 Task: Find connections with filter location Campo Maior with filter topic #lifecoach with filter profile language French with filter current company Allstate India with filter school Vel Tech HighTech Dr.Rangarajan Dr.Sakunthala Engineering College with filter industry Building Equipment Contractors with filter service category Wedding Photography with filter keywords title Archivist
Action: Mouse moved to (626, 121)
Screenshot: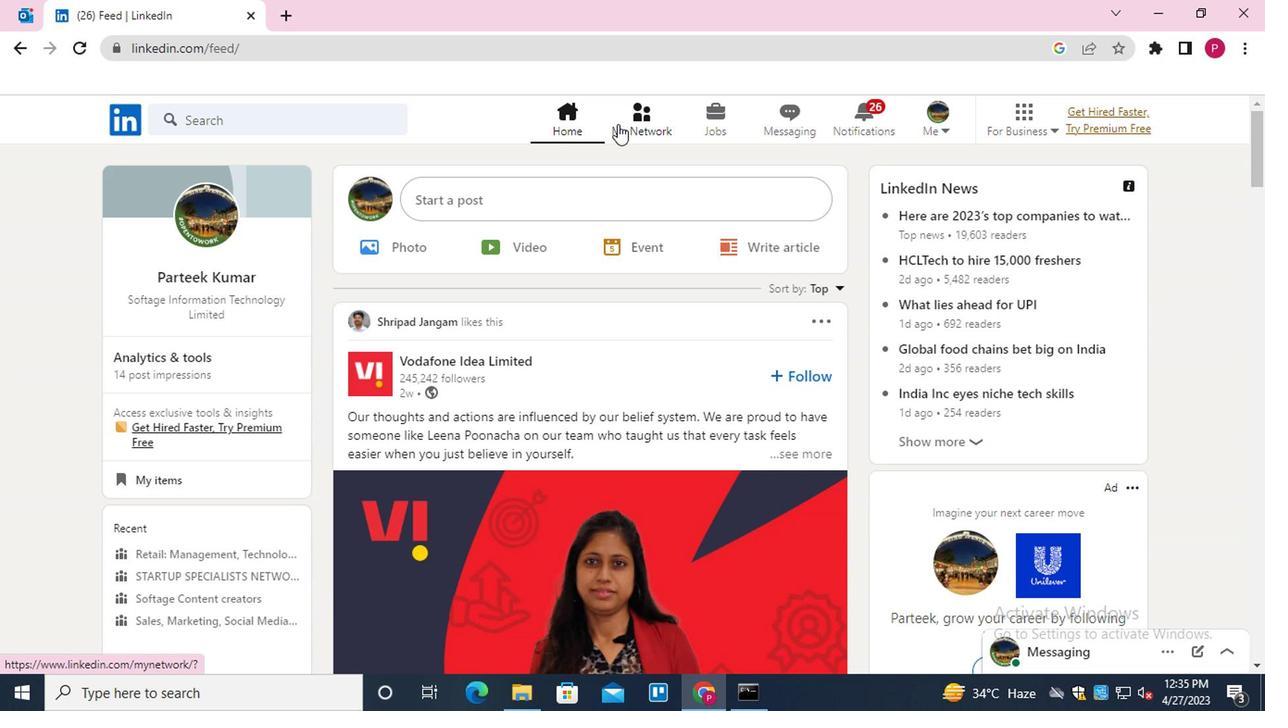 
Action: Mouse pressed left at (626, 121)
Screenshot: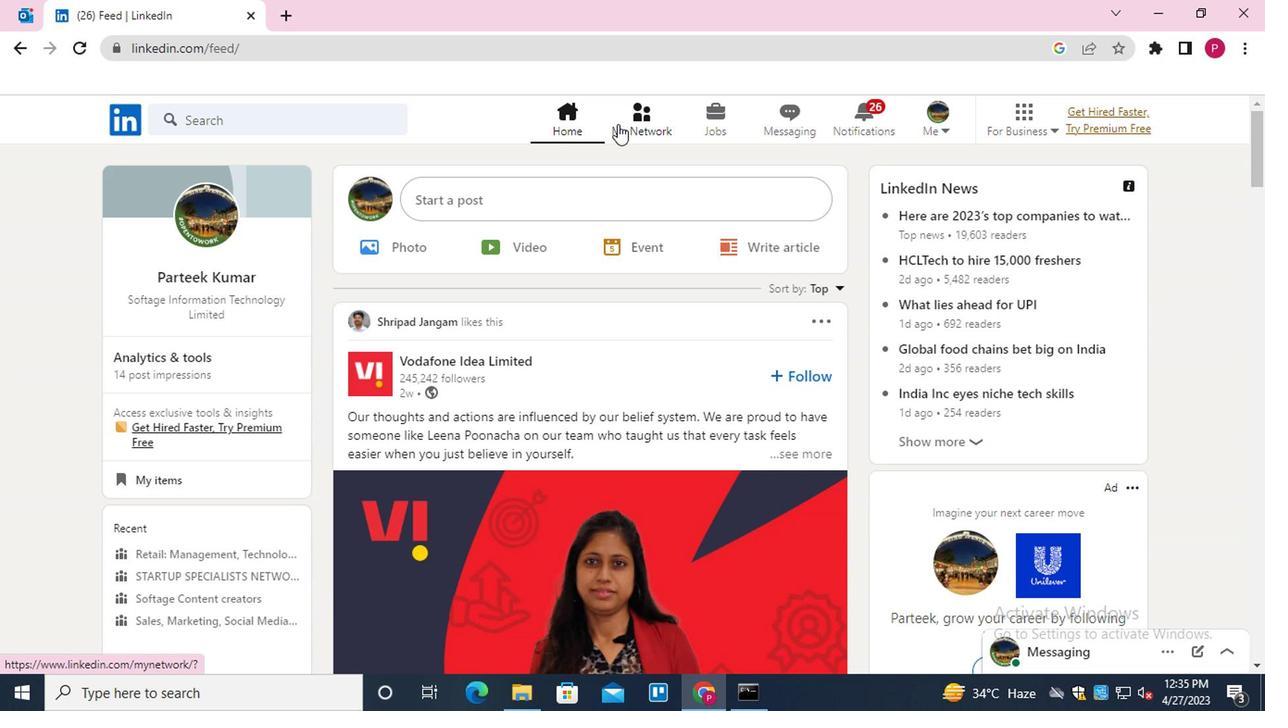 
Action: Mouse moved to (313, 224)
Screenshot: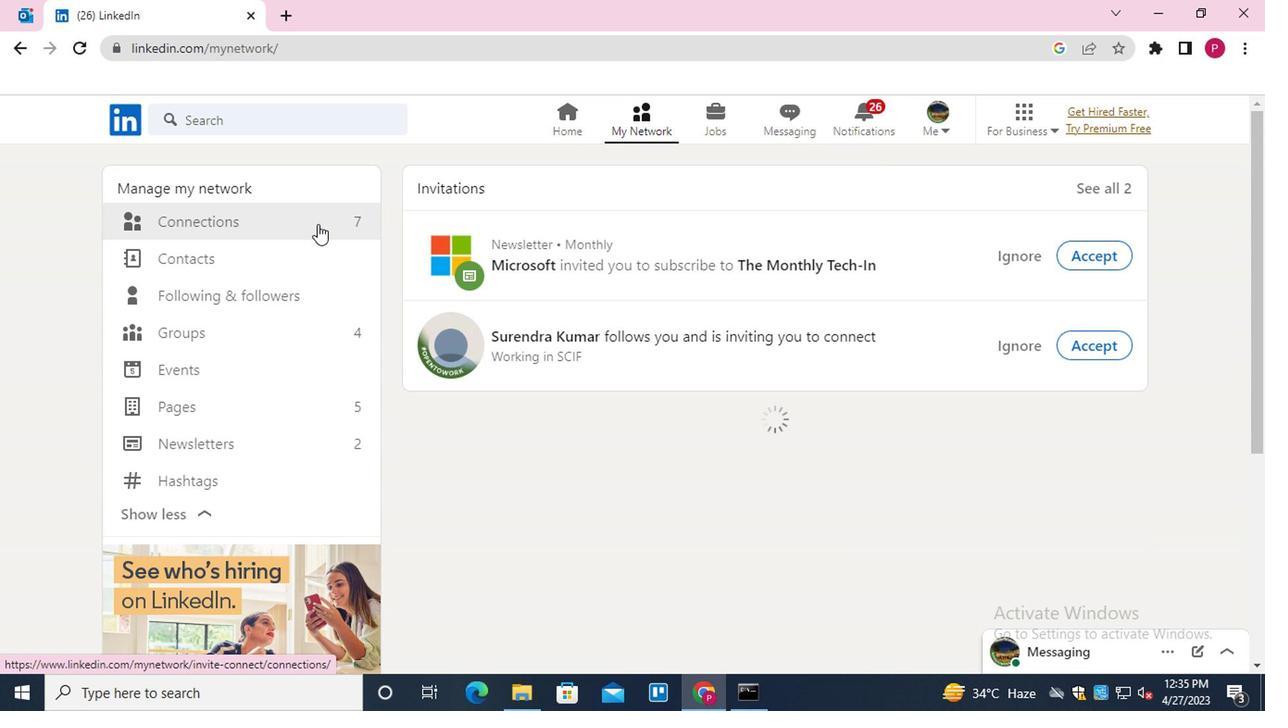 
Action: Mouse pressed left at (313, 224)
Screenshot: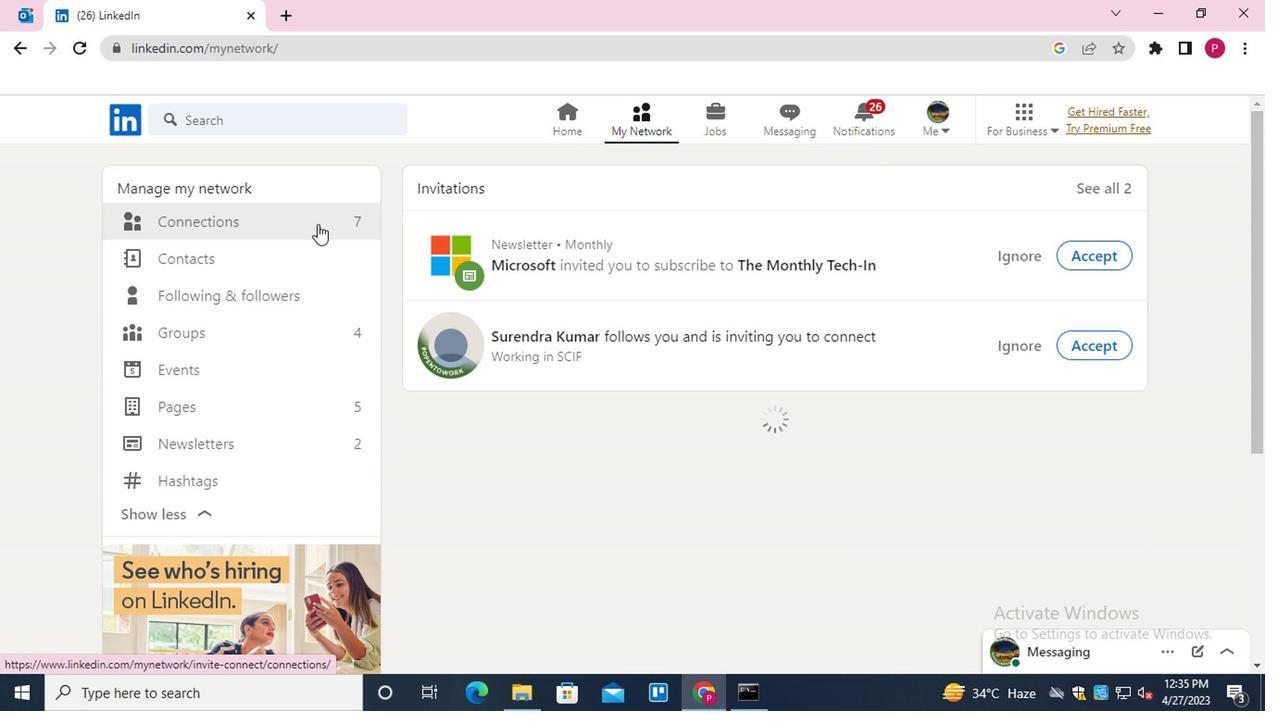 
Action: Mouse moved to (768, 225)
Screenshot: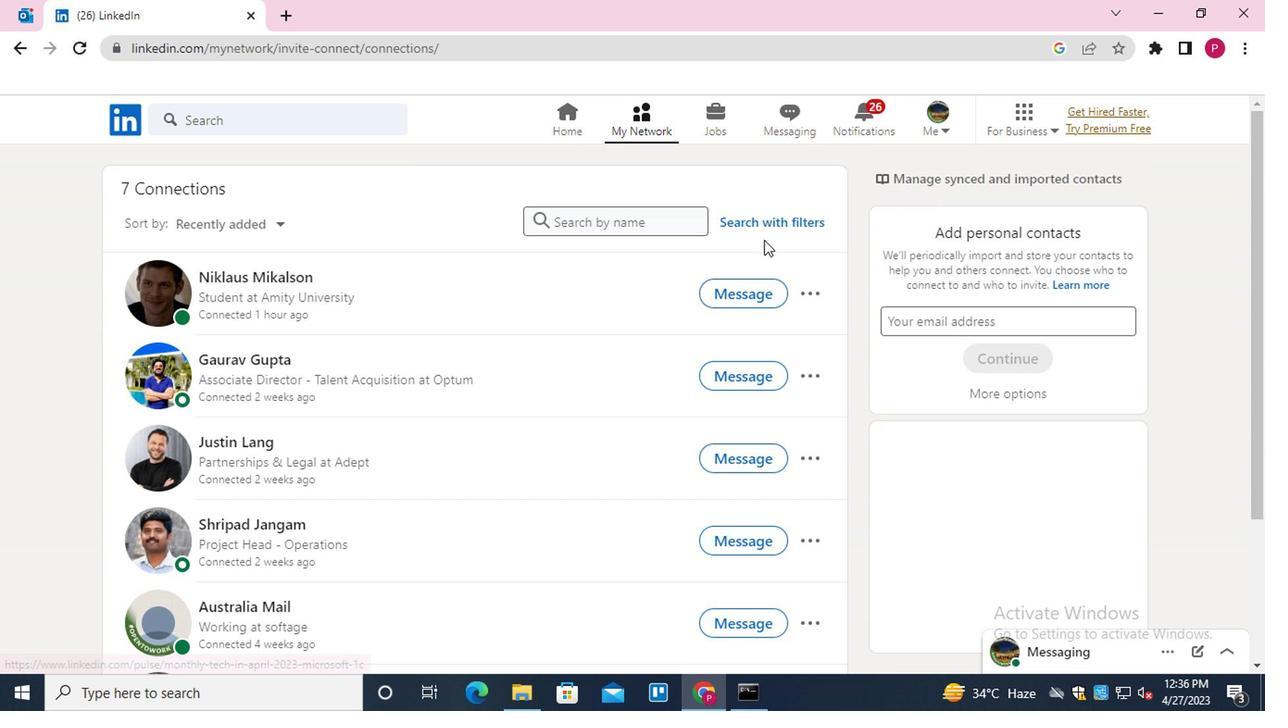 
Action: Mouse pressed left at (768, 225)
Screenshot: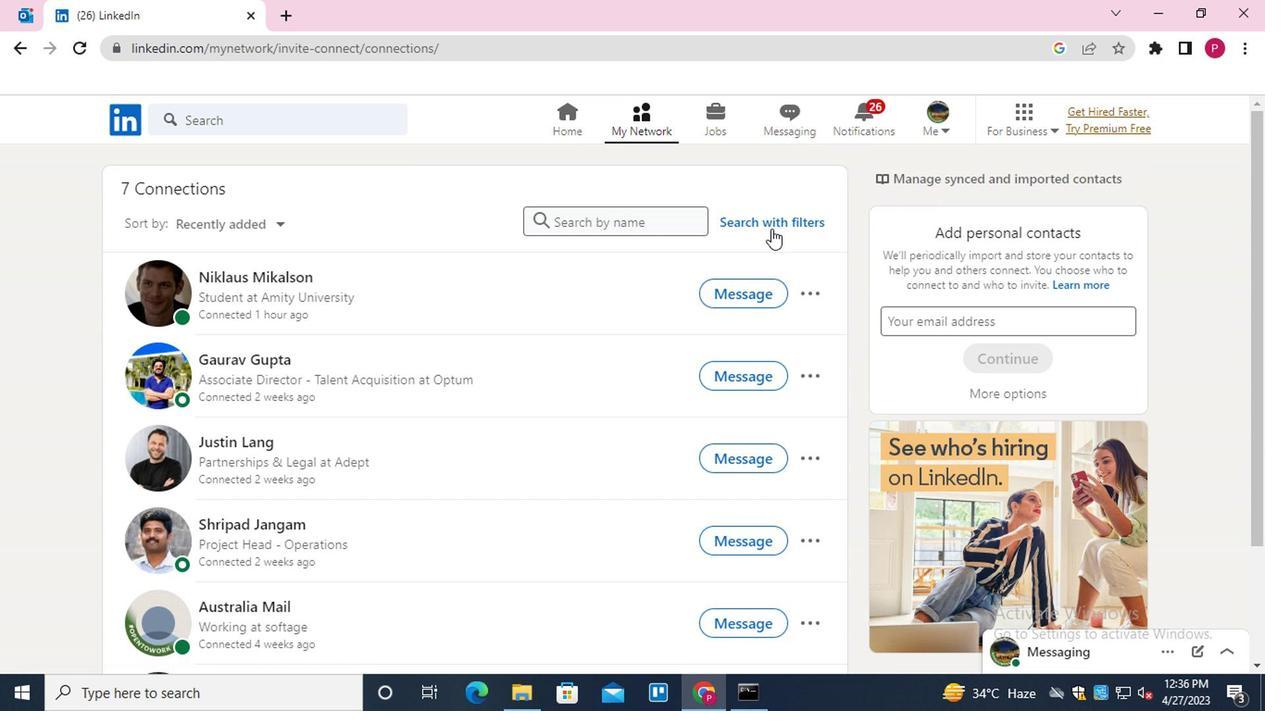 
Action: Mouse moved to (685, 171)
Screenshot: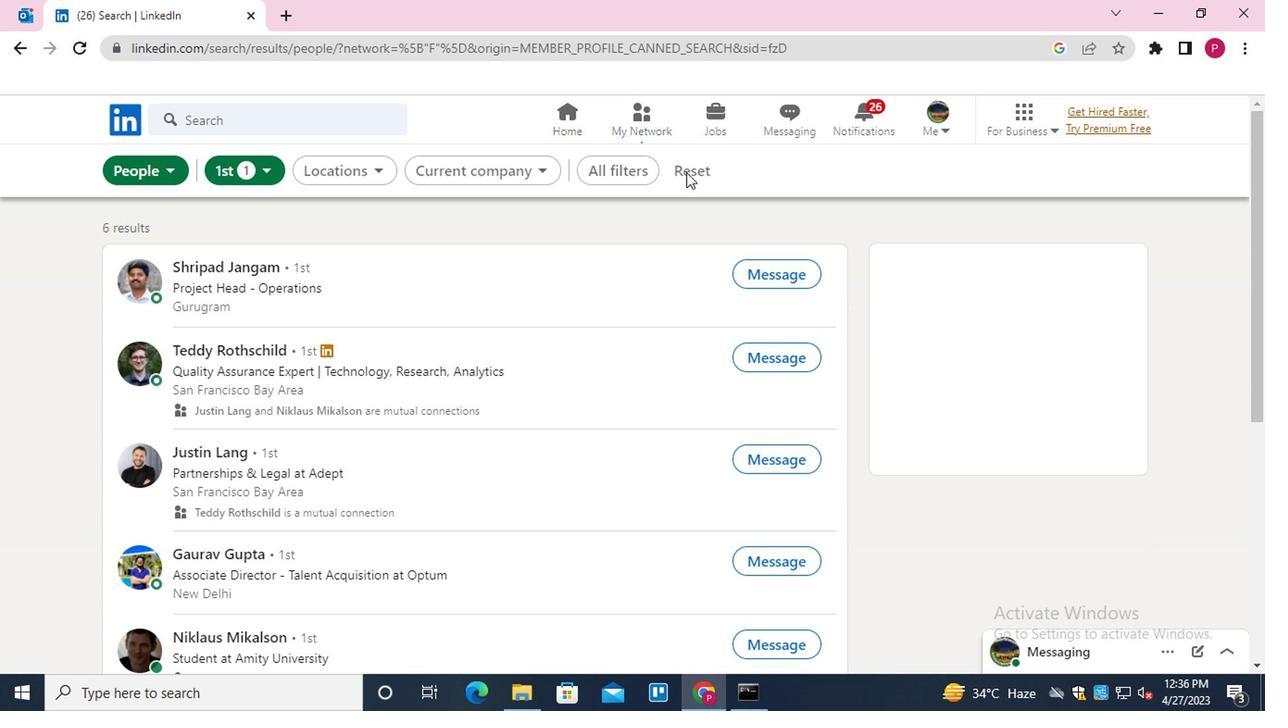 
Action: Mouse pressed left at (685, 171)
Screenshot: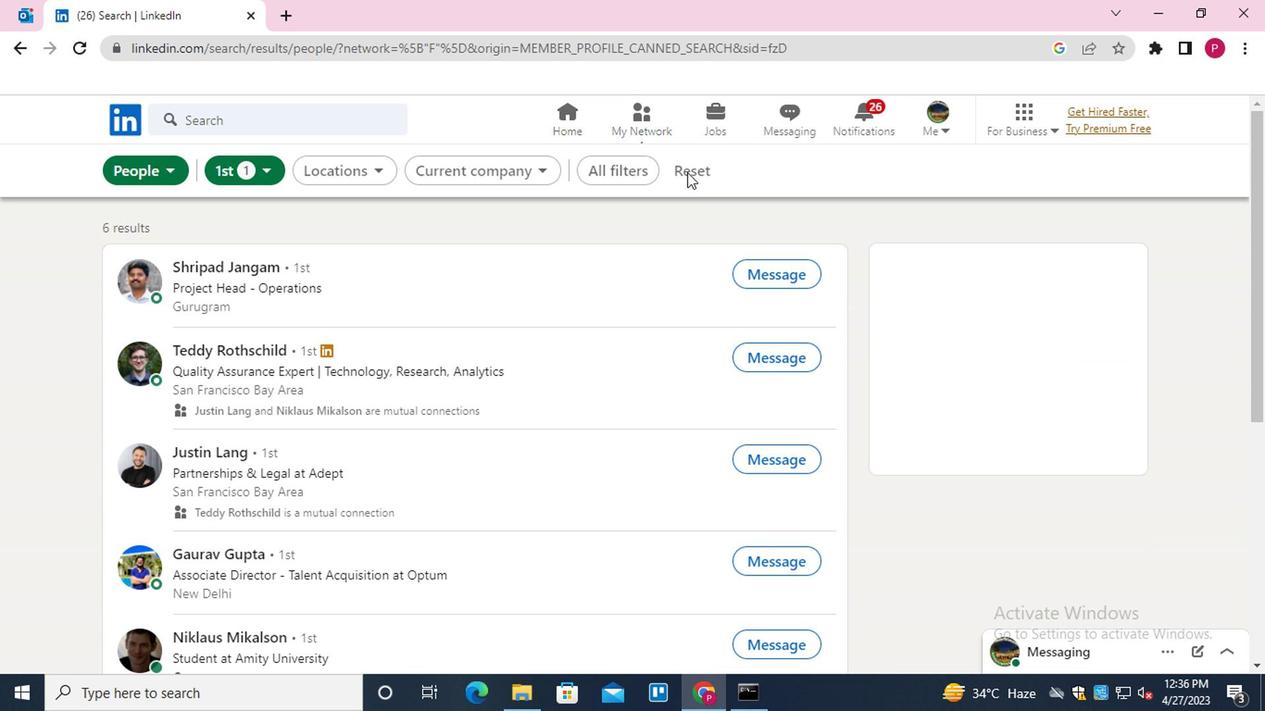 
Action: Mouse moved to (632, 169)
Screenshot: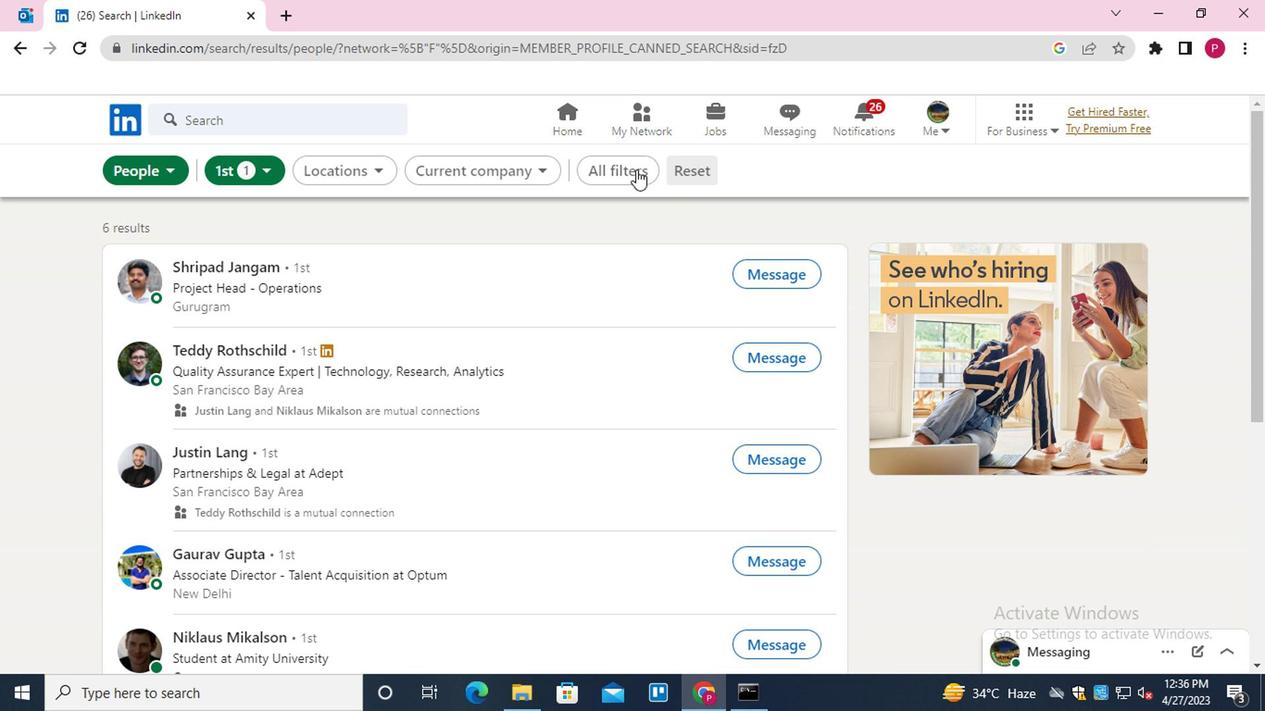 
Action: Mouse pressed left at (632, 169)
Screenshot: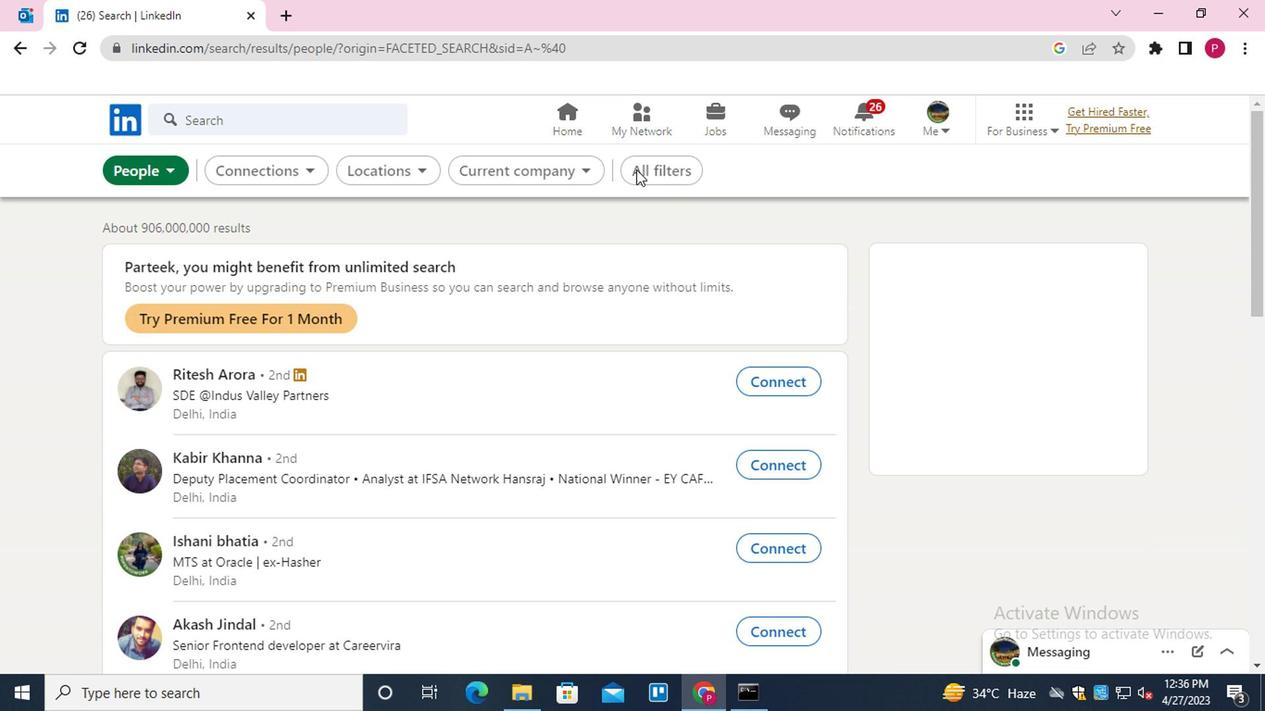 
Action: Mouse moved to (946, 379)
Screenshot: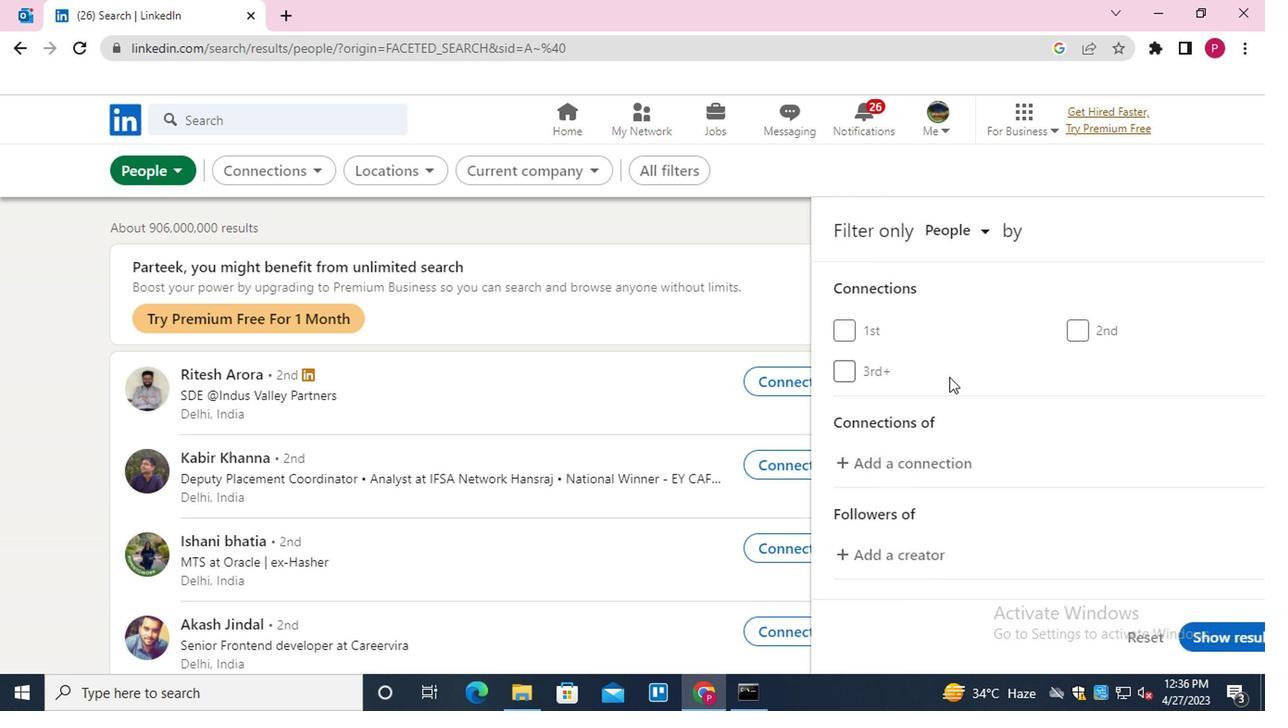 
Action: Mouse scrolled (946, 378) with delta (0, -1)
Screenshot: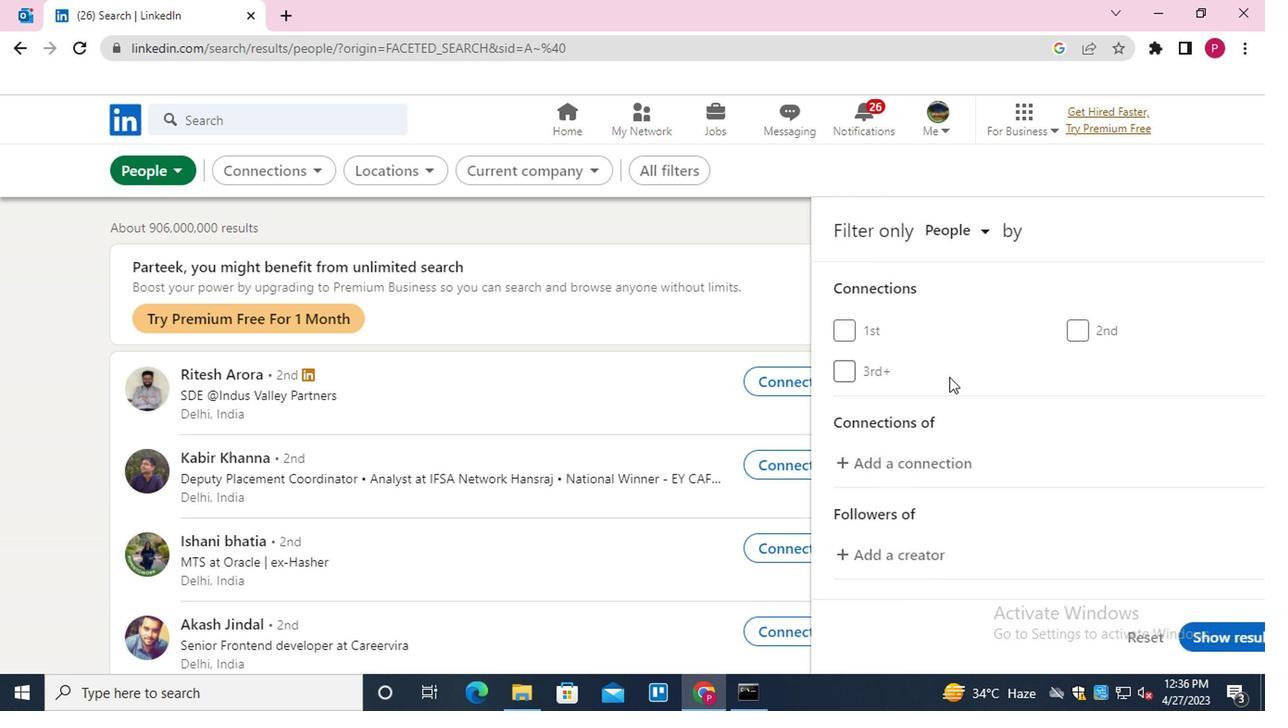 
Action: Mouse moved to (948, 384)
Screenshot: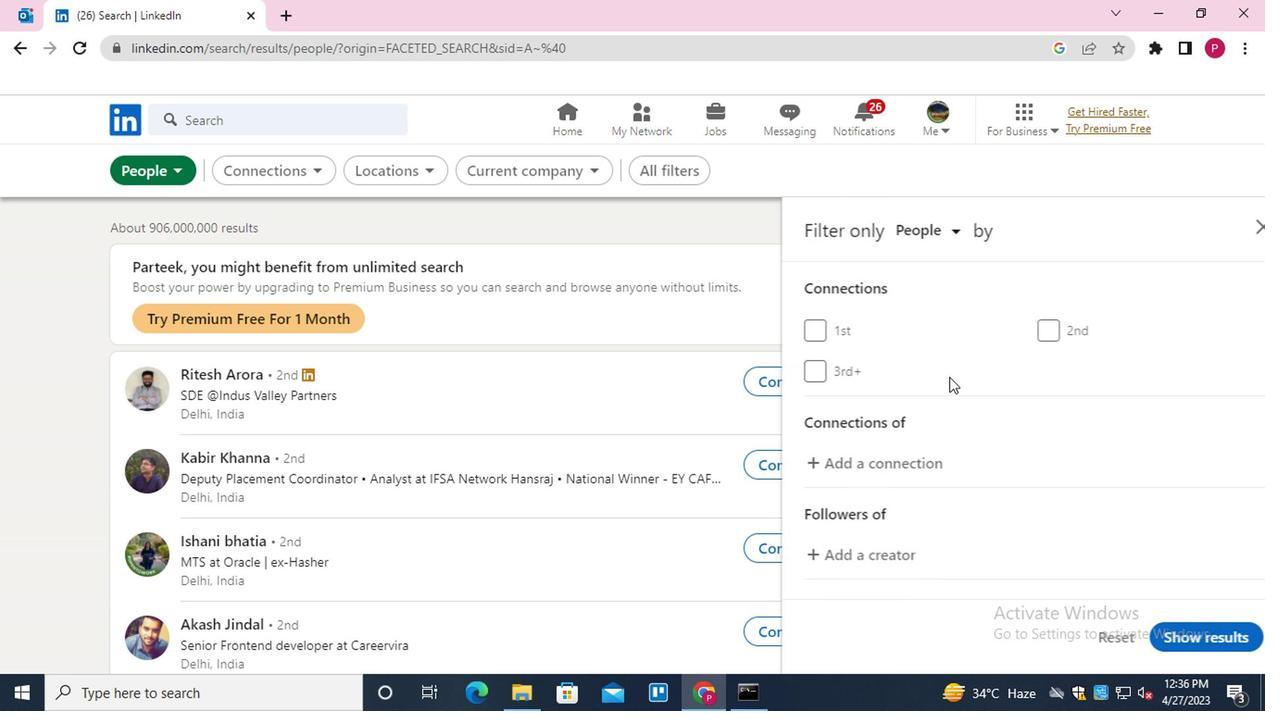 
Action: Mouse scrolled (948, 382) with delta (0, -1)
Screenshot: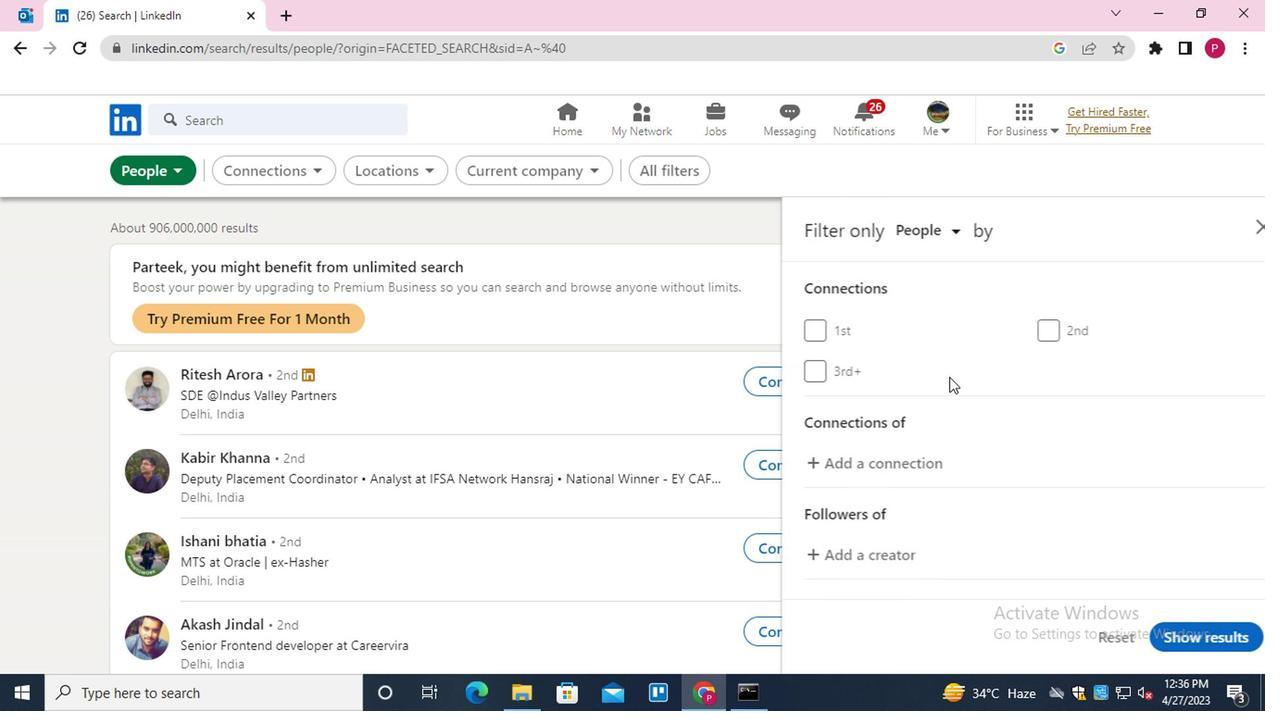 
Action: Mouse moved to (955, 391)
Screenshot: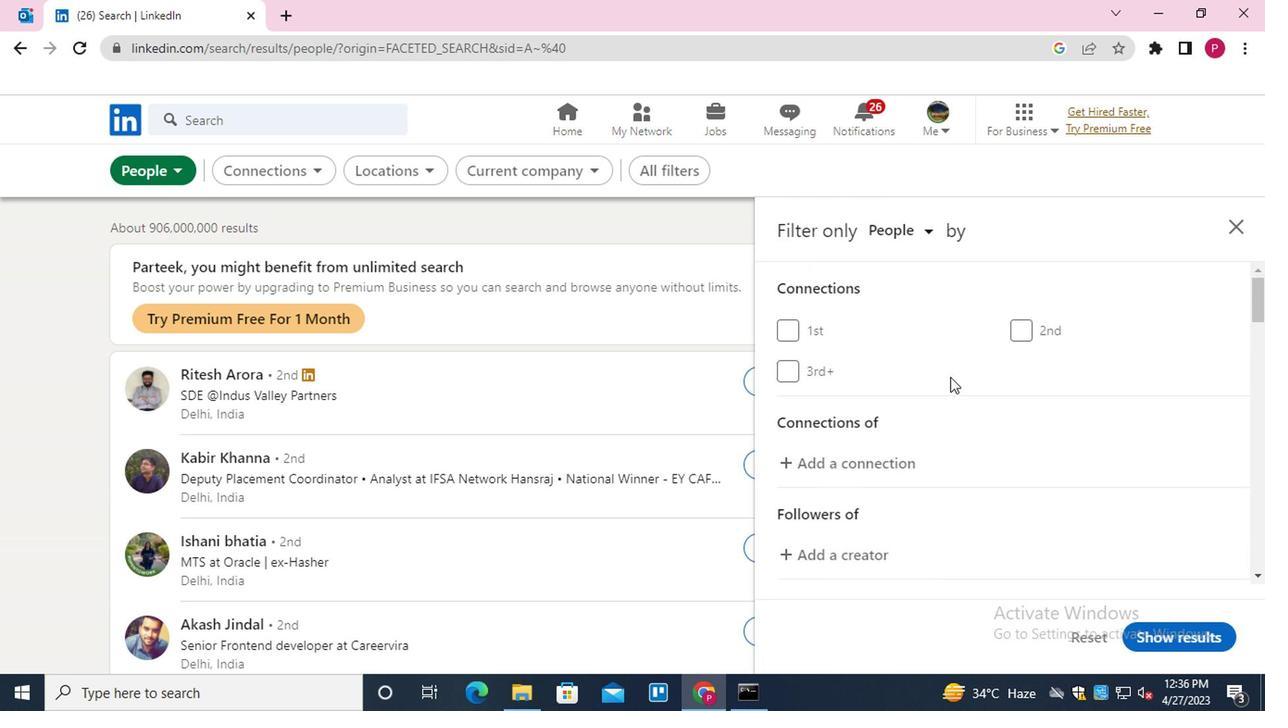 
Action: Mouse scrolled (955, 390) with delta (0, -1)
Screenshot: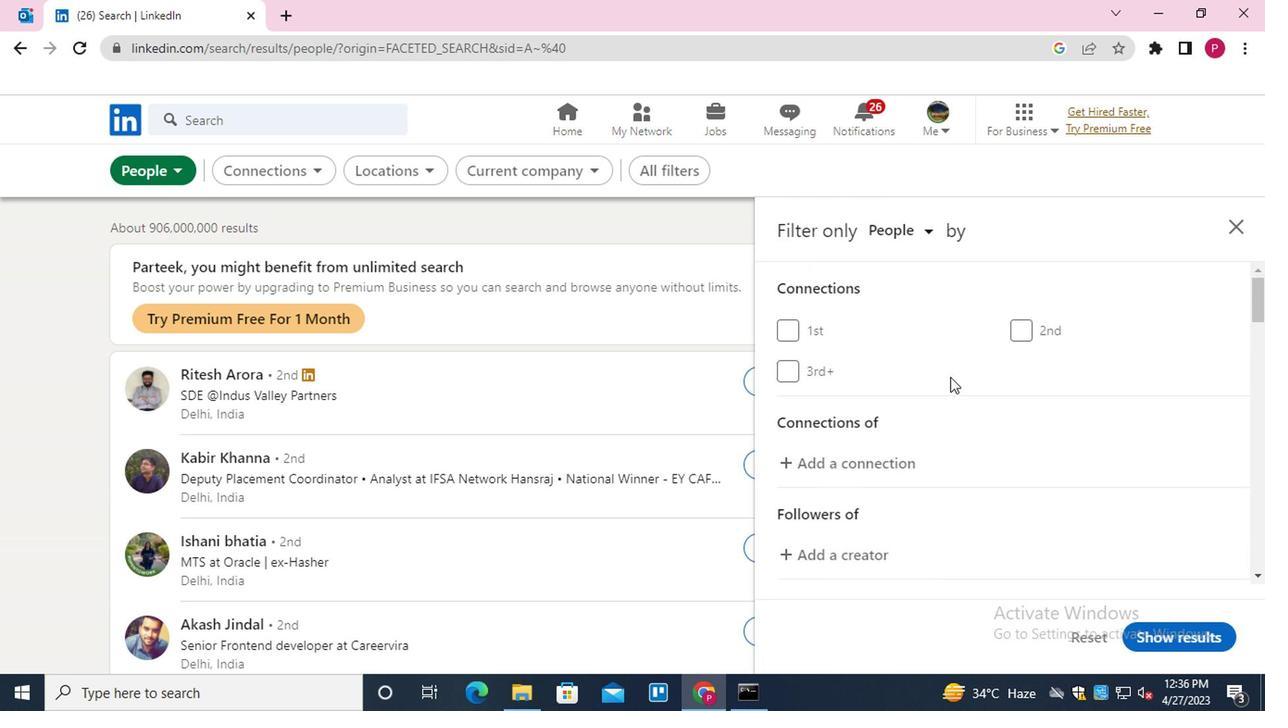 
Action: Mouse moved to (1072, 451)
Screenshot: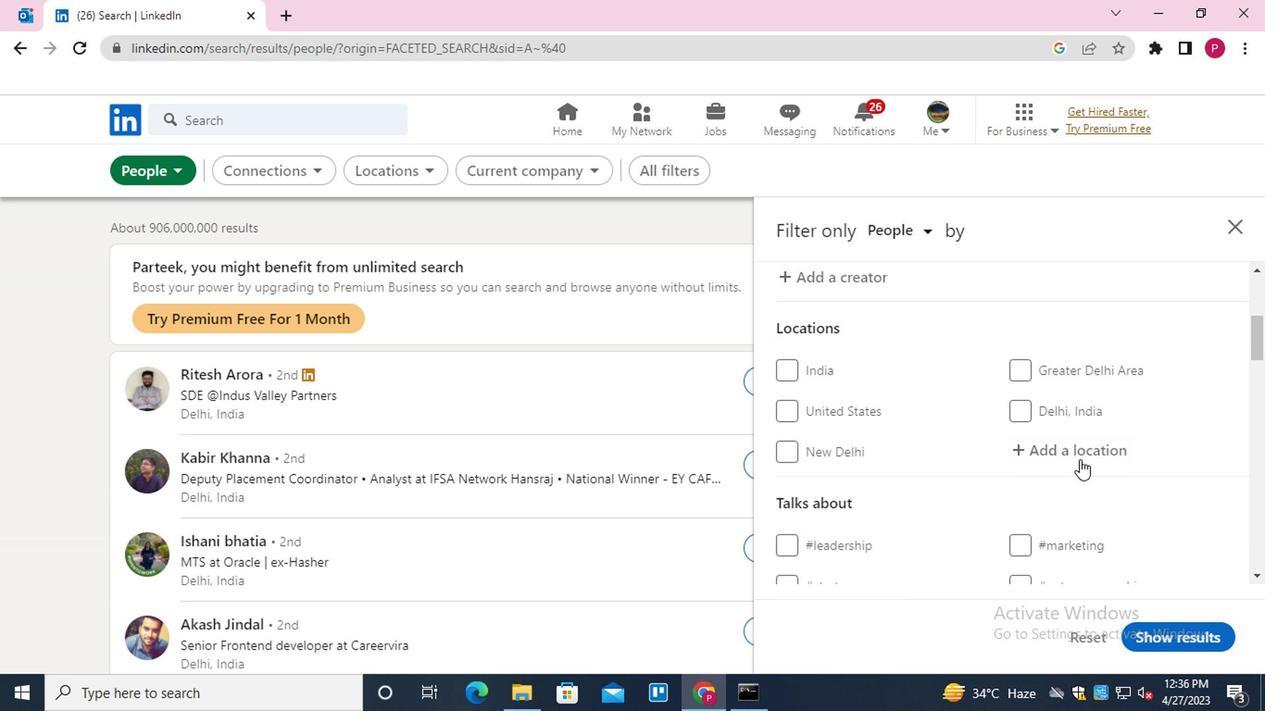 
Action: Mouse pressed left at (1072, 451)
Screenshot: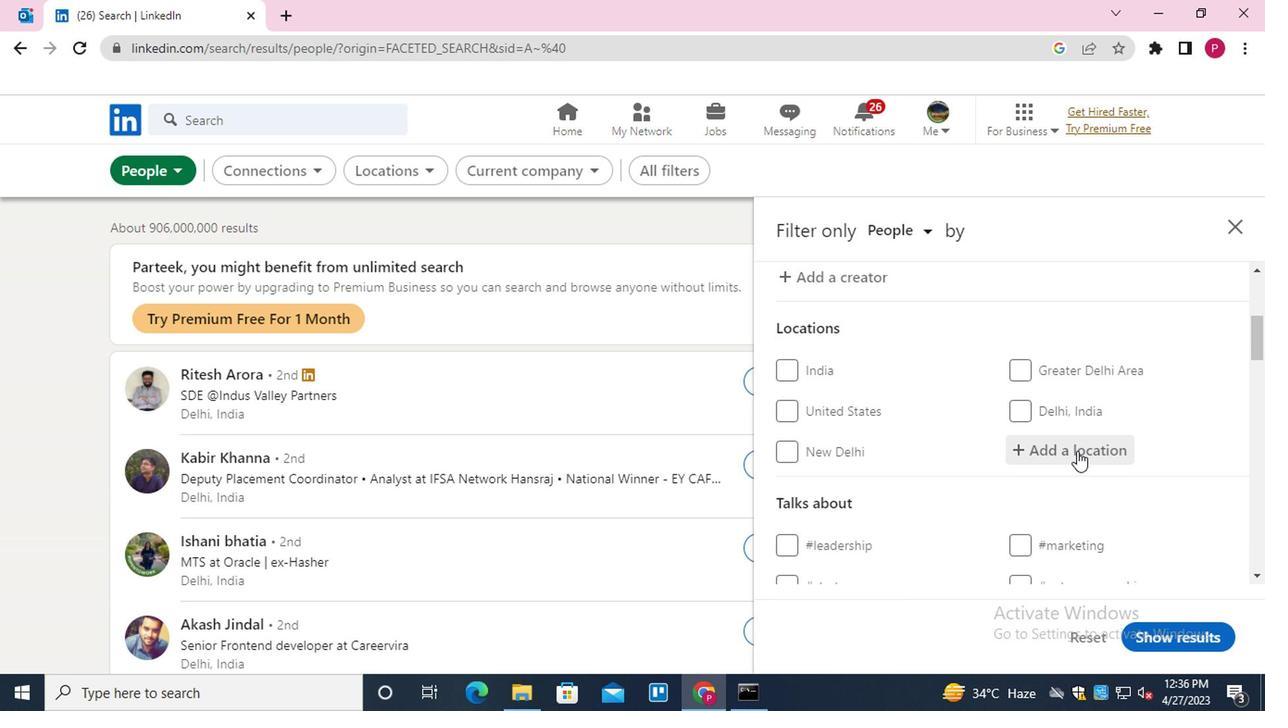 
Action: Key pressed <Key.shift><Key.shift><Key.shift>CAMO<Key.backspace>PO<Key.space><Key.shift>MIOR<Key.backspace><Key.backspace><Key.backspace>AIOR<Key.down><Key.enter>
Screenshot: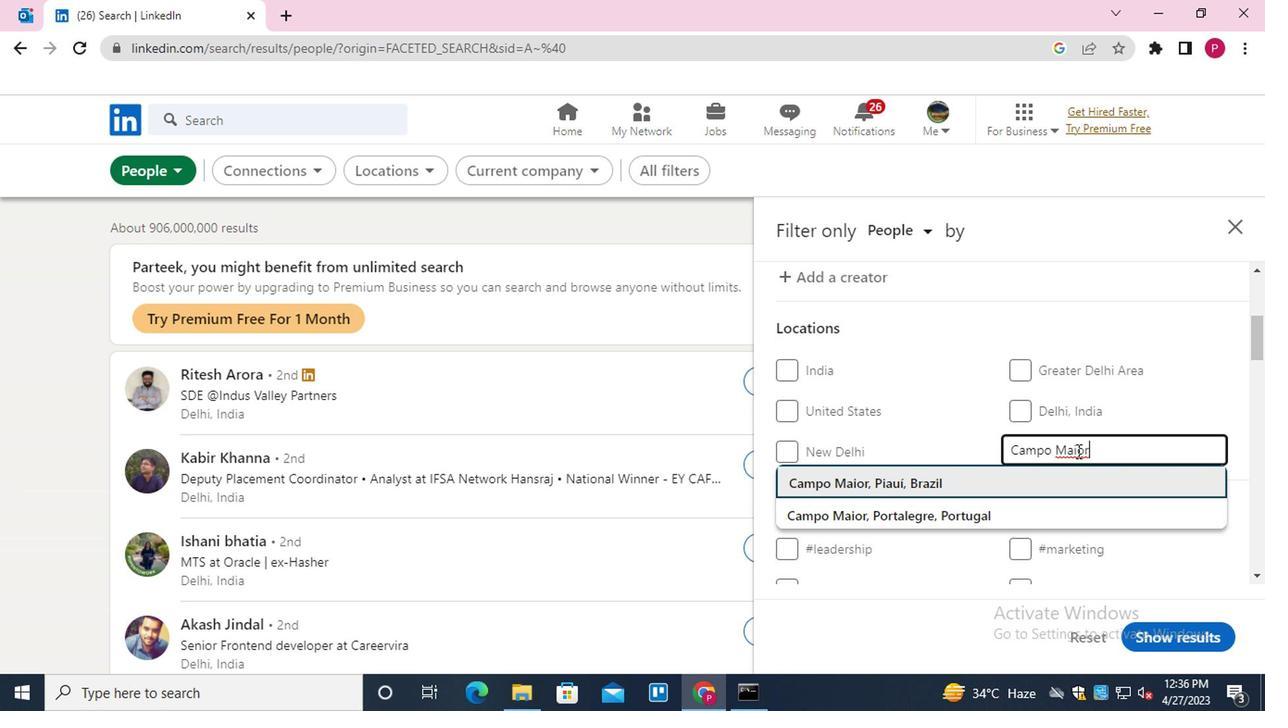 
Action: Mouse moved to (1028, 462)
Screenshot: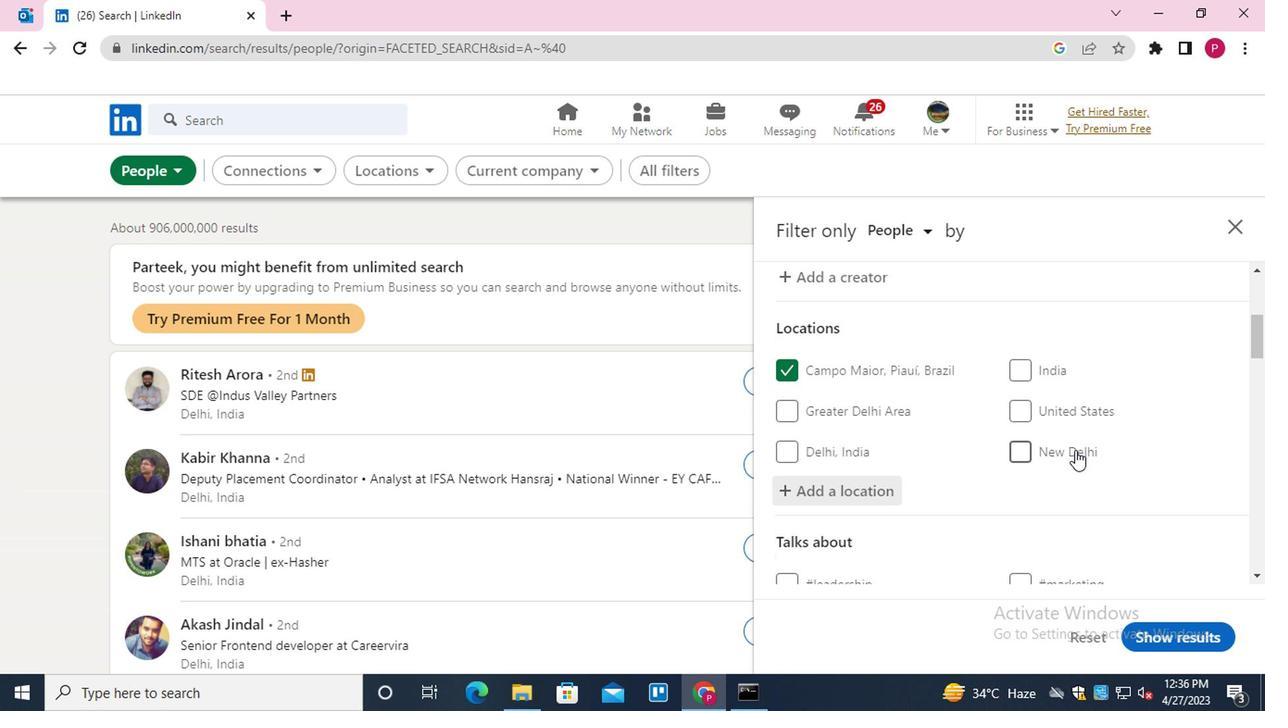 
Action: Mouse scrolled (1028, 461) with delta (0, 0)
Screenshot: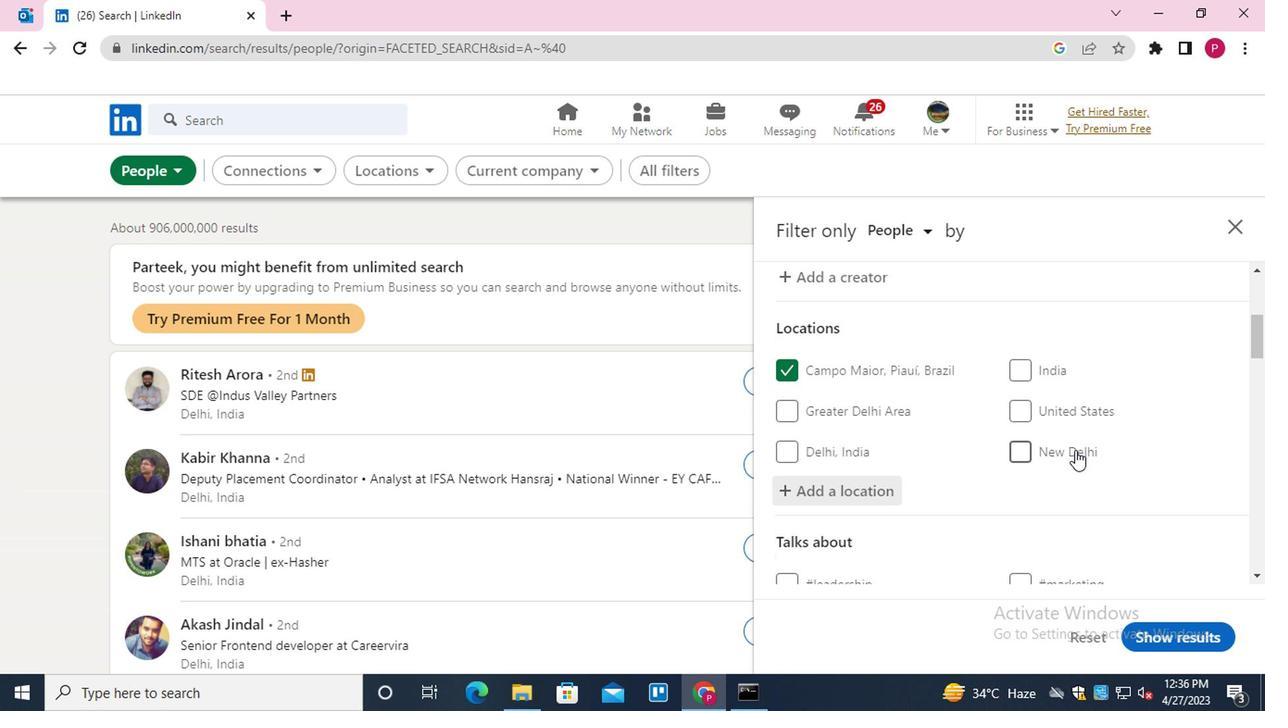 
Action: Mouse moved to (1016, 464)
Screenshot: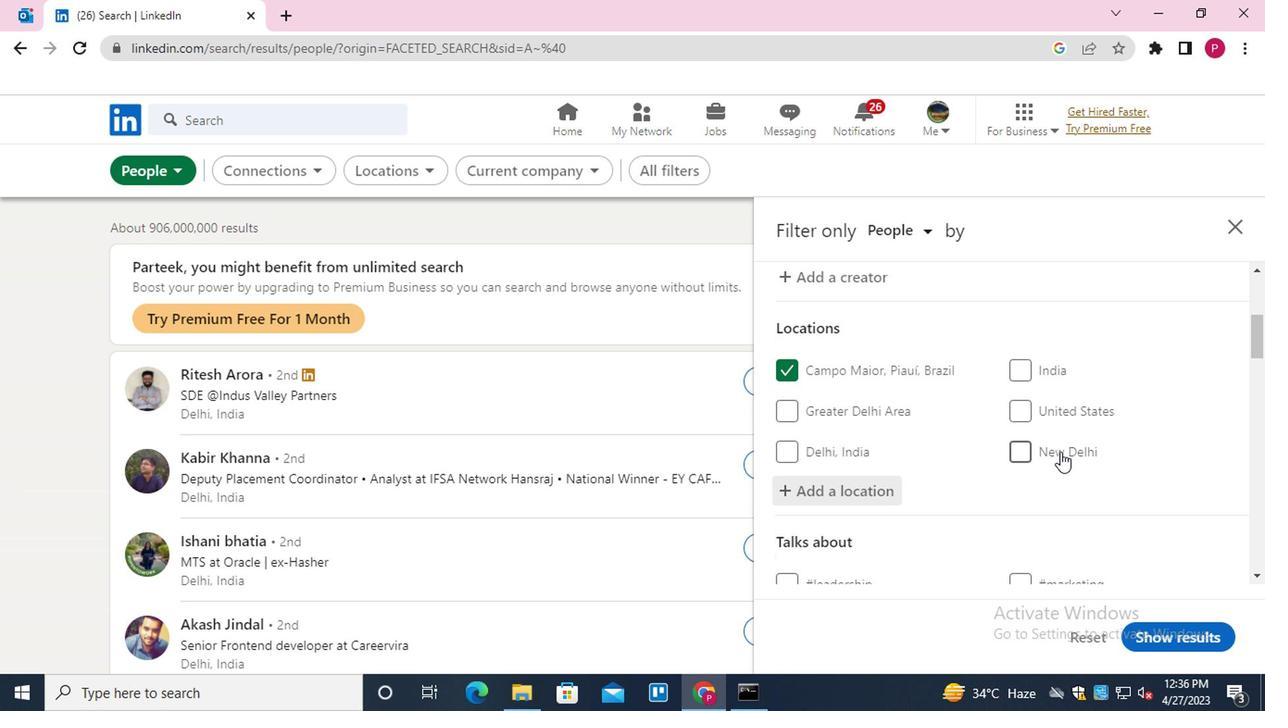 
Action: Mouse scrolled (1016, 463) with delta (0, 0)
Screenshot: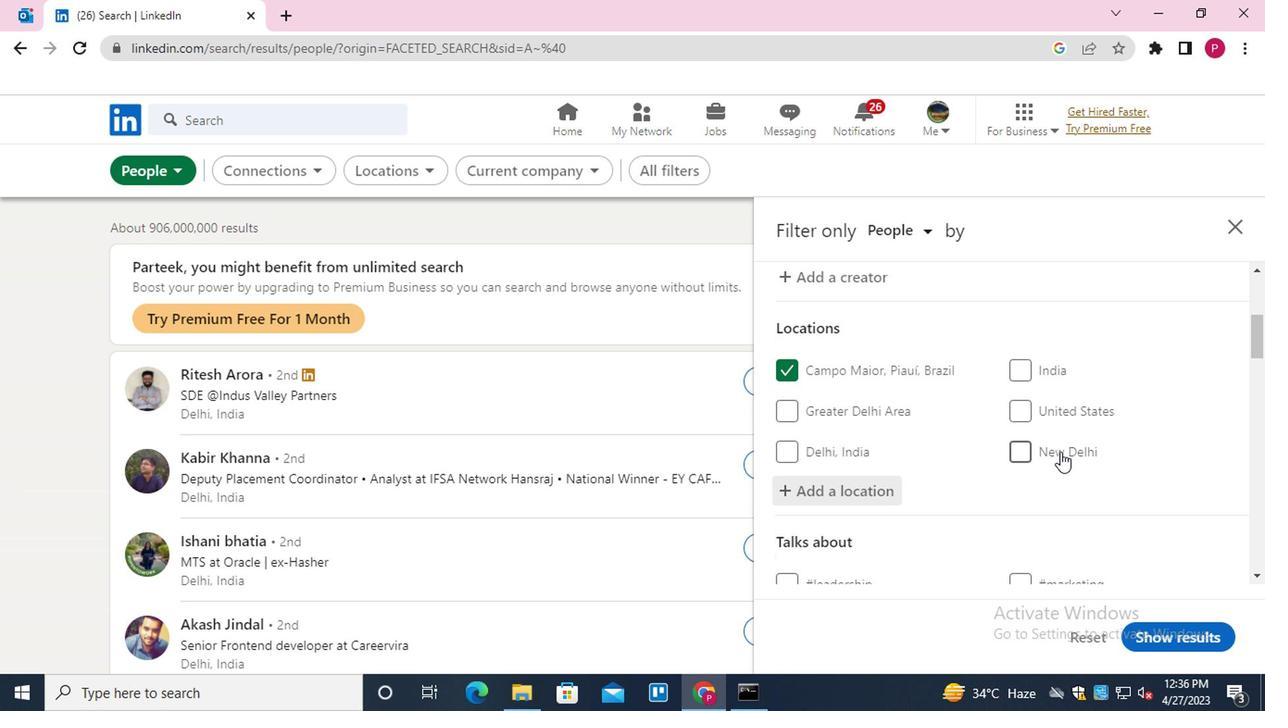 
Action: Mouse moved to (1042, 482)
Screenshot: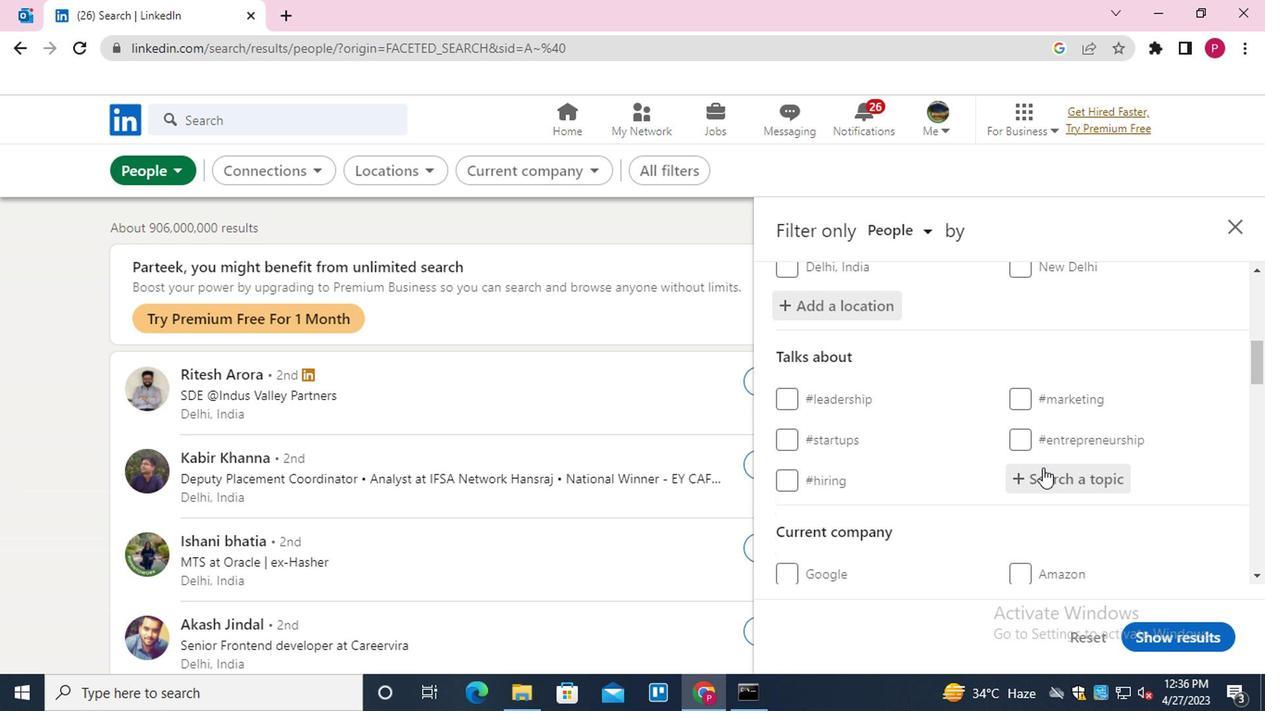 
Action: Mouse pressed left at (1042, 482)
Screenshot: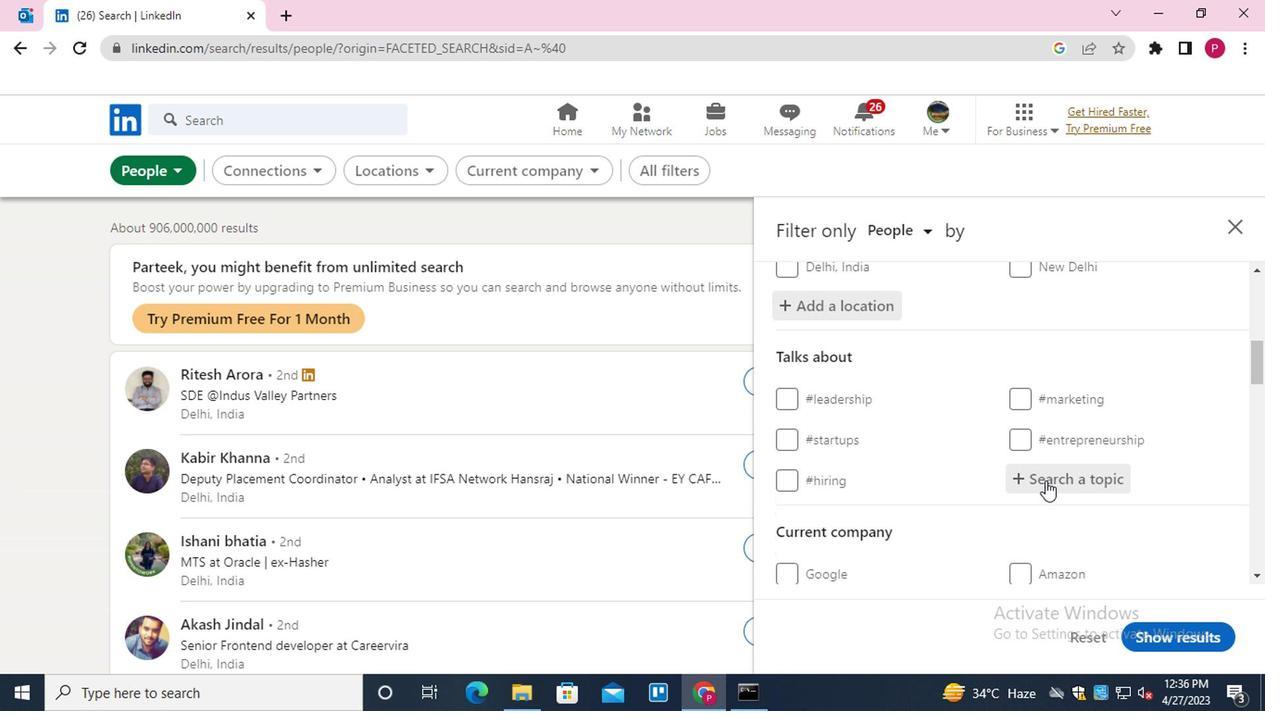 
Action: Key pressed LIFE<Key.down><Key.down><Key.down><Key.down><Key.down><Key.down><Key.down><Key.down><Key.down><Key.down><Key.down><Key.down><Key.down><Key.down><Key.down><Key.down><Key.down><Key.down><Key.down><Key.down><Key.down><Key.down>COACH<Key.down><Key.down><Key.up><Key.enter>
Screenshot: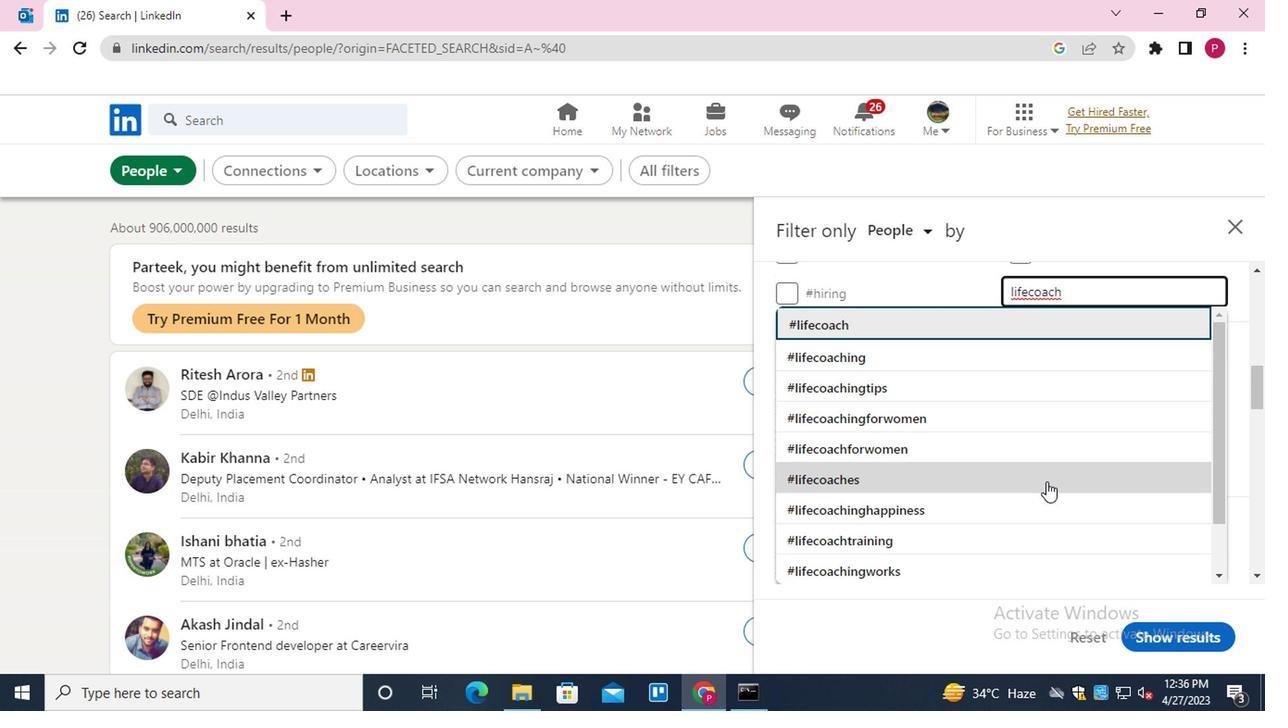 
Action: Mouse moved to (994, 494)
Screenshot: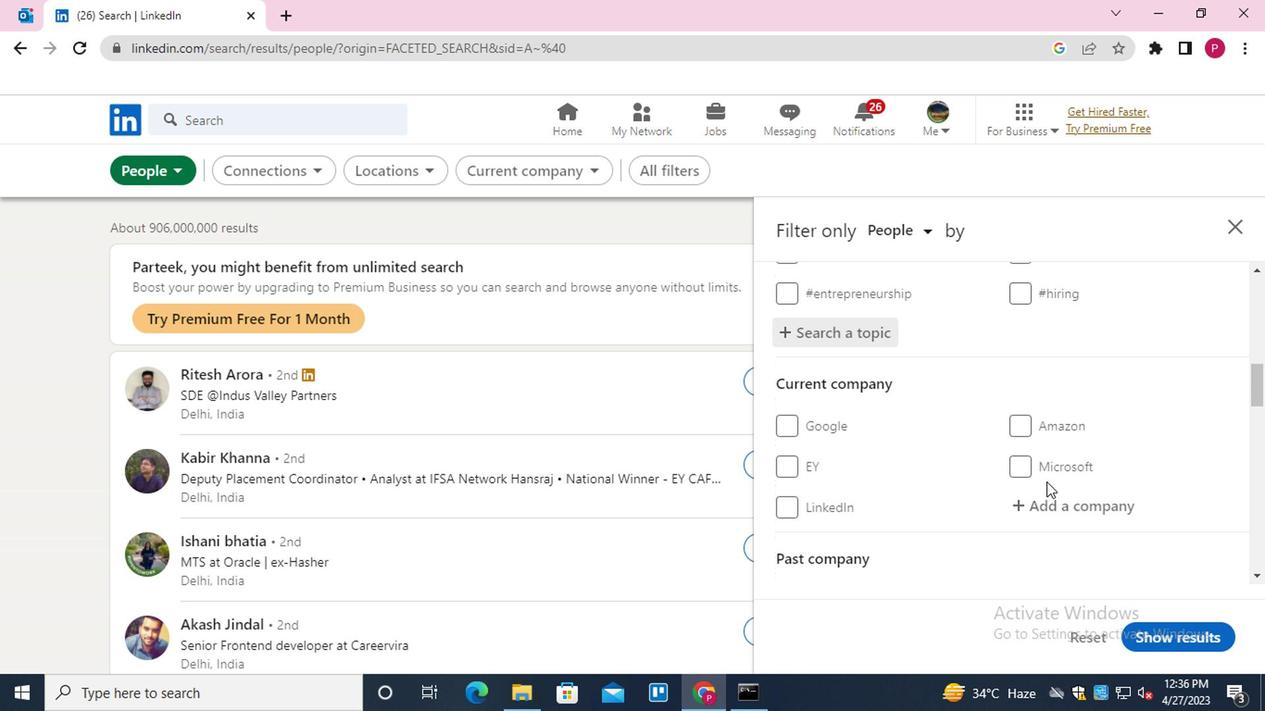 
Action: Mouse scrolled (994, 493) with delta (0, 0)
Screenshot: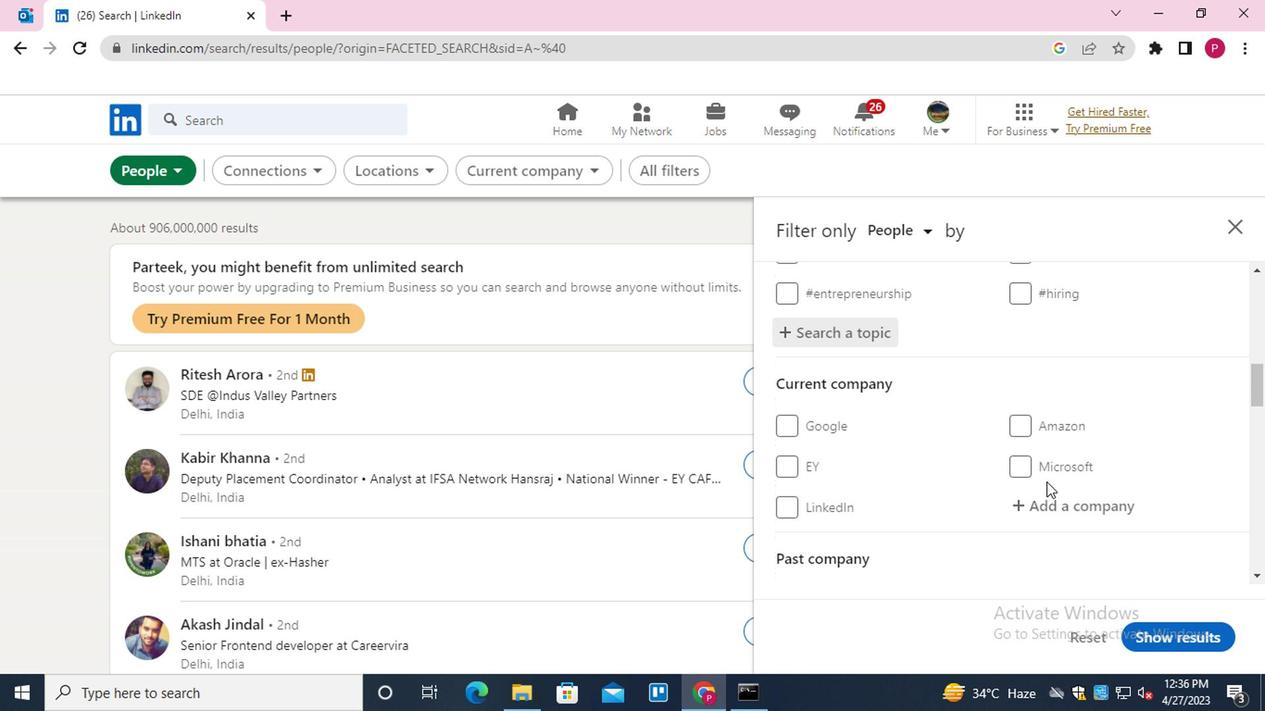 
Action: Mouse scrolled (994, 493) with delta (0, 0)
Screenshot: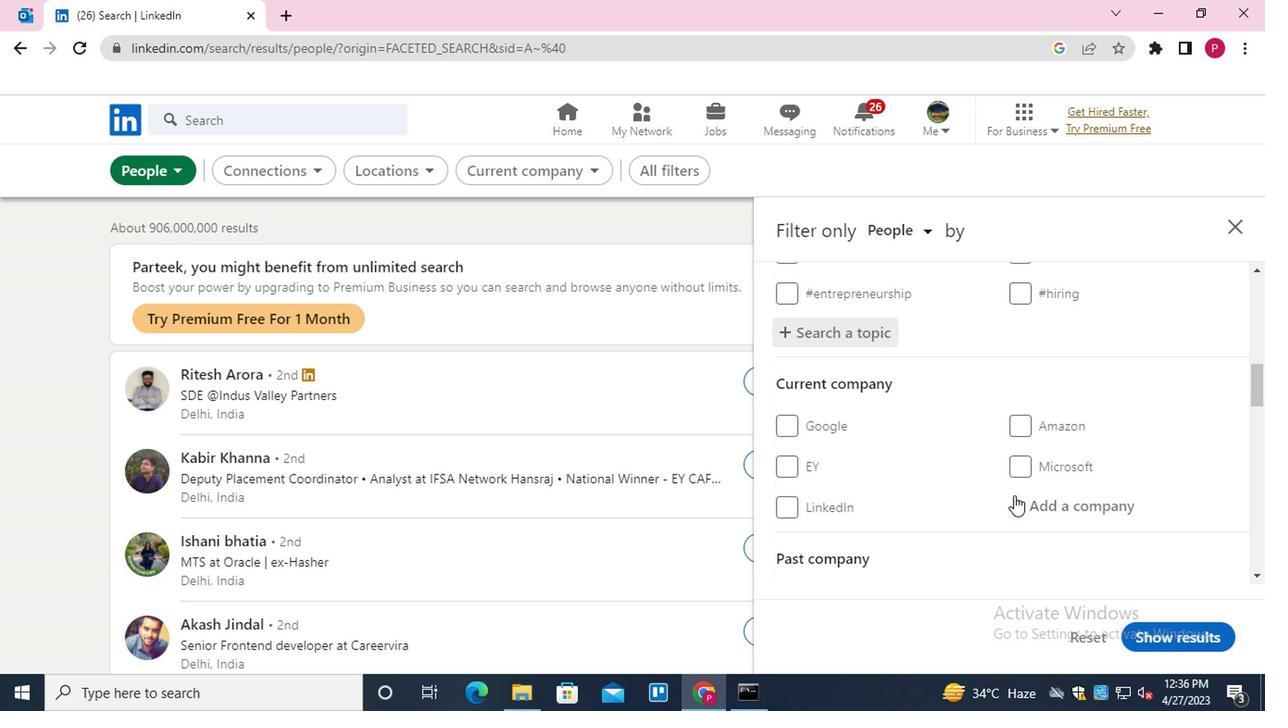 
Action: Mouse moved to (993, 494)
Screenshot: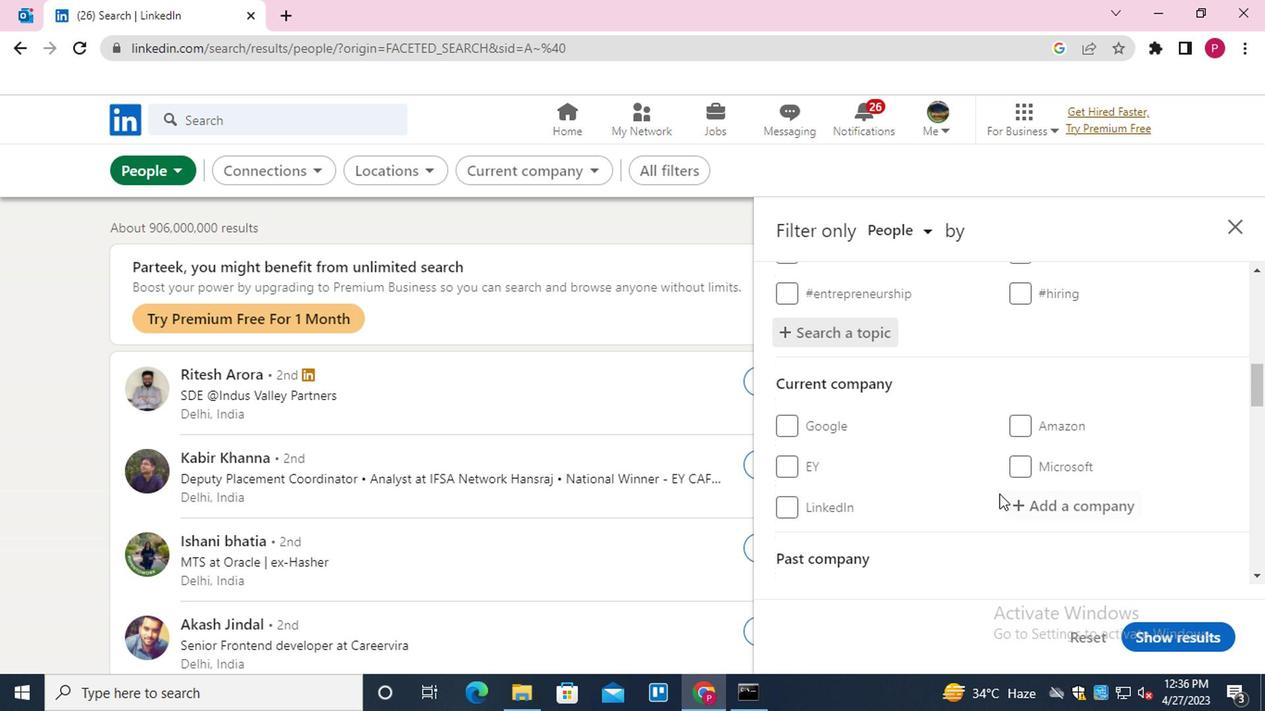 
Action: Mouse scrolled (993, 493) with delta (0, 0)
Screenshot: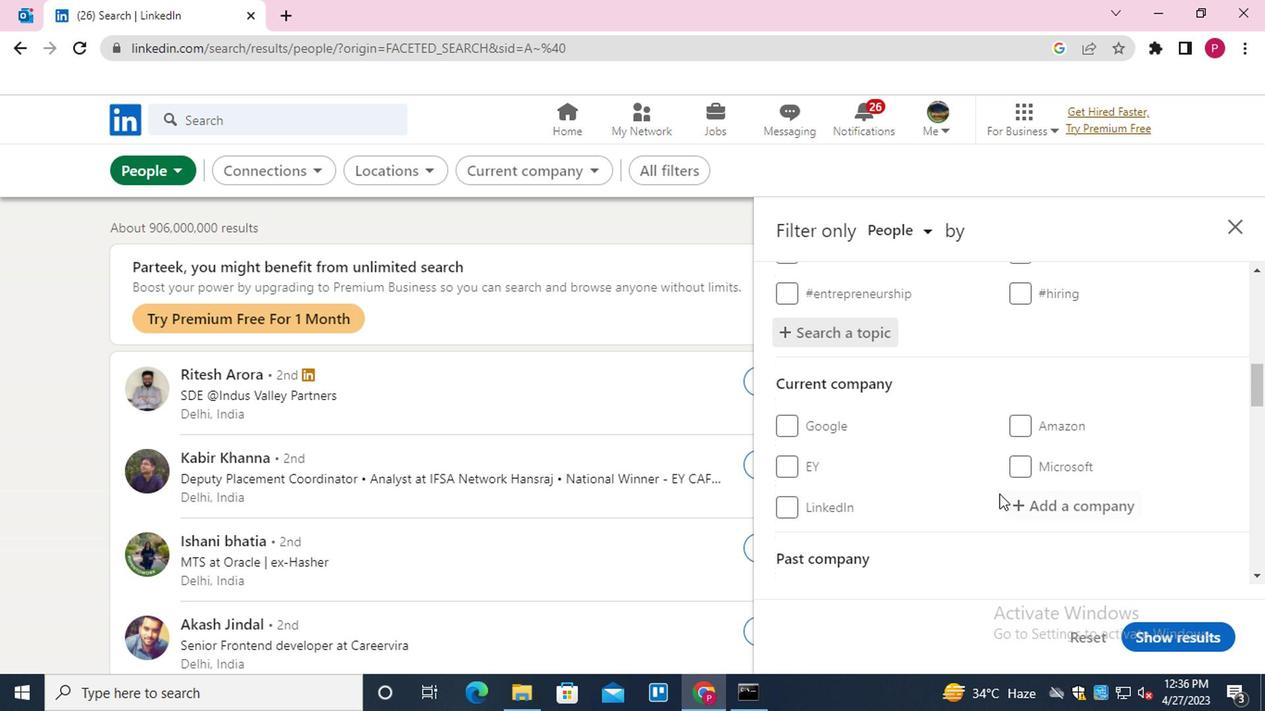 
Action: Mouse moved to (929, 441)
Screenshot: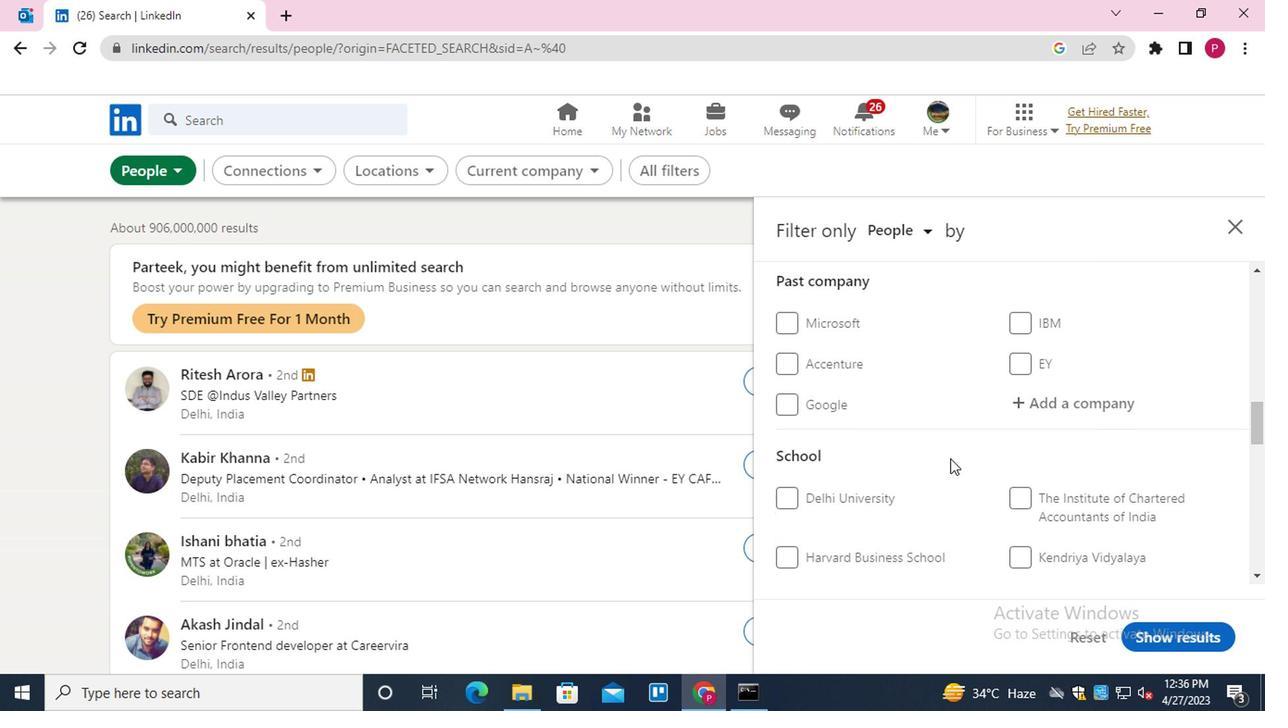 
Action: Mouse scrolled (929, 440) with delta (0, 0)
Screenshot: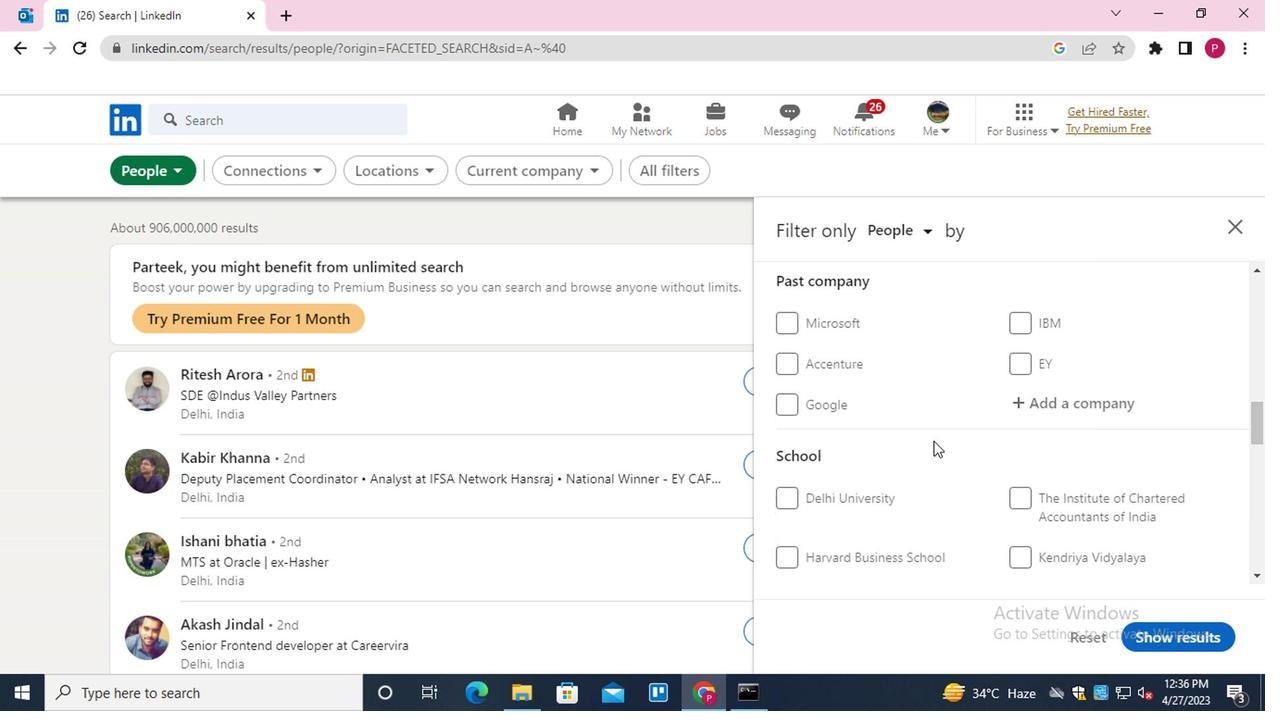 
Action: Mouse scrolled (929, 440) with delta (0, 0)
Screenshot: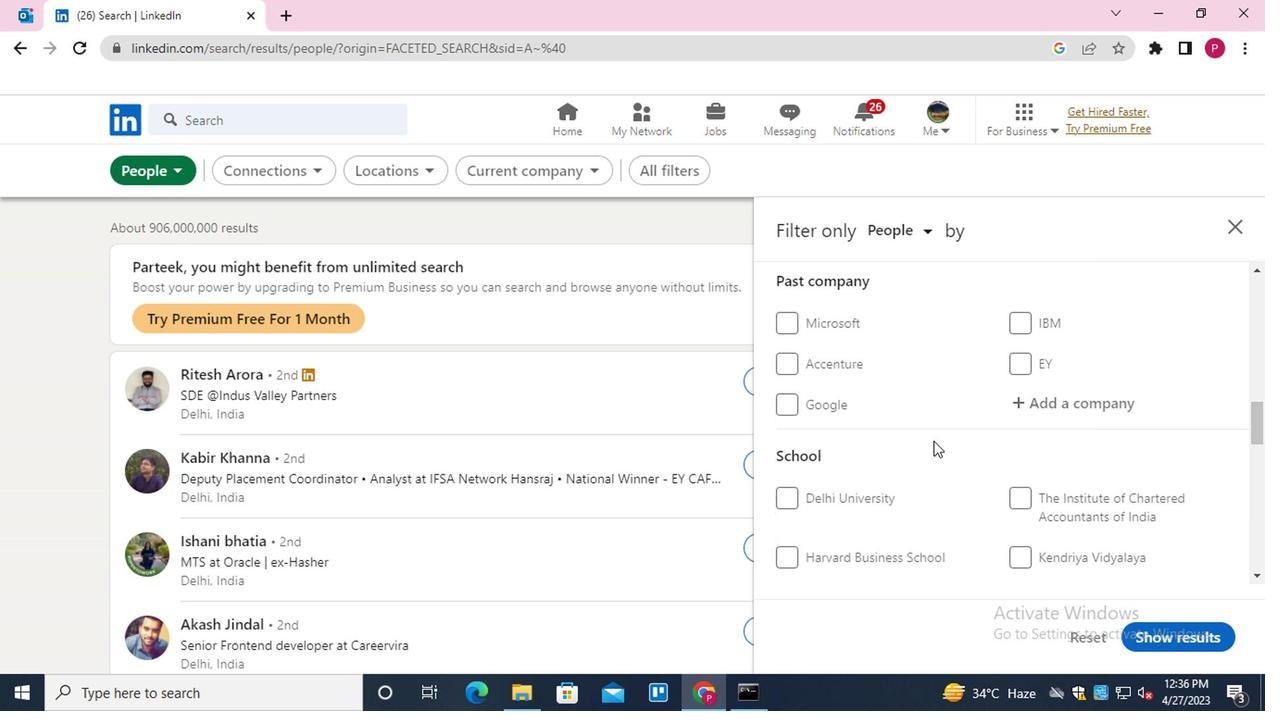 
Action: Mouse scrolled (929, 440) with delta (0, 0)
Screenshot: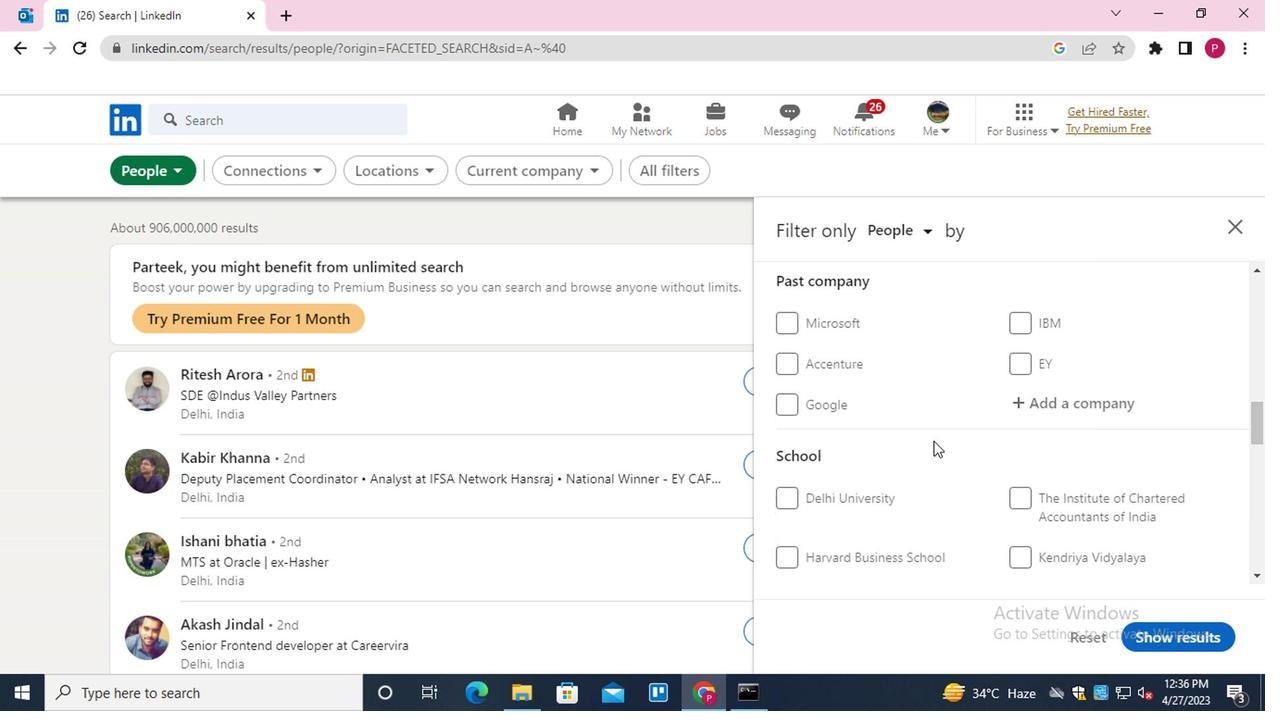 
Action: Mouse scrolled (929, 440) with delta (0, 0)
Screenshot: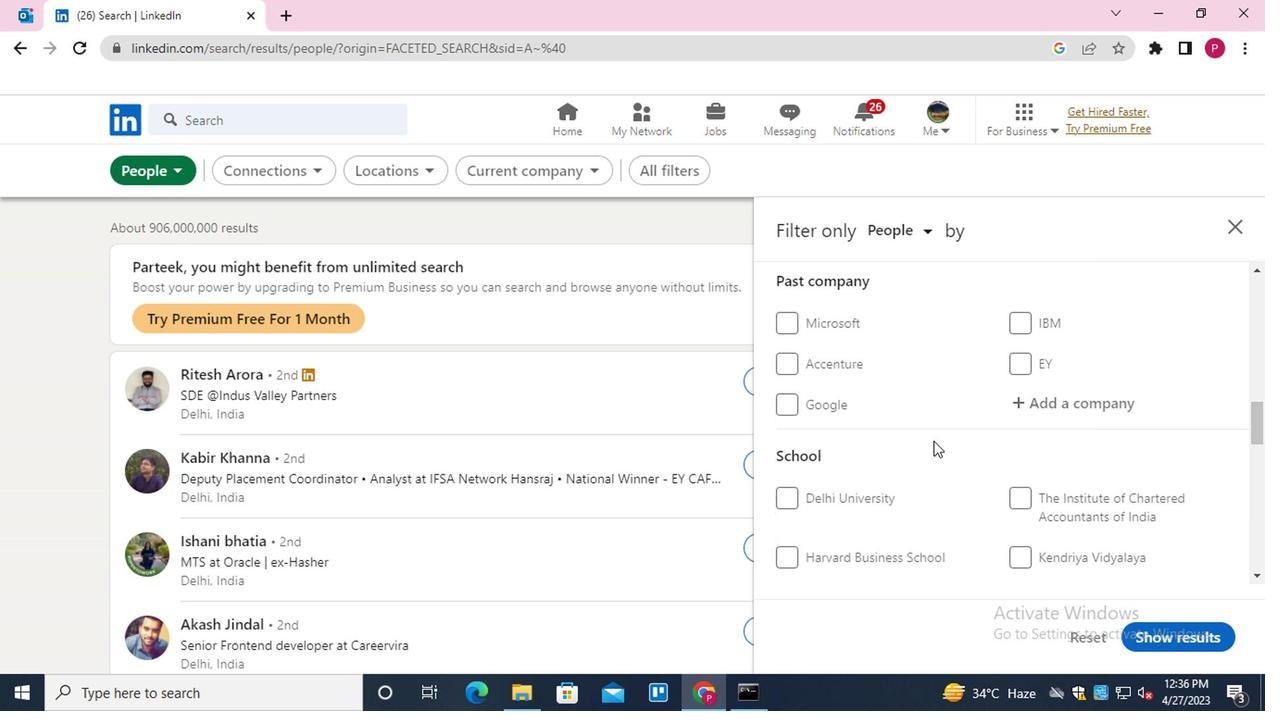 
Action: Mouse moved to (925, 440)
Screenshot: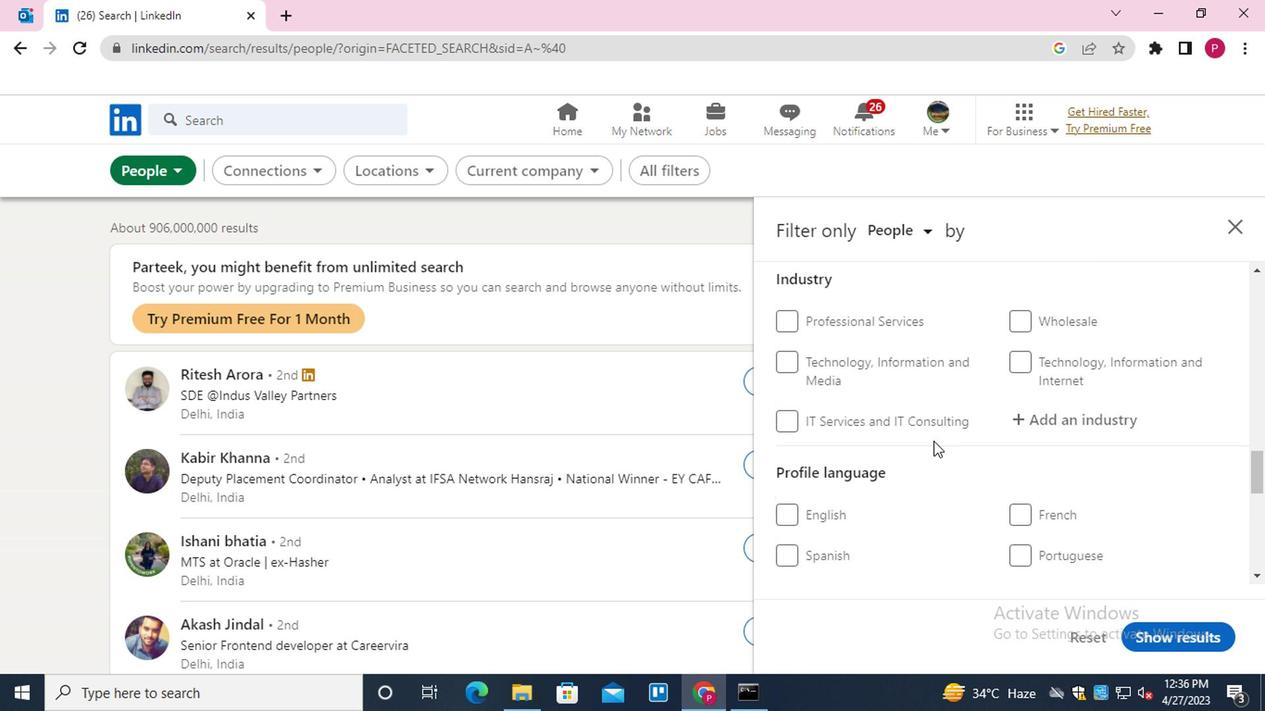 
Action: Mouse scrolled (925, 439) with delta (0, -1)
Screenshot: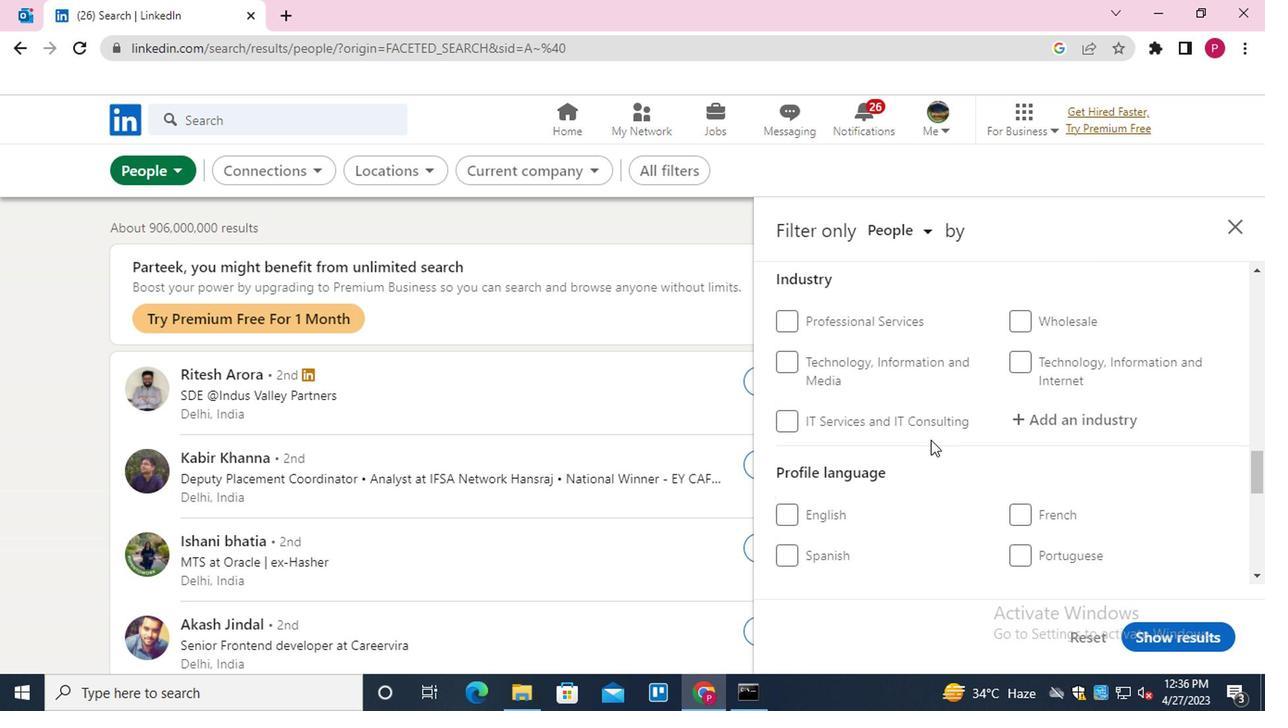
Action: Mouse scrolled (925, 439) with delta (0, -1)
Screenshot: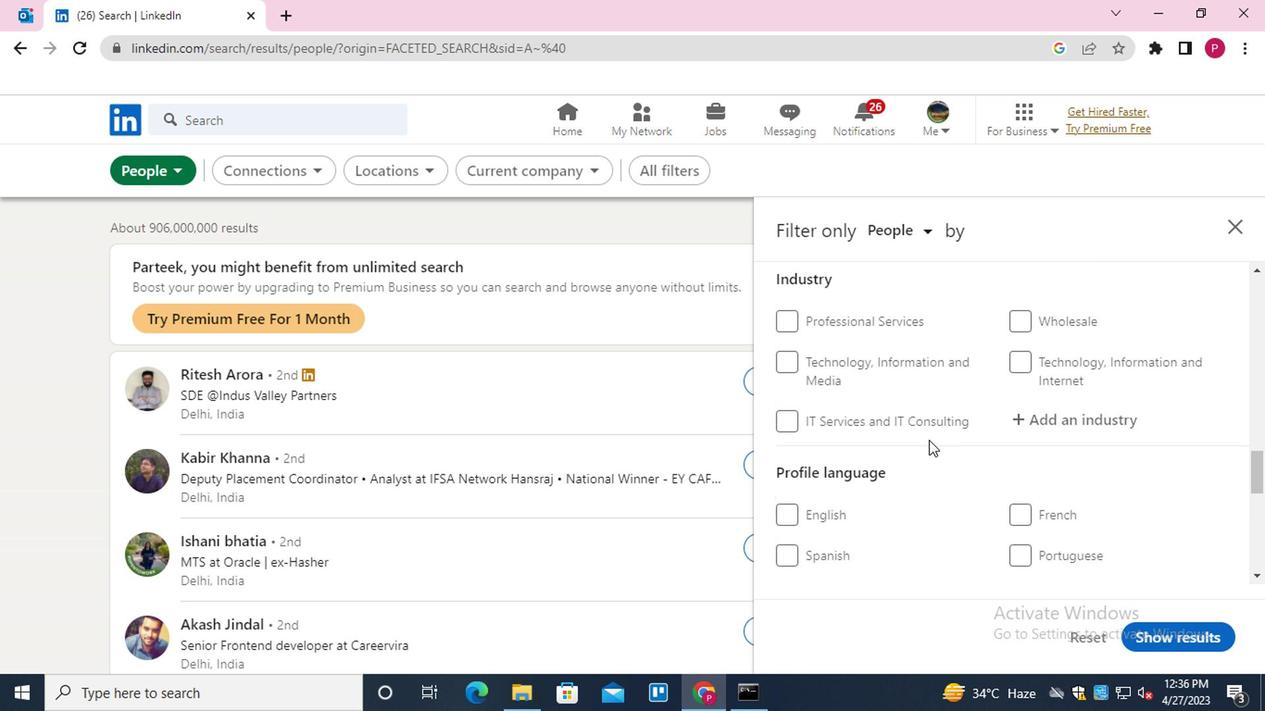 
Action: Mouse scrolled (925, 439) with delta (0, -1)
Screenshot: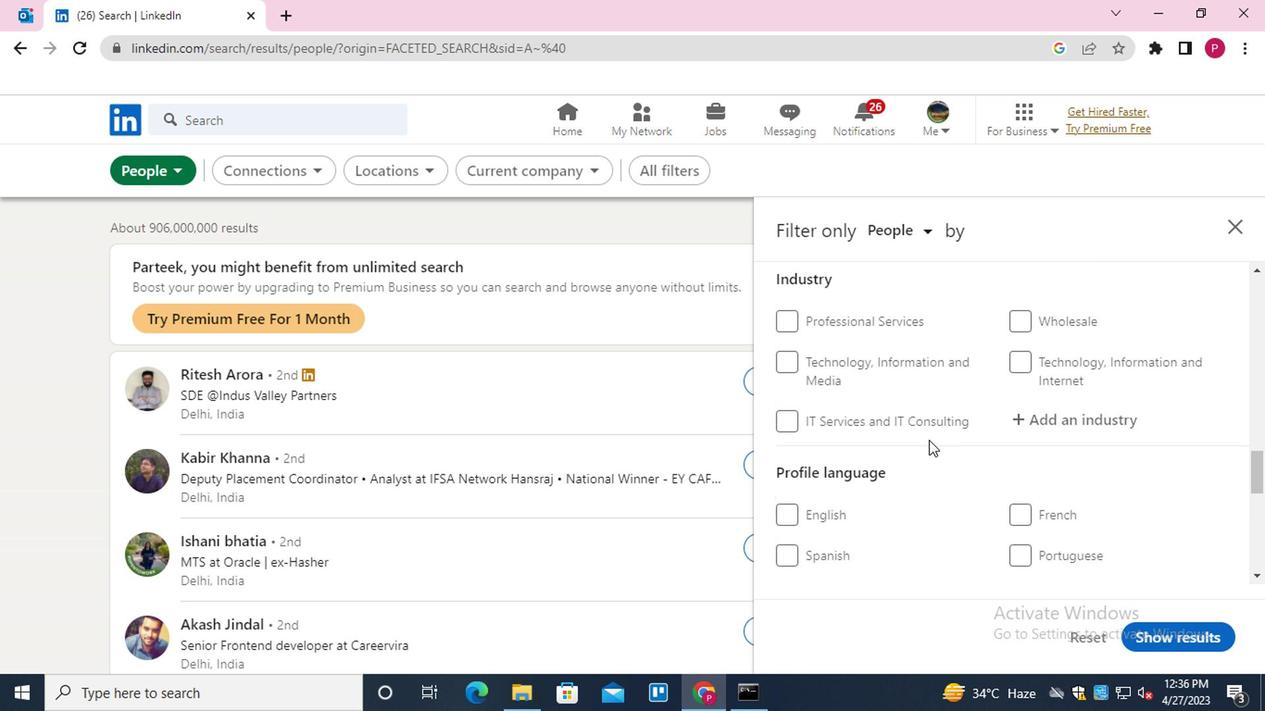 
Action: Mouse moved to (923, 440)
Screenshot: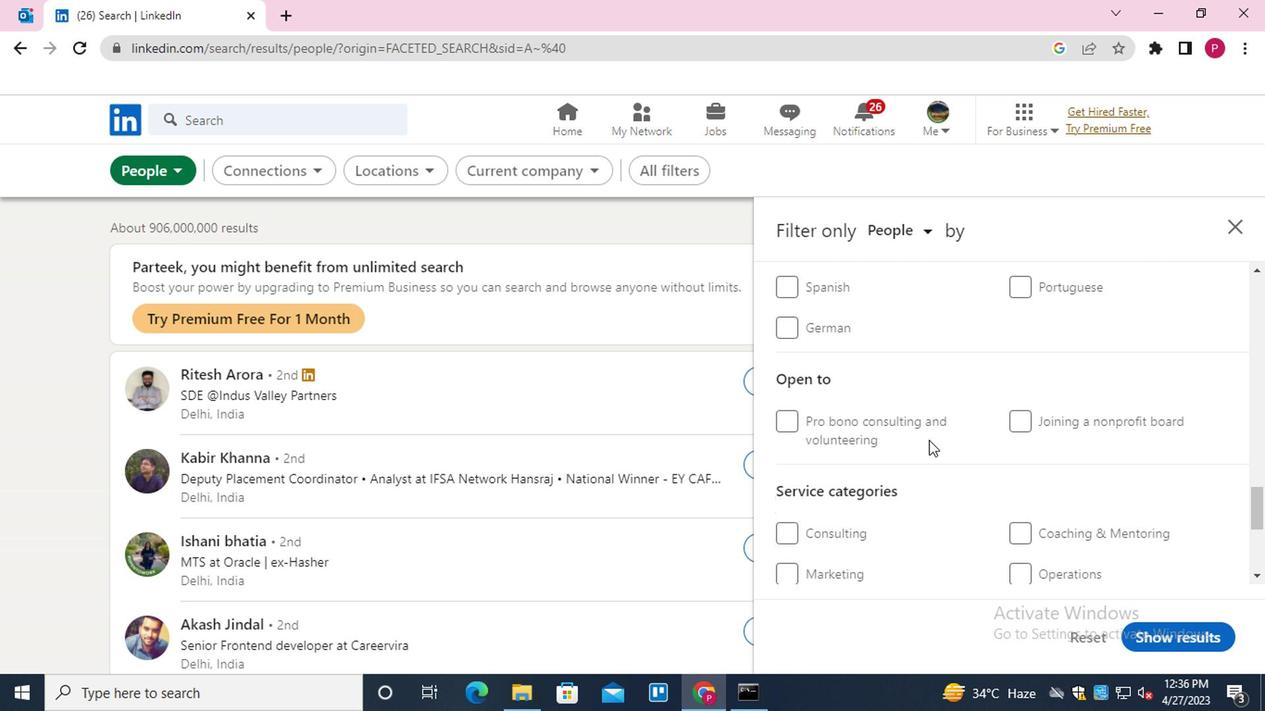 
Action: Mouse scrolled (923, 441) with delta (0, 0)
Screenshot: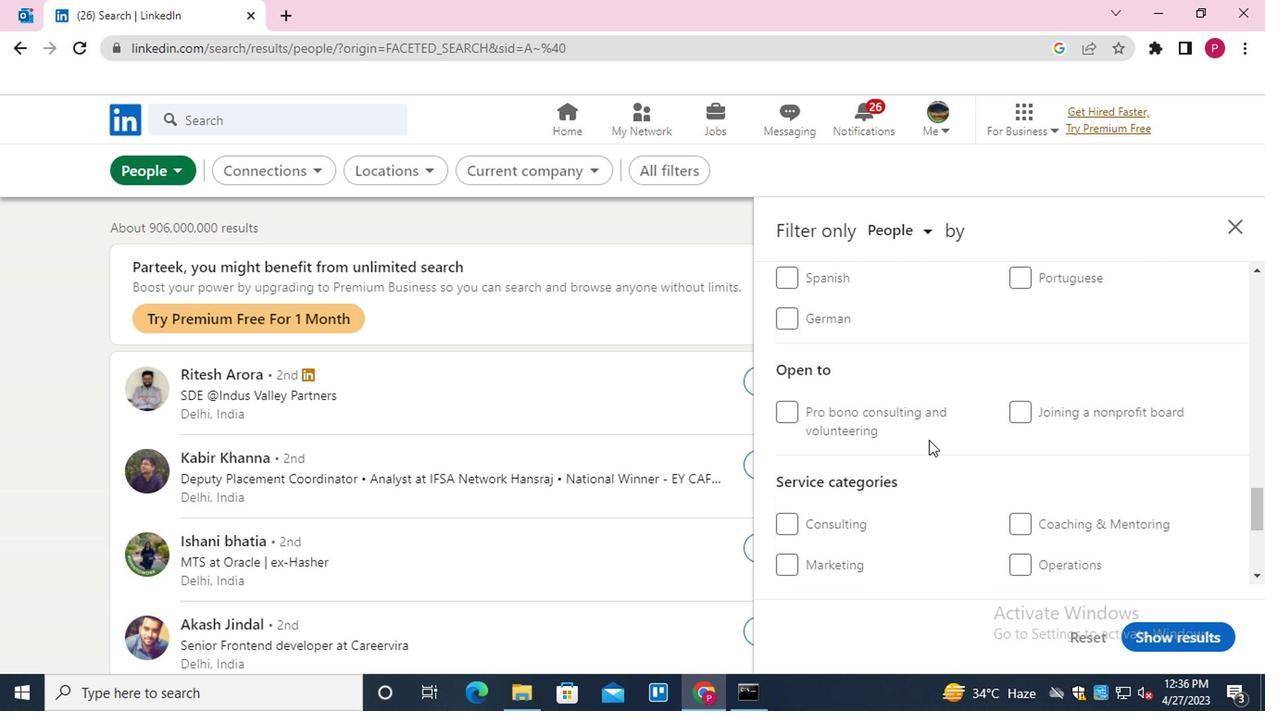 
Action: Mouse moved to (1008, 335)
Screenshot: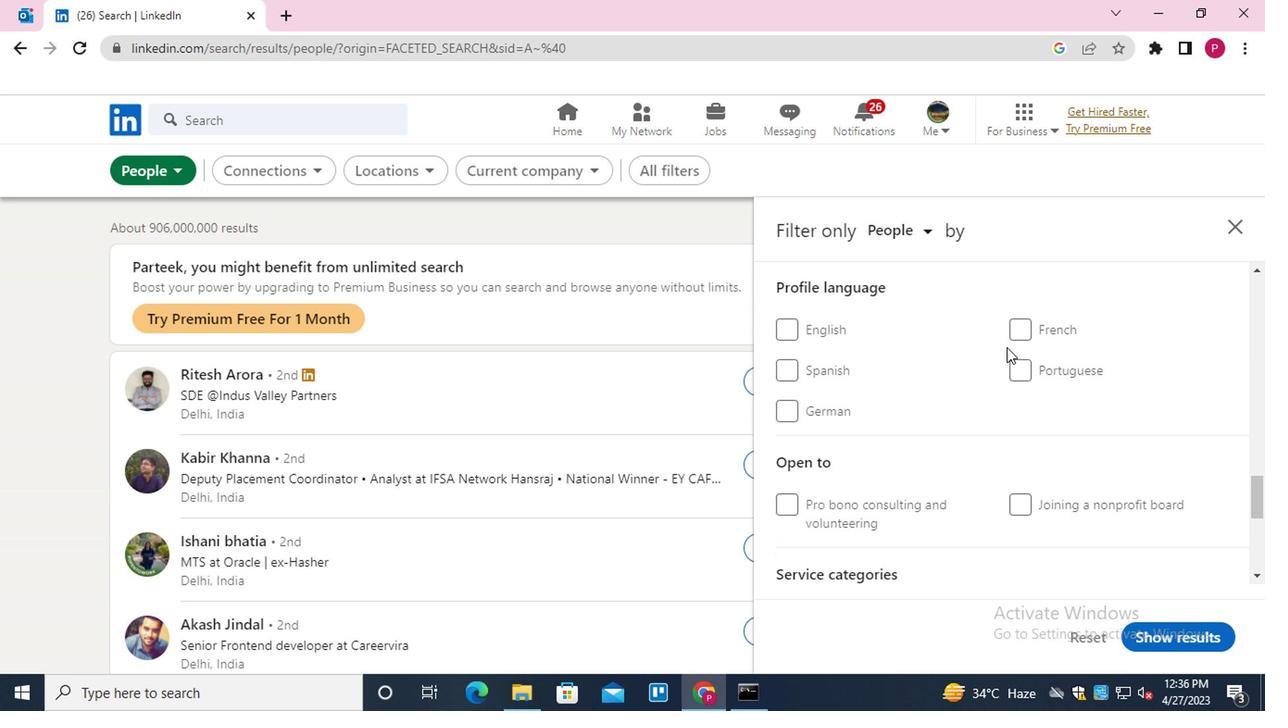 
Action: Mouse pressed left at (1008, 335)
Screenshot: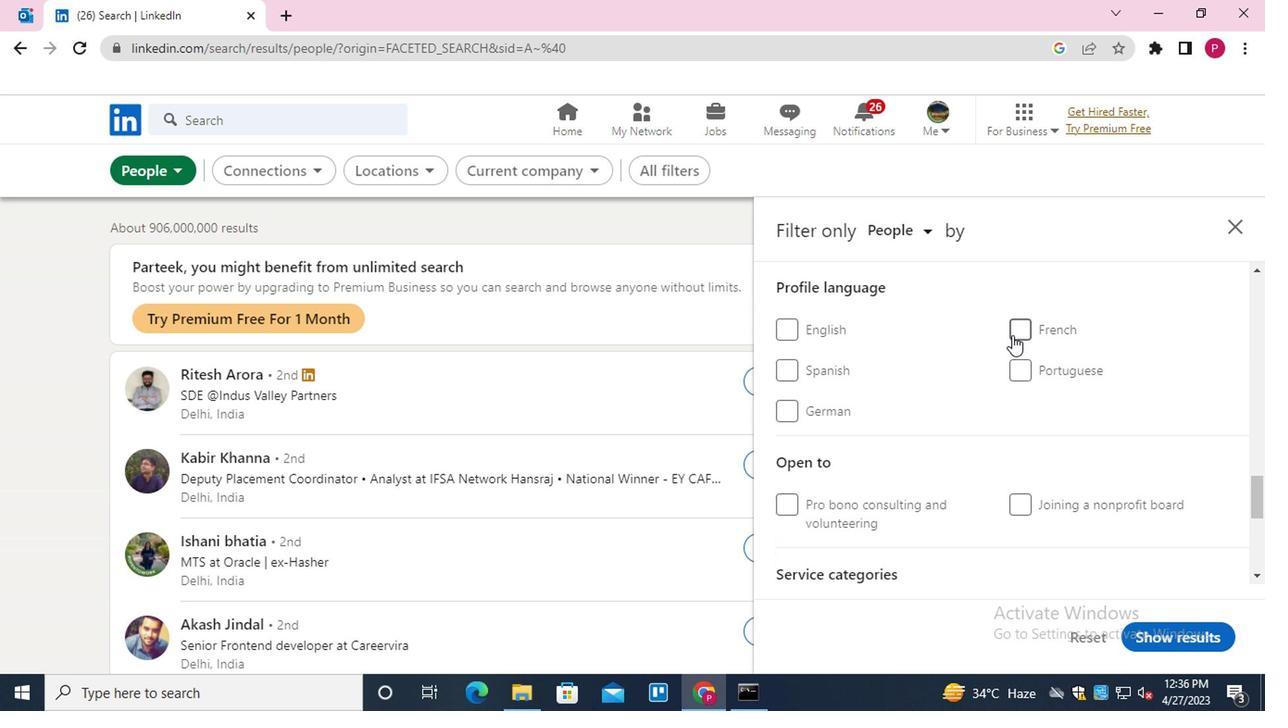 
Action: Mouse moved to (894, 382)
Screenshot: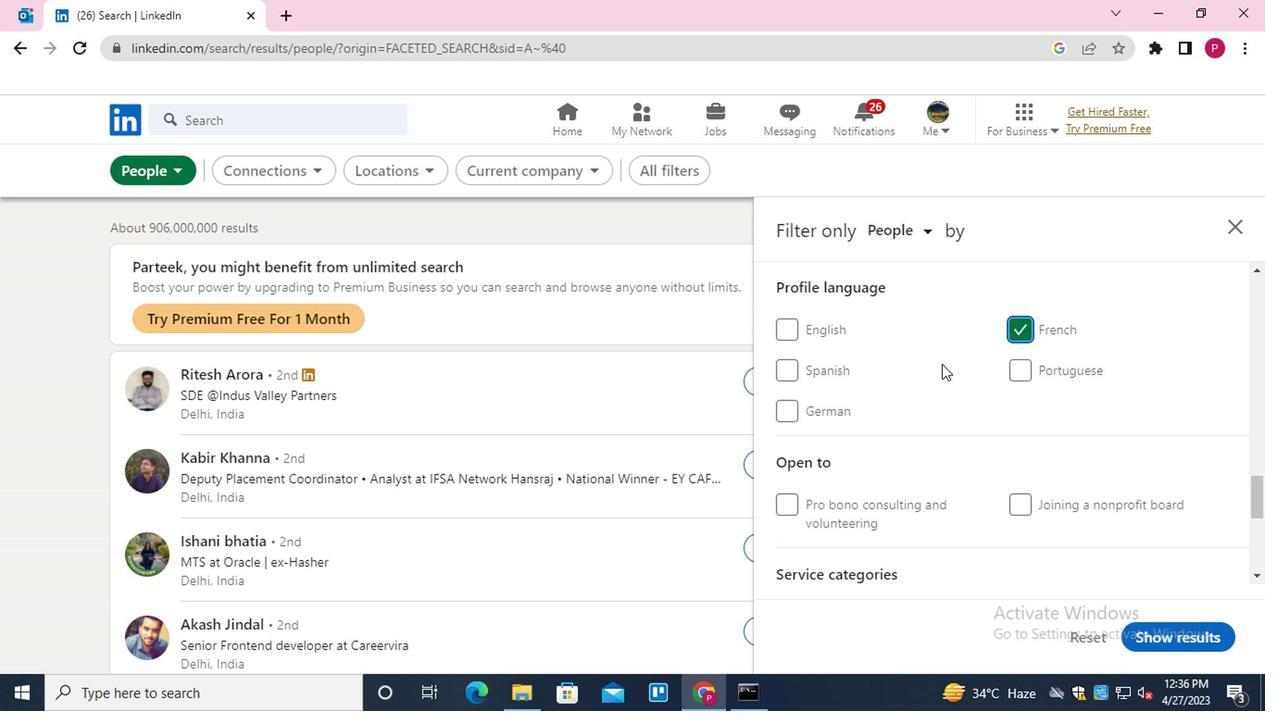 
Action: Mouse scrolled (894, 382) with delta (0, 0)
Screenshot: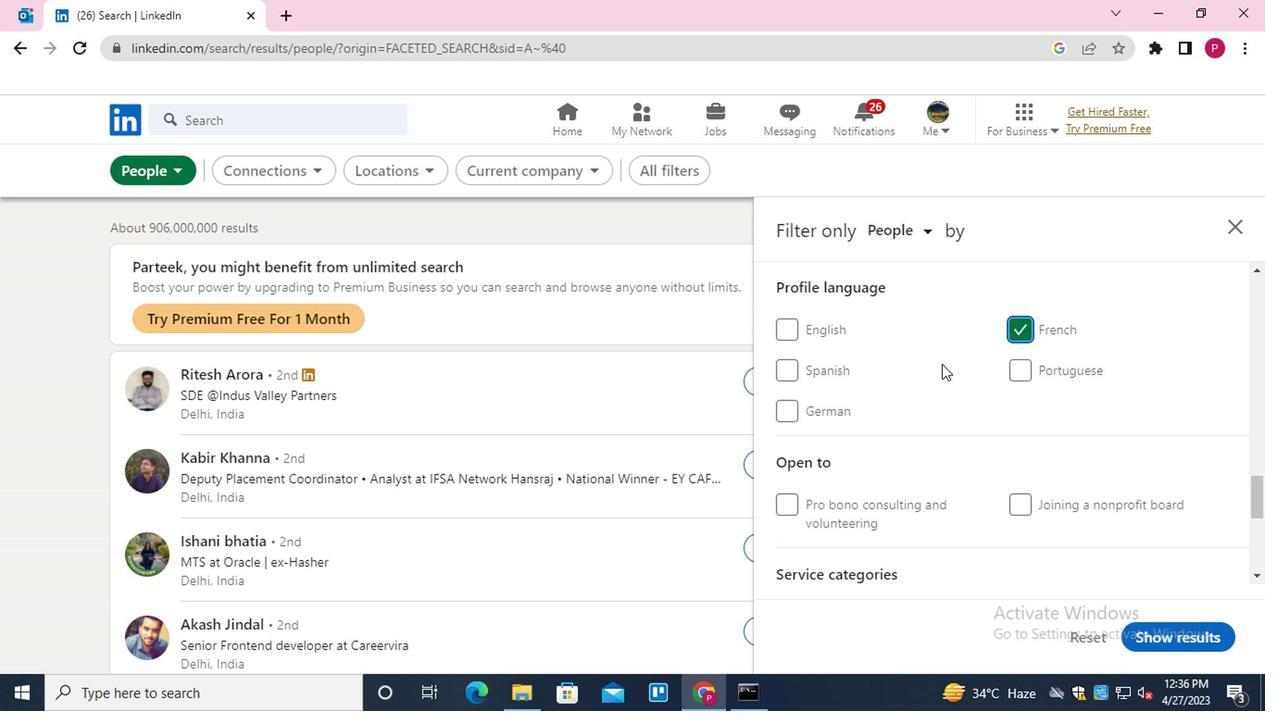 
Action: Mouse scrolled (894, 382) with delta (0, 0)
Screenshot: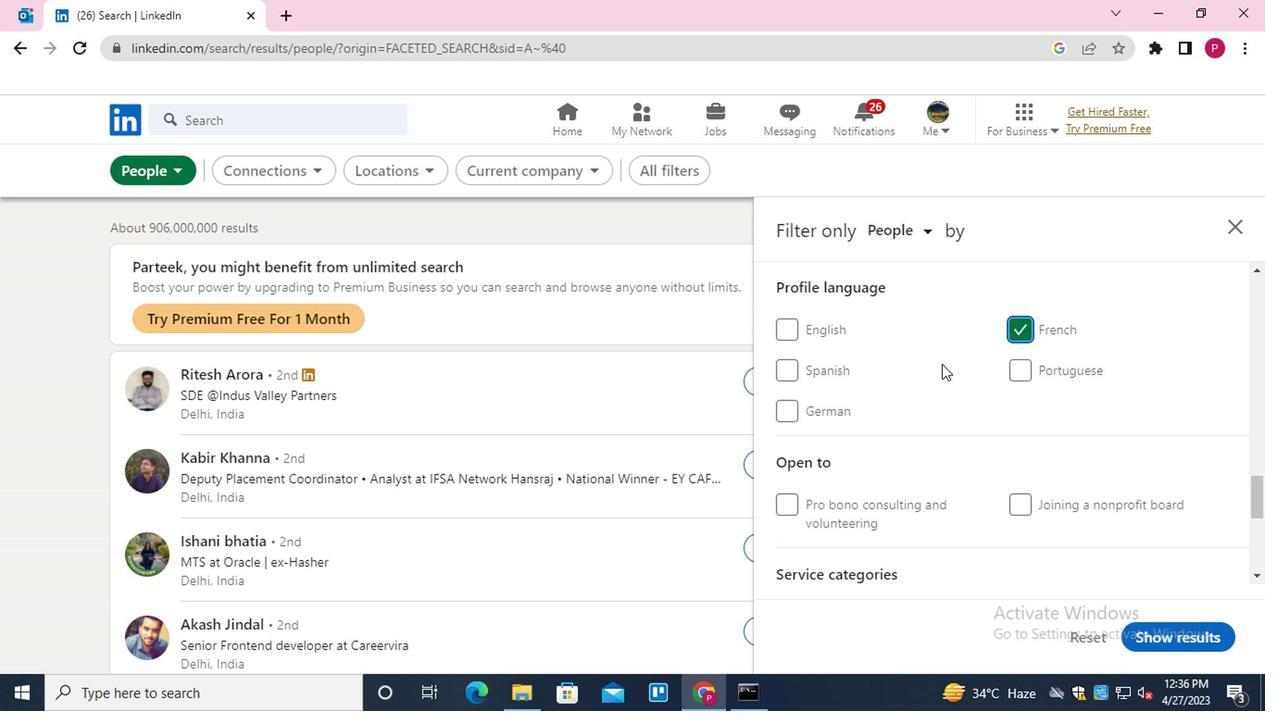
Action: Mouse scrolled (894, 382) with delta (0, 0)
Screenshot: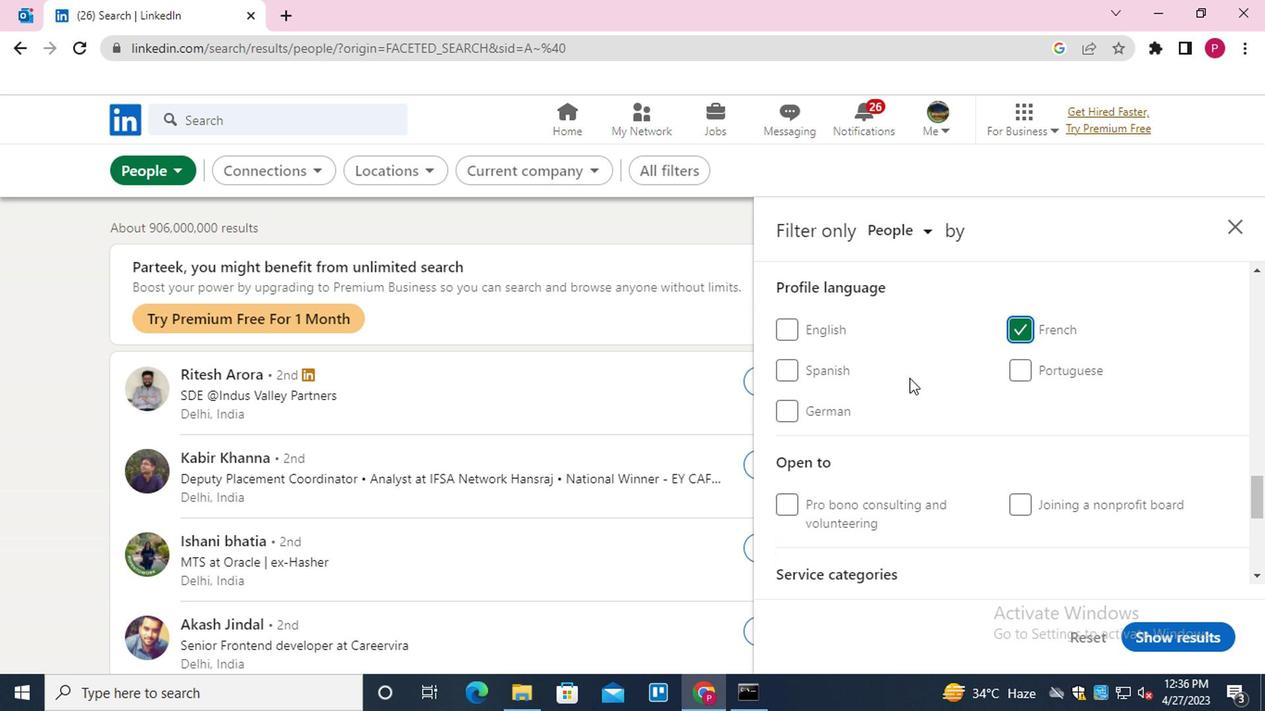 
Action: Mouse scrolled (894, 382) with delta (0, 0)
Screenshot: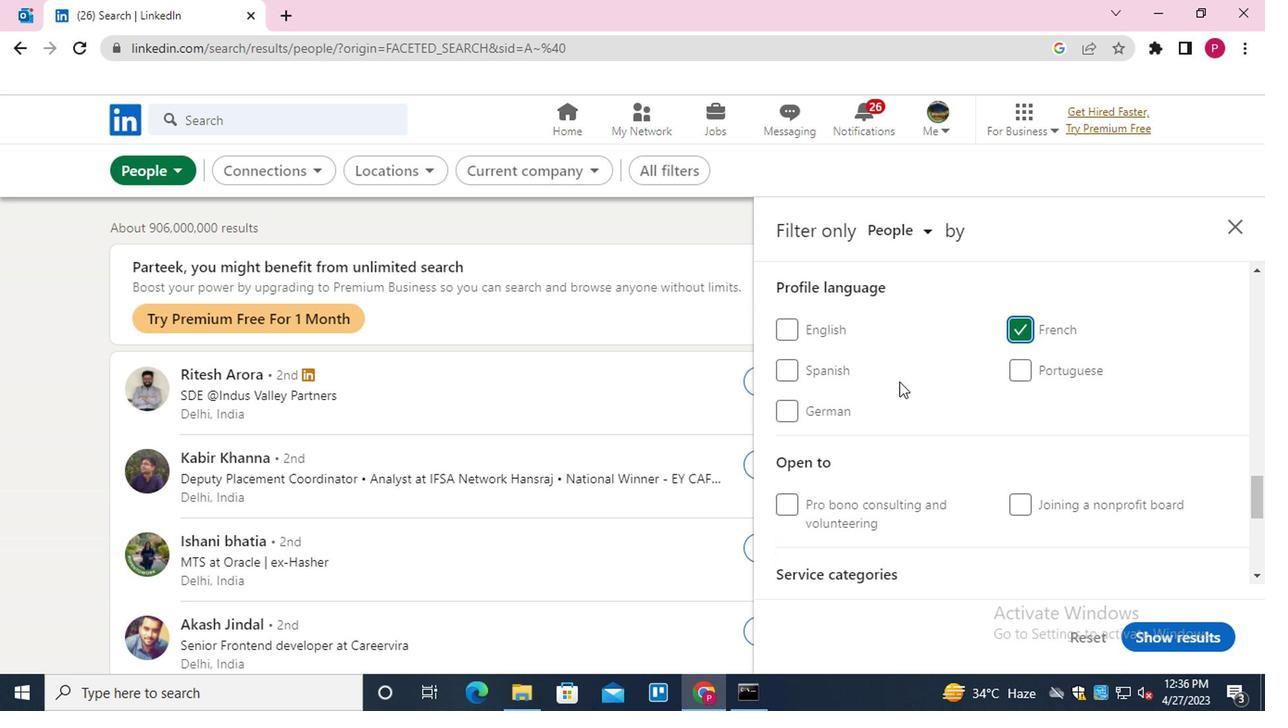 
Action: Mouse scrolled (894, 382) with delta (0, 0)
Screenshot: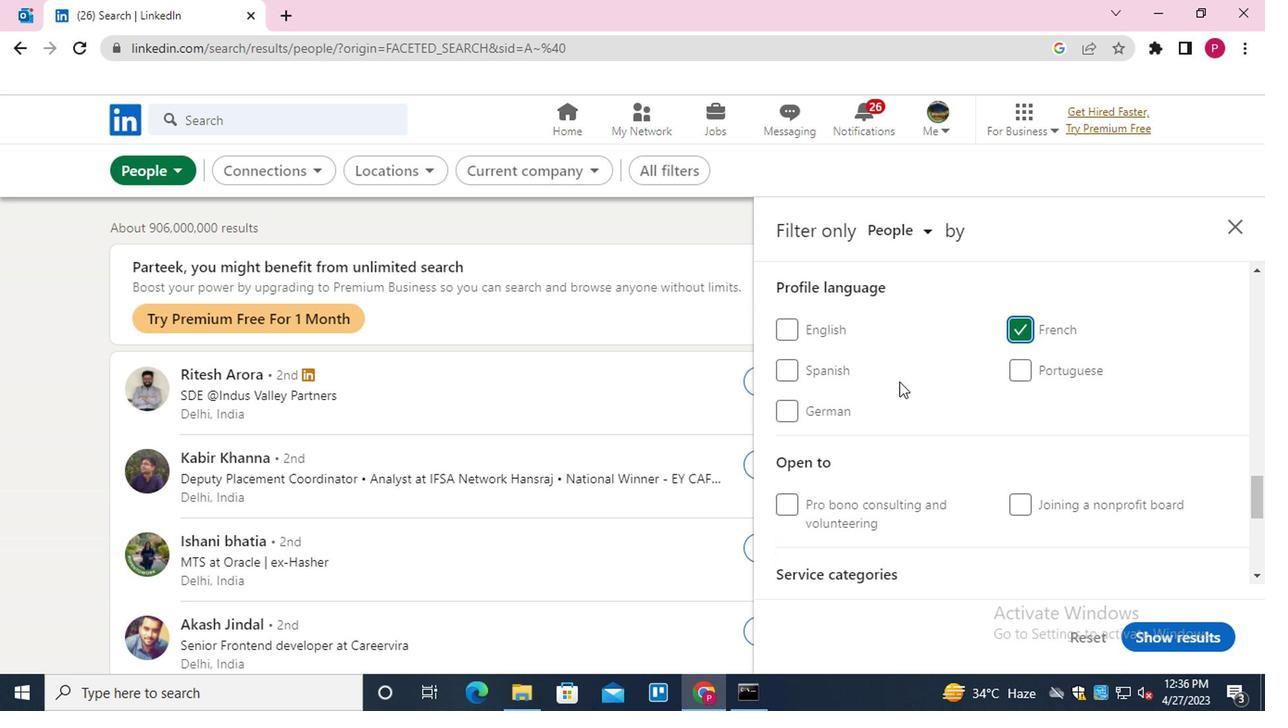 
Action: Mouse scrolled (894, 382) with delta (0, 0)
Screenshot: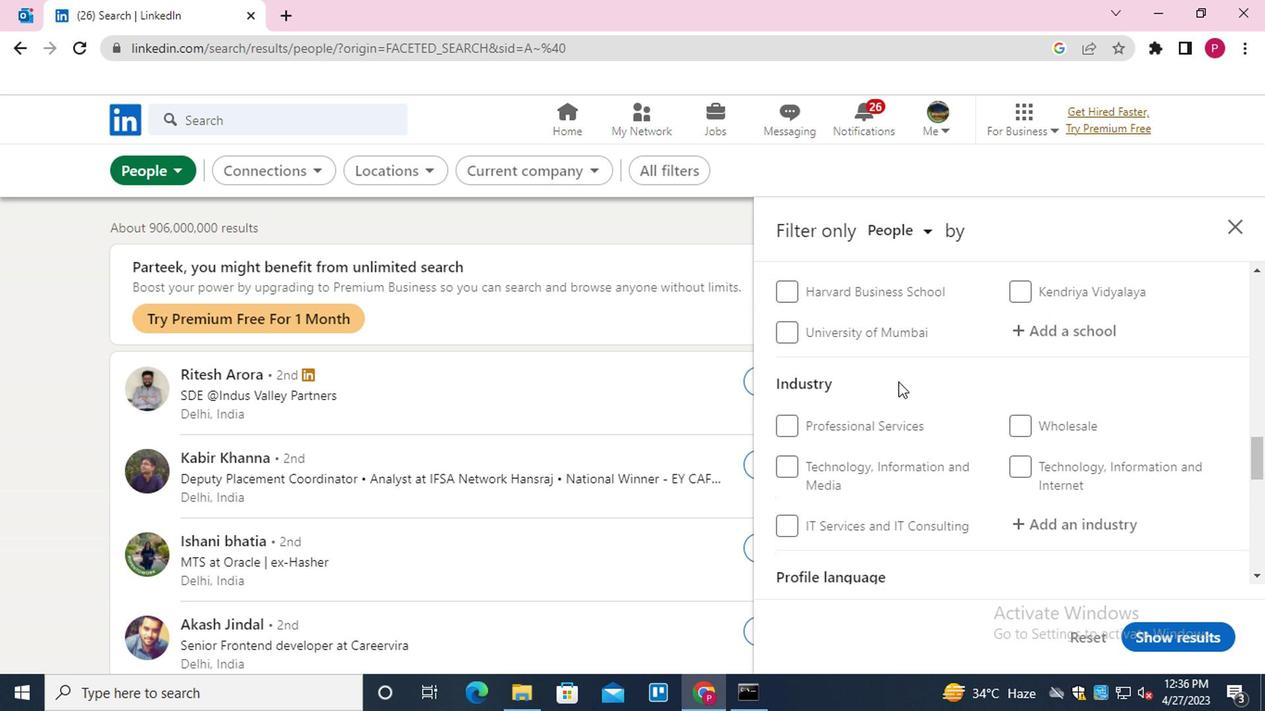 
Action: Mouse scrolled (894, 382) with delta (0, 0)
Screenshot: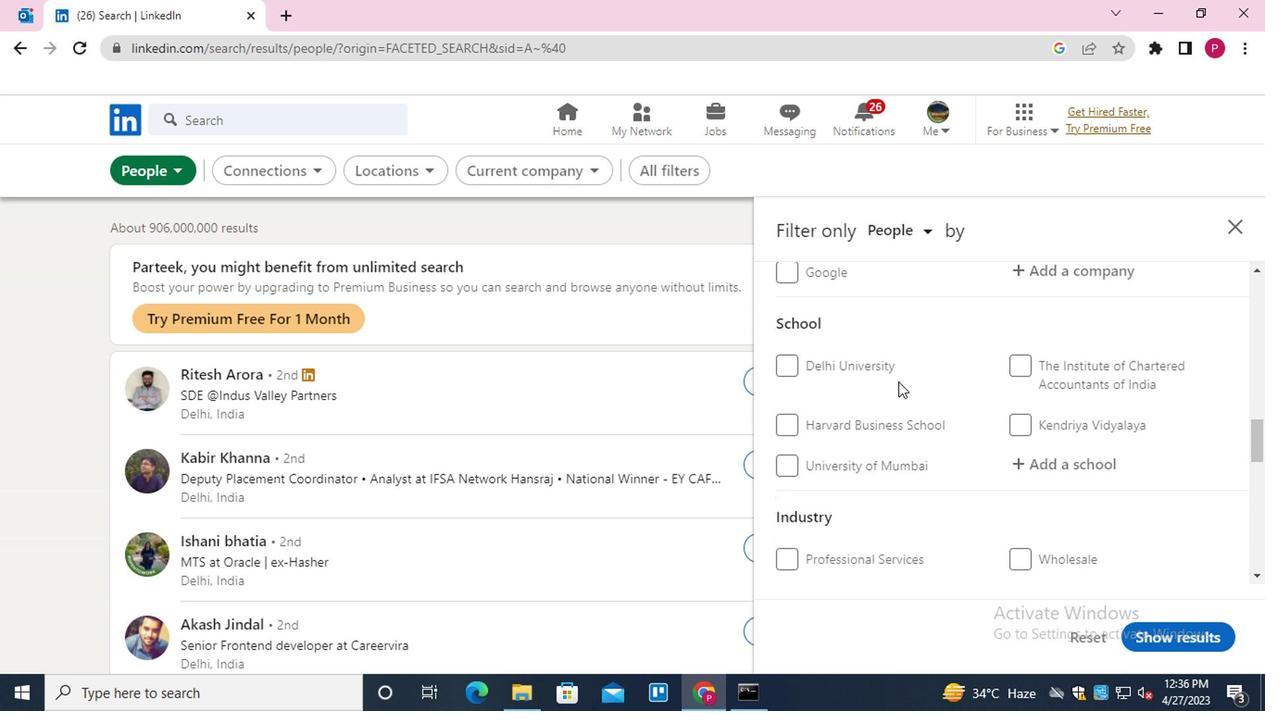 
Action: Mouse scrolled (894, 382) with delta (0, 0)
Screenshot: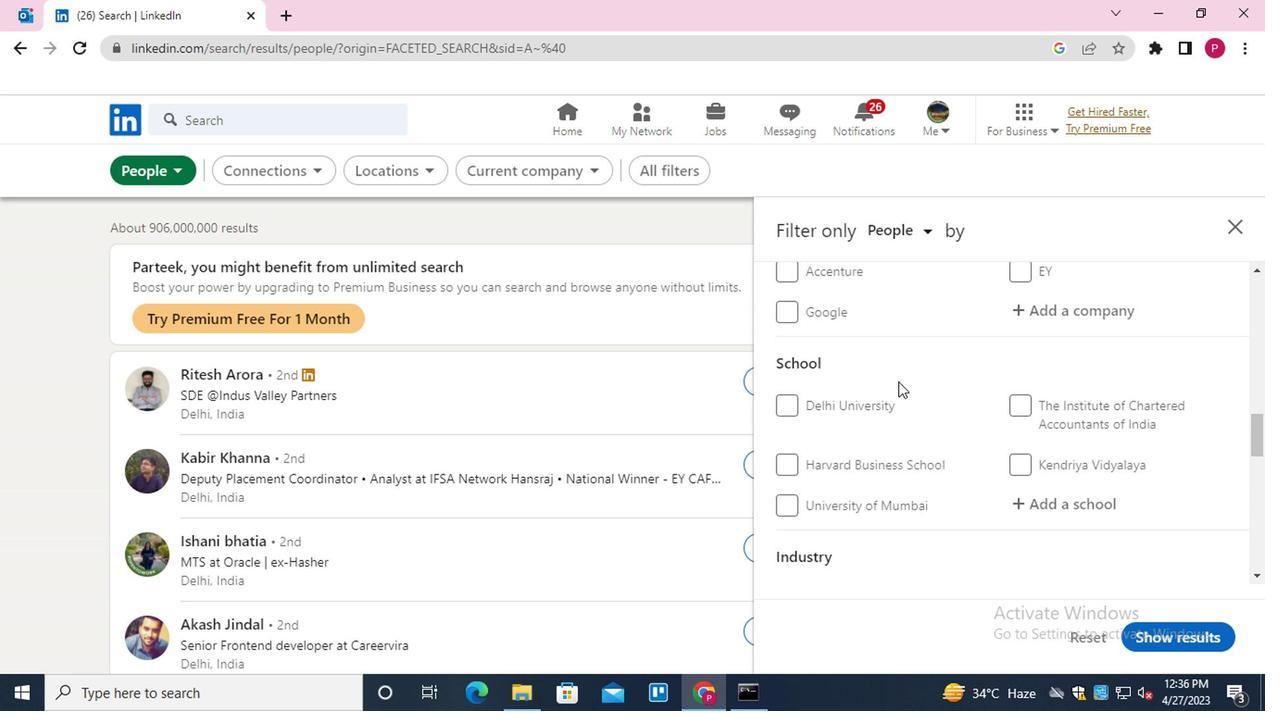 
Action: Mouse scrolled (894, 382) with delta (0, 0)
Screenshot: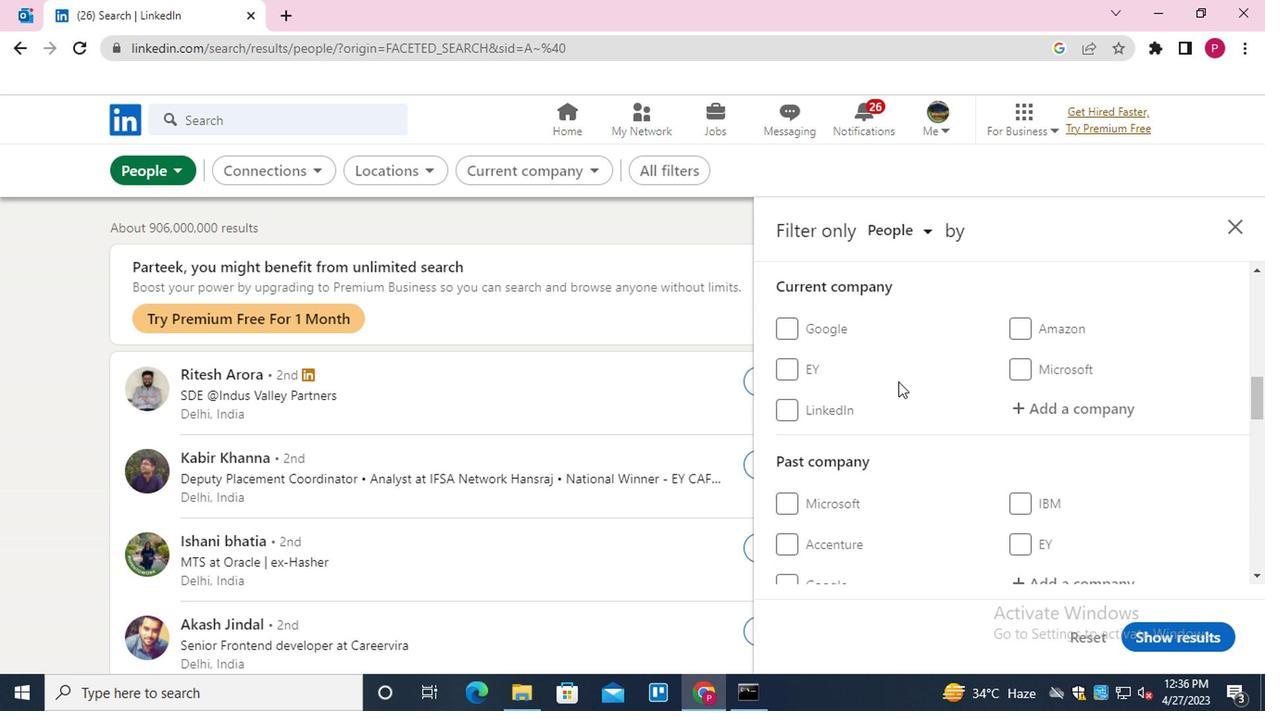 
Action: Mouse scrolled (894, 382) with delta (0, 0)
Screenshot: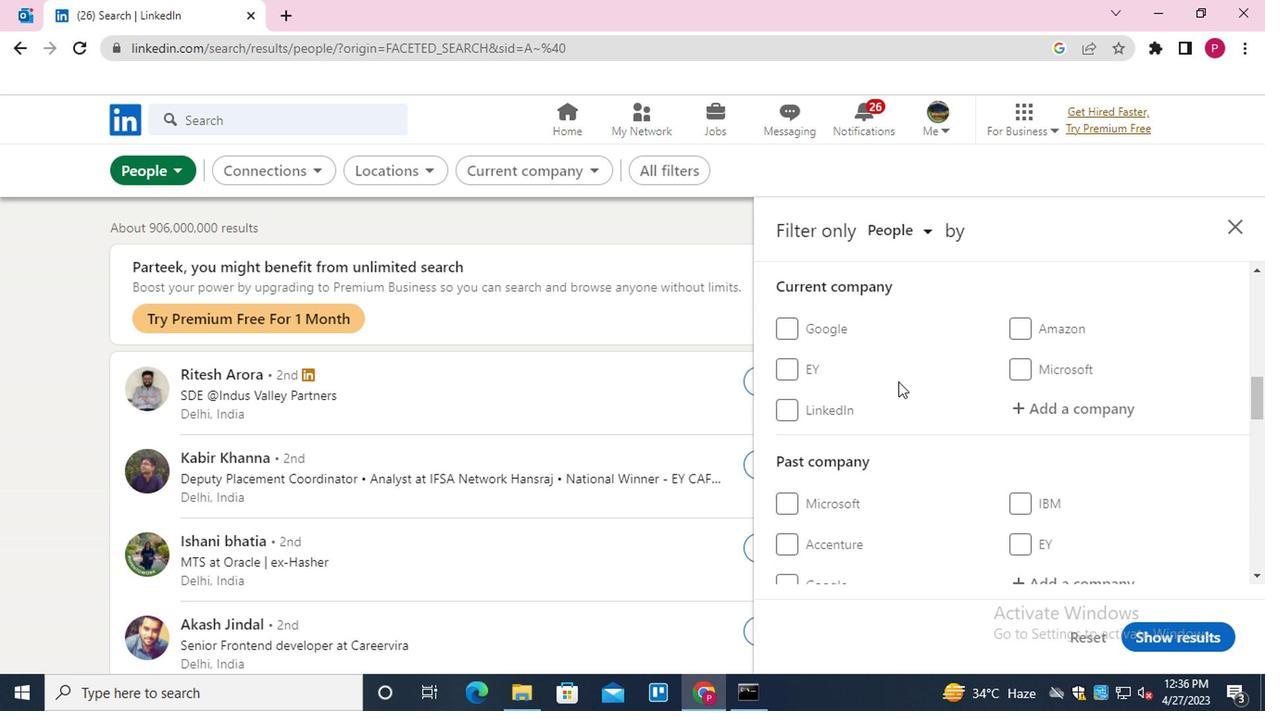 
Action: Mouse moved to (1057, 407)
Screenshot: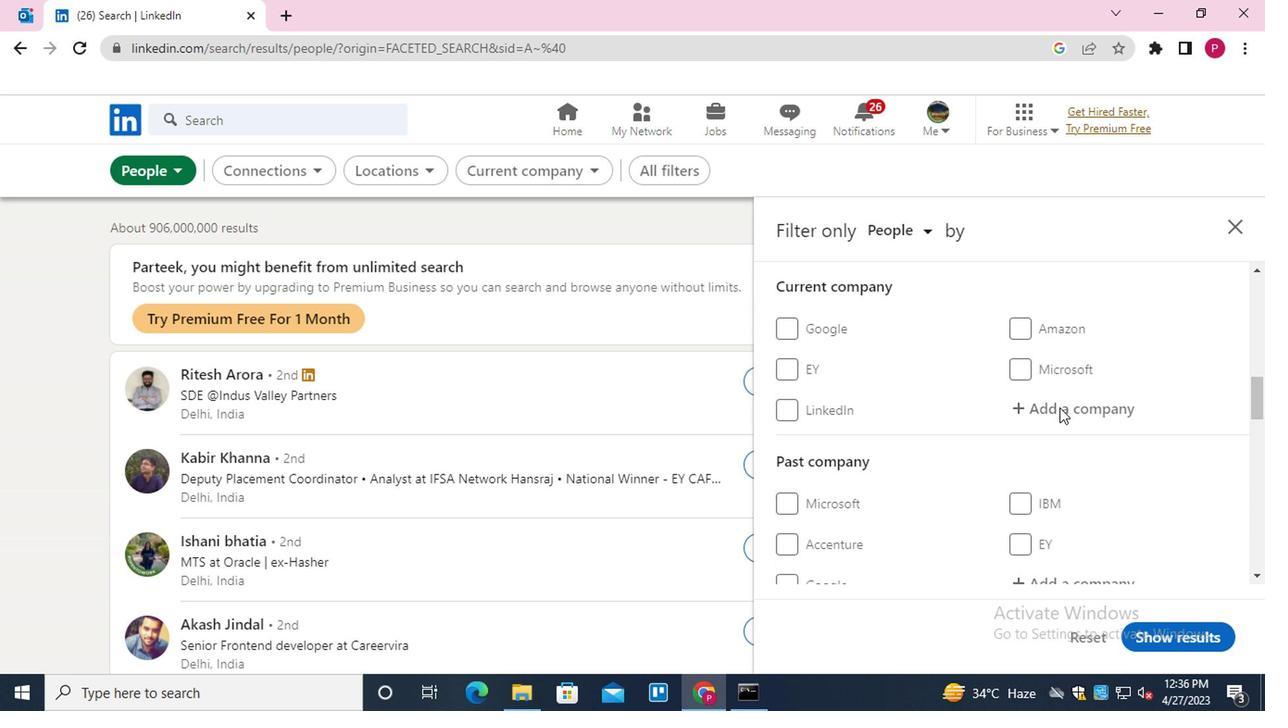 
Action: Mouse pressed left at (1057, 407)
Screenshot: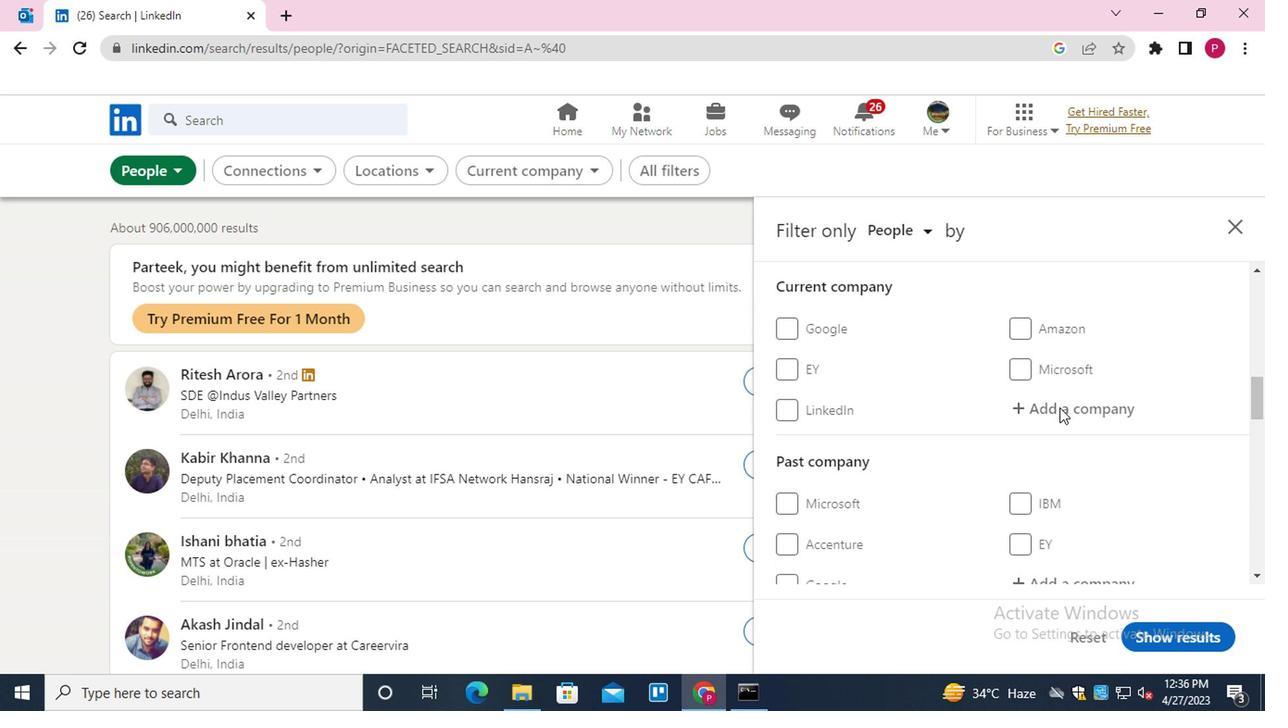 
Action: Mouse moved to (1006, 411)
Screenshot: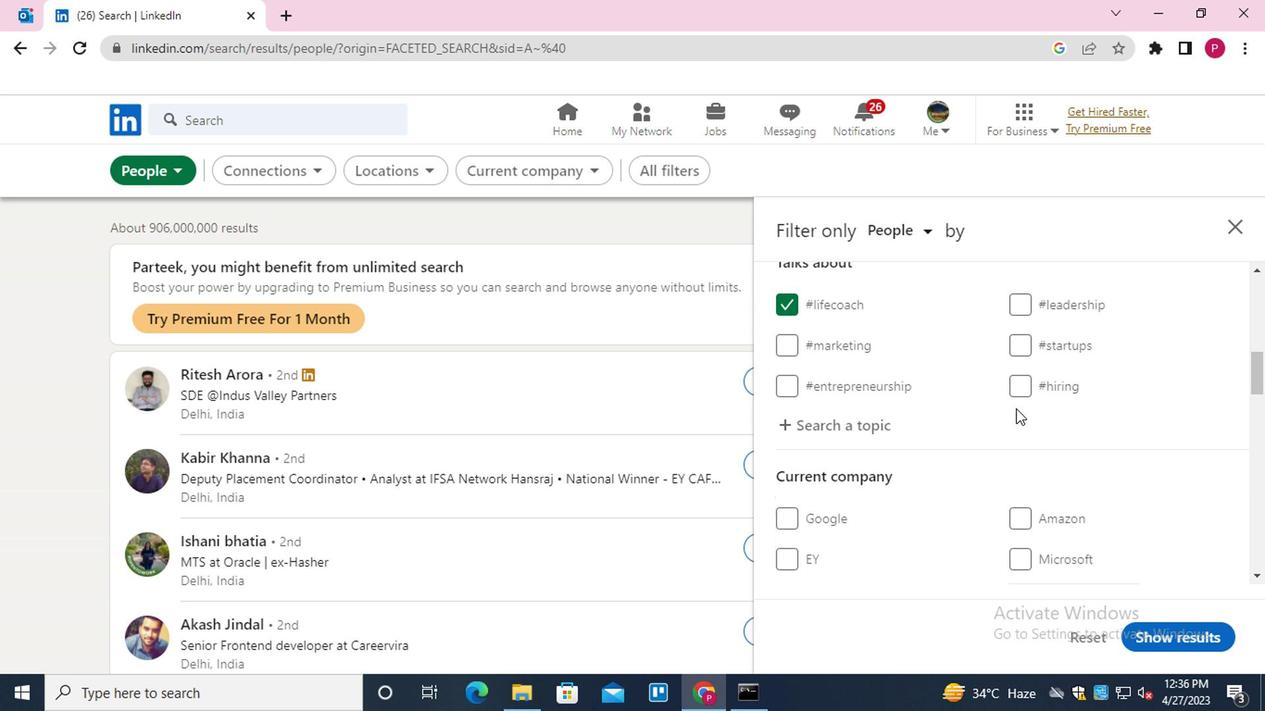 
Action: Mouse scrolled (1006, 410) with delta (0, -1)
Screenshot: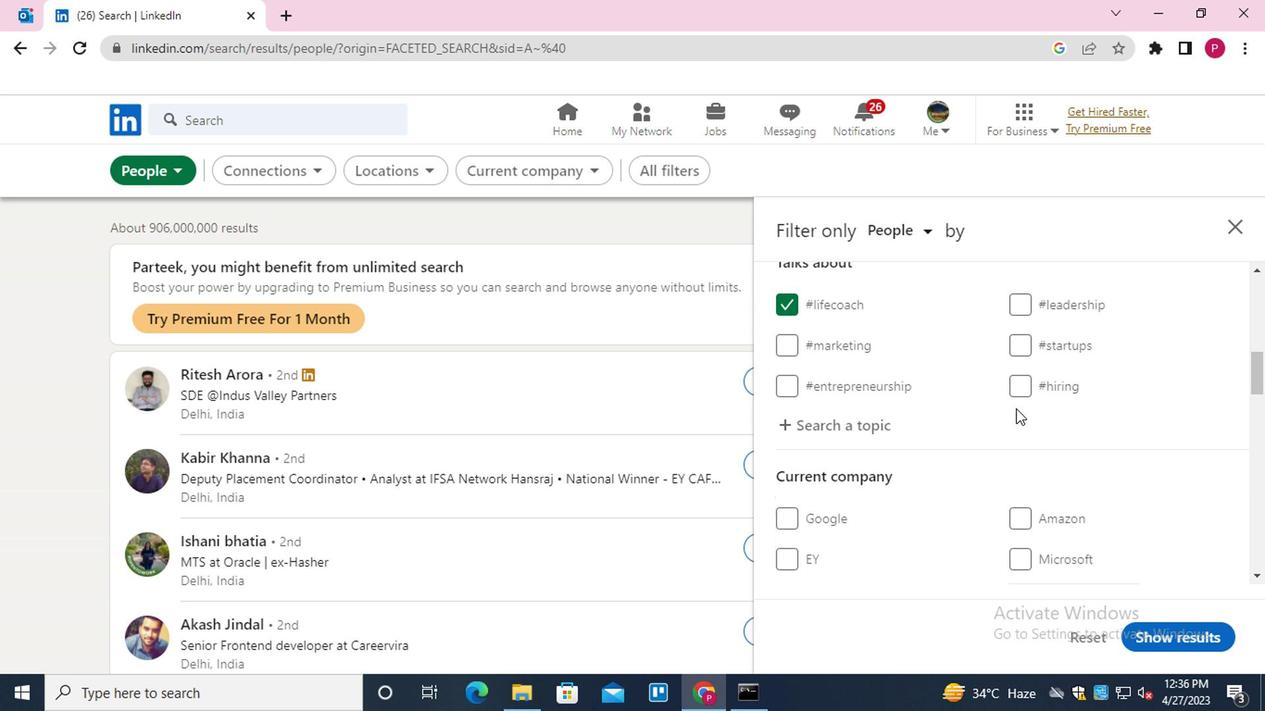 
Action: Mouse scrolled (1006, 410) with delta (0, -1)
Screenshot: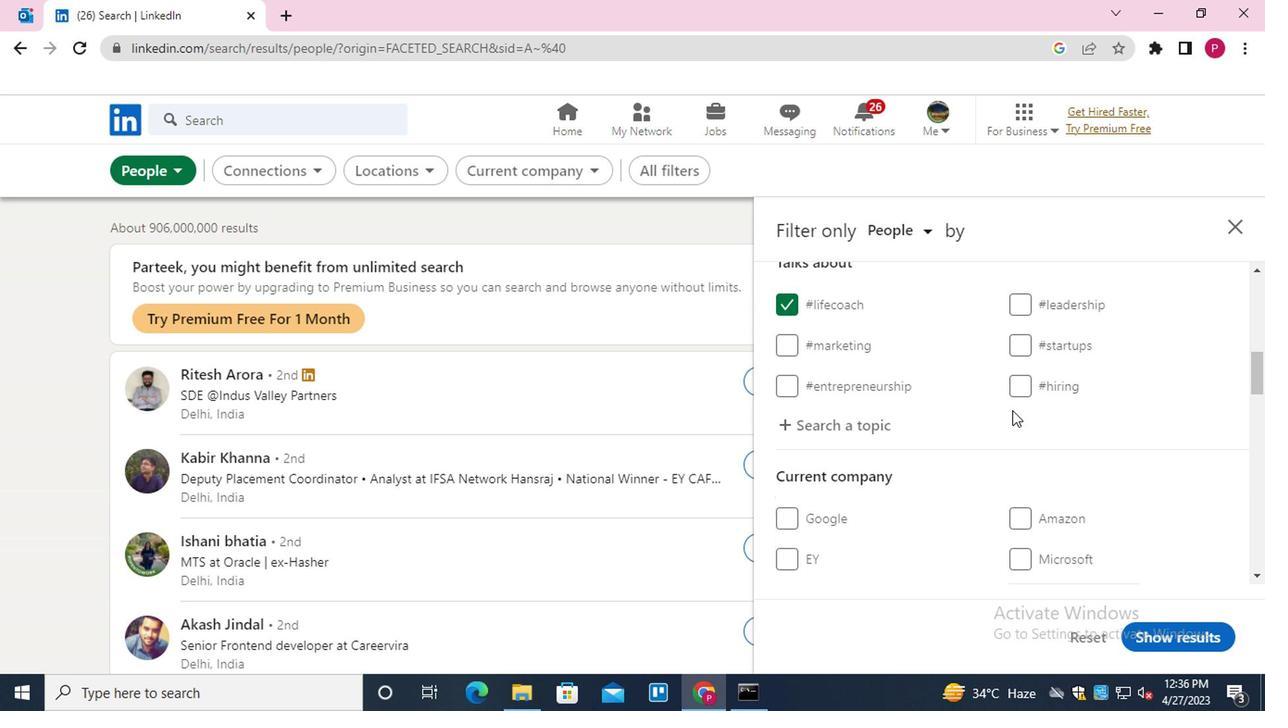 
Action: Mouse moved to (1058, 401)
Screenshot: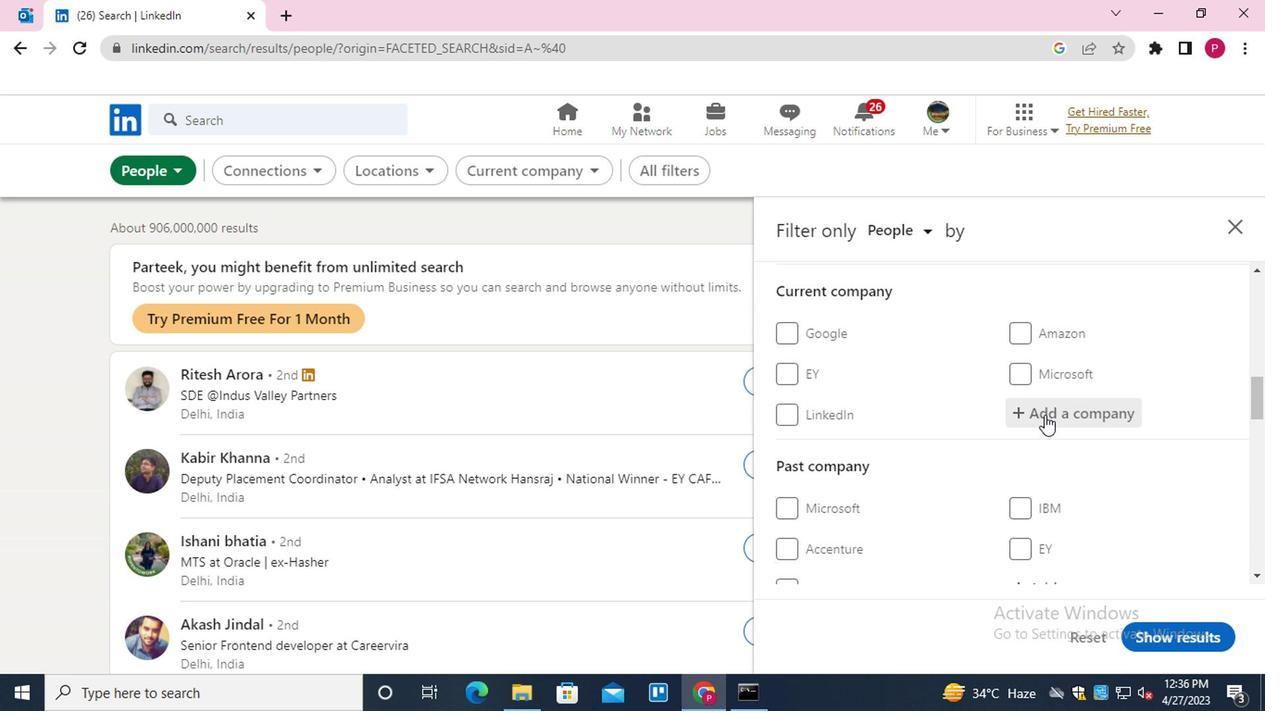 
Action: Mouse pressed left at (1058, 401)
Screenshot: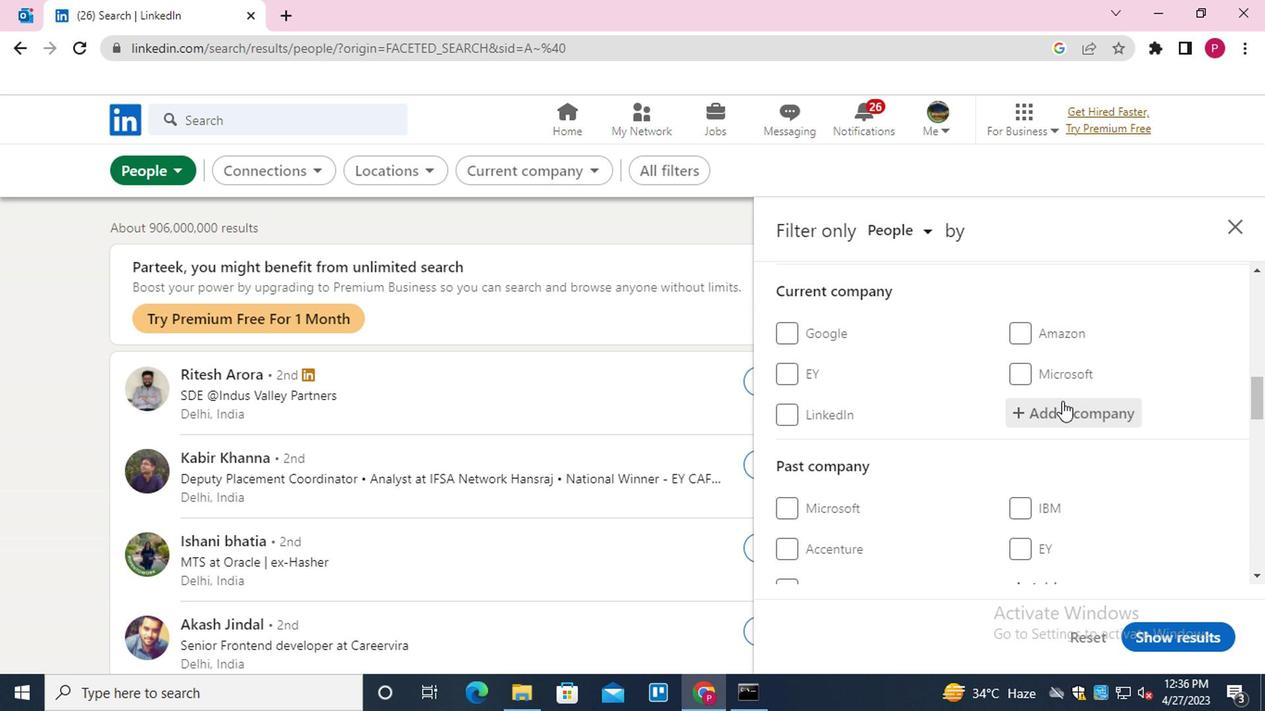 
Action: Key pressed <Key.shift>ALLSTATE<Key.down><Key.down><Key.enter>
Screenshot: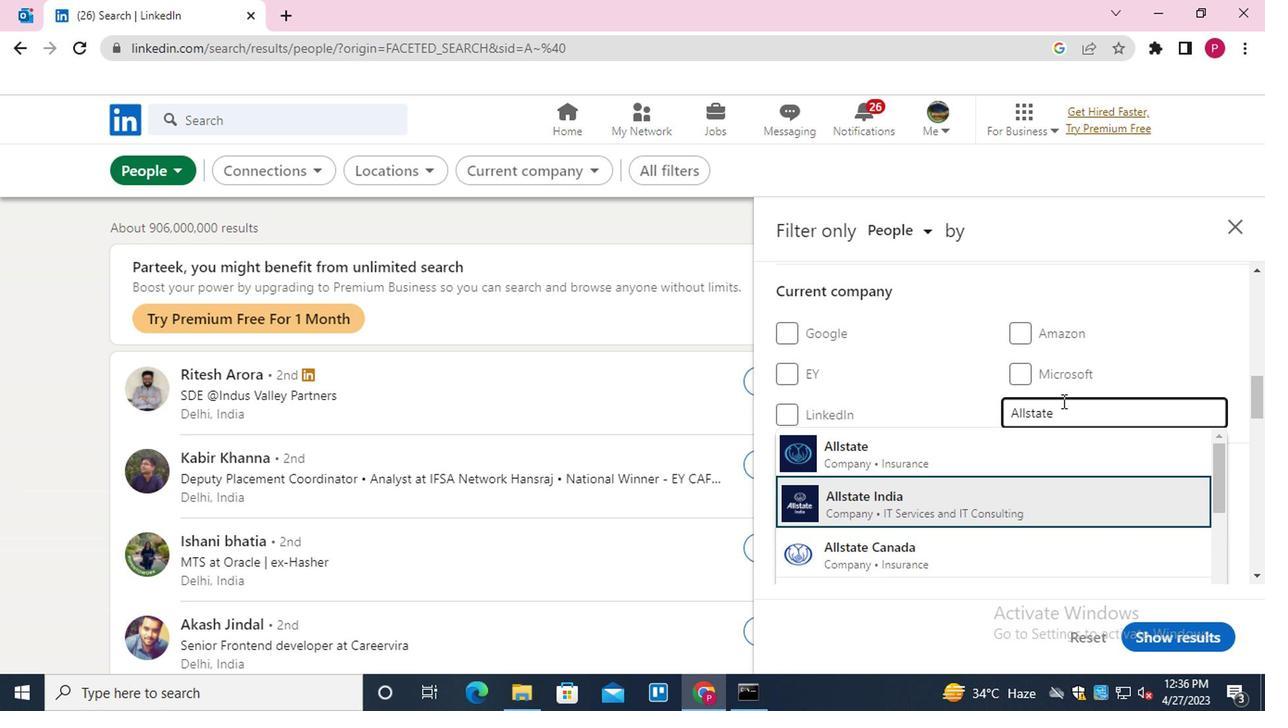 
Action: Mouse moved to (1017, 421)
Screenshot: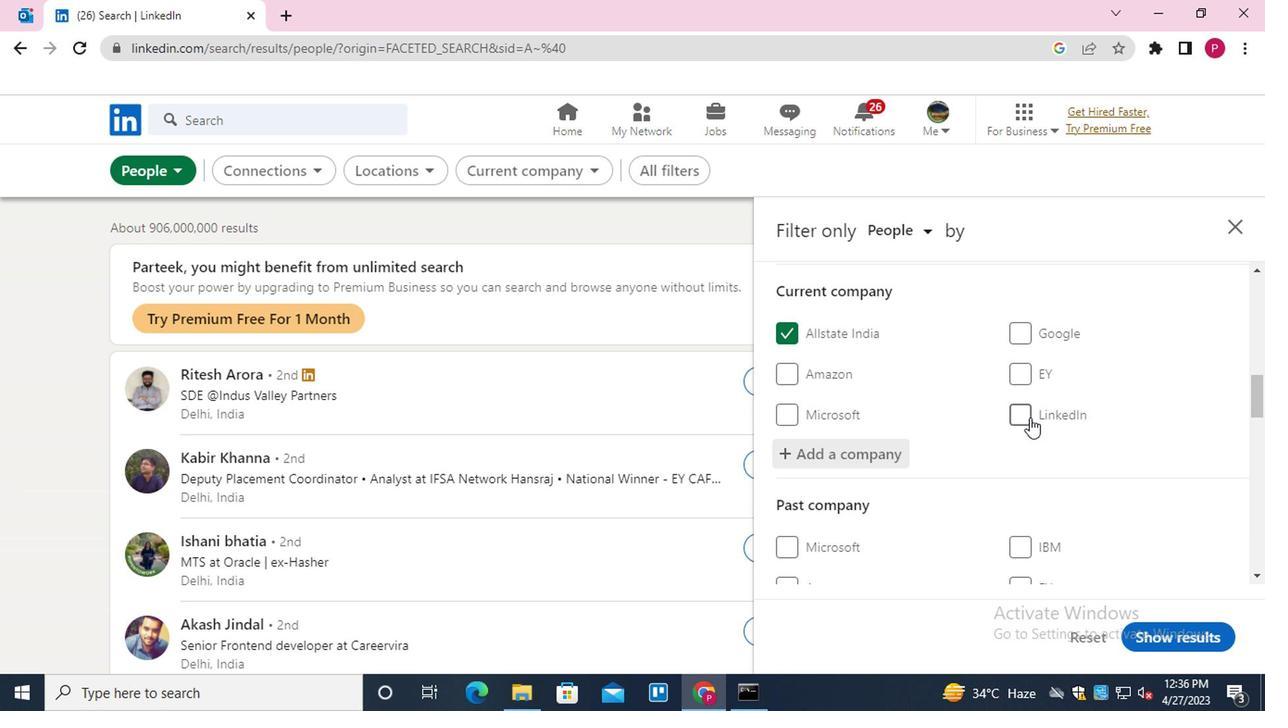 
Action: Mouse scrolled (1017, 420) with delta (0, 0)
Screenshot: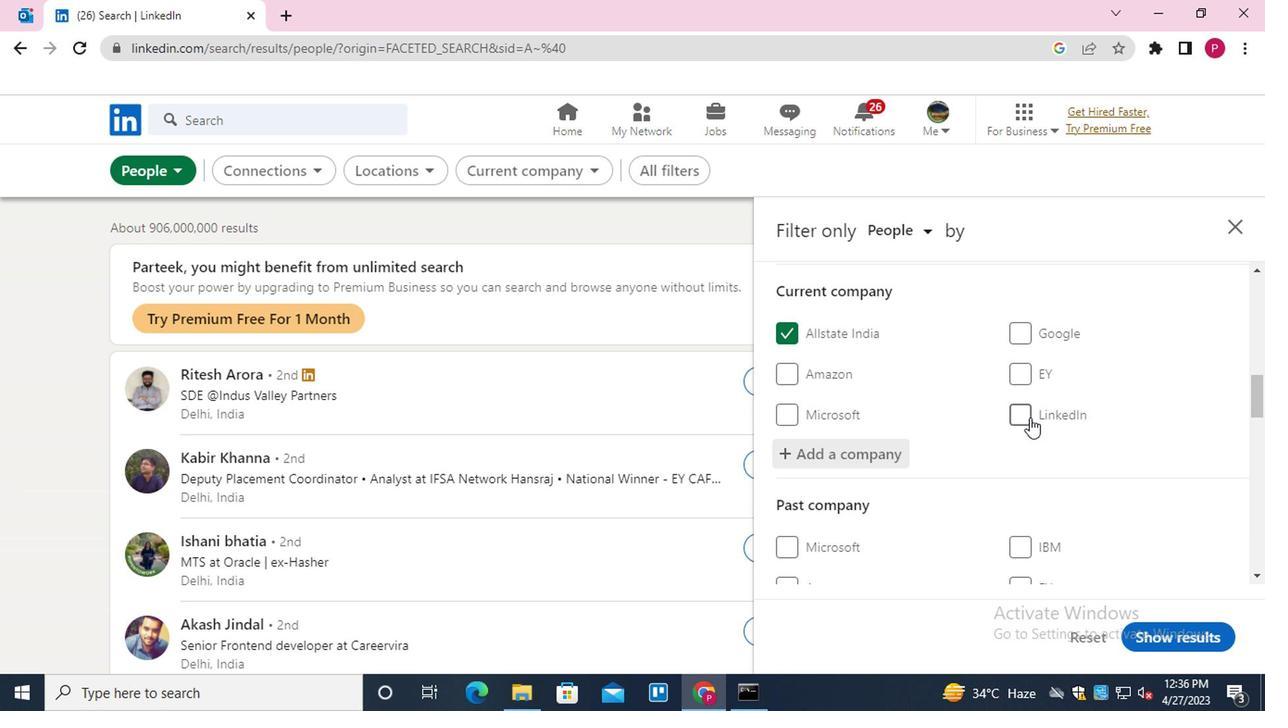 
Action: Mouse scrolled (1017, 420) with delta (0, 0)
Screenshot: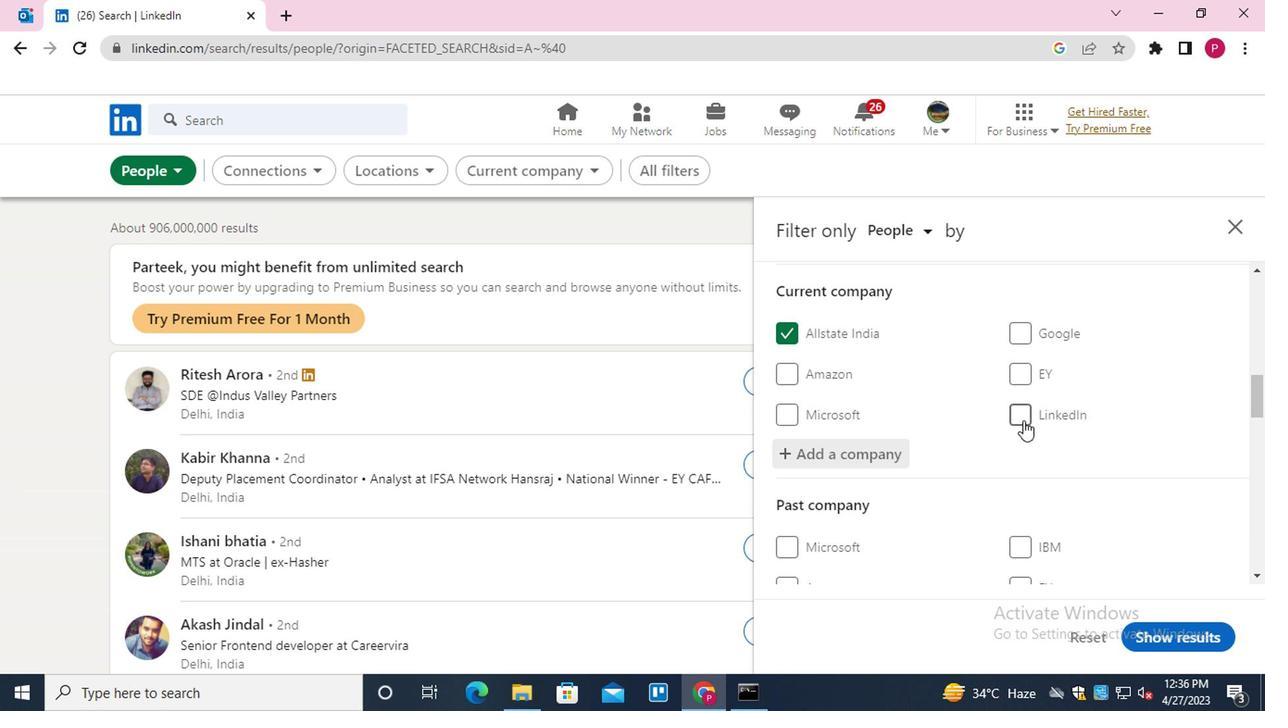 
Action: Mouse moved to (1016, 421)
Screenshot: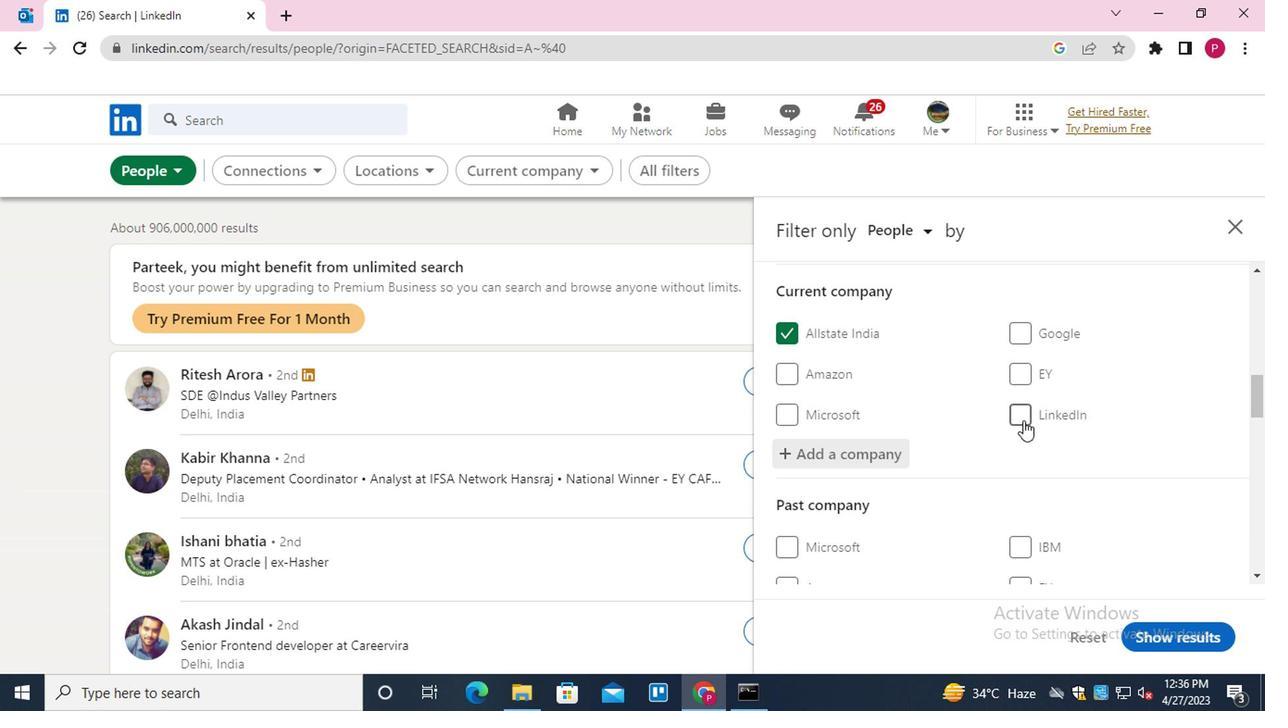 
Action: Mouse scrolled (1016, 421) with delta (0, 0)
Screenshot: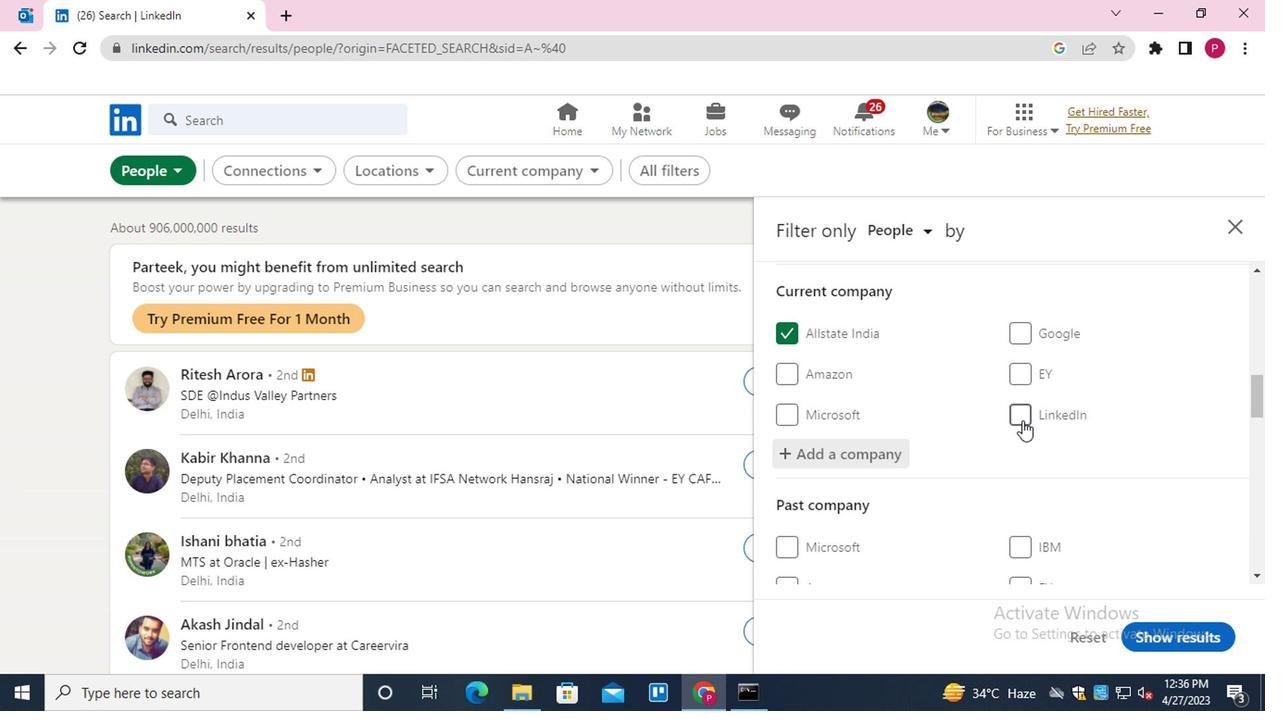 
Action: Mouse scrolled (1016, 421) with delta (0, 0)
Screenshot: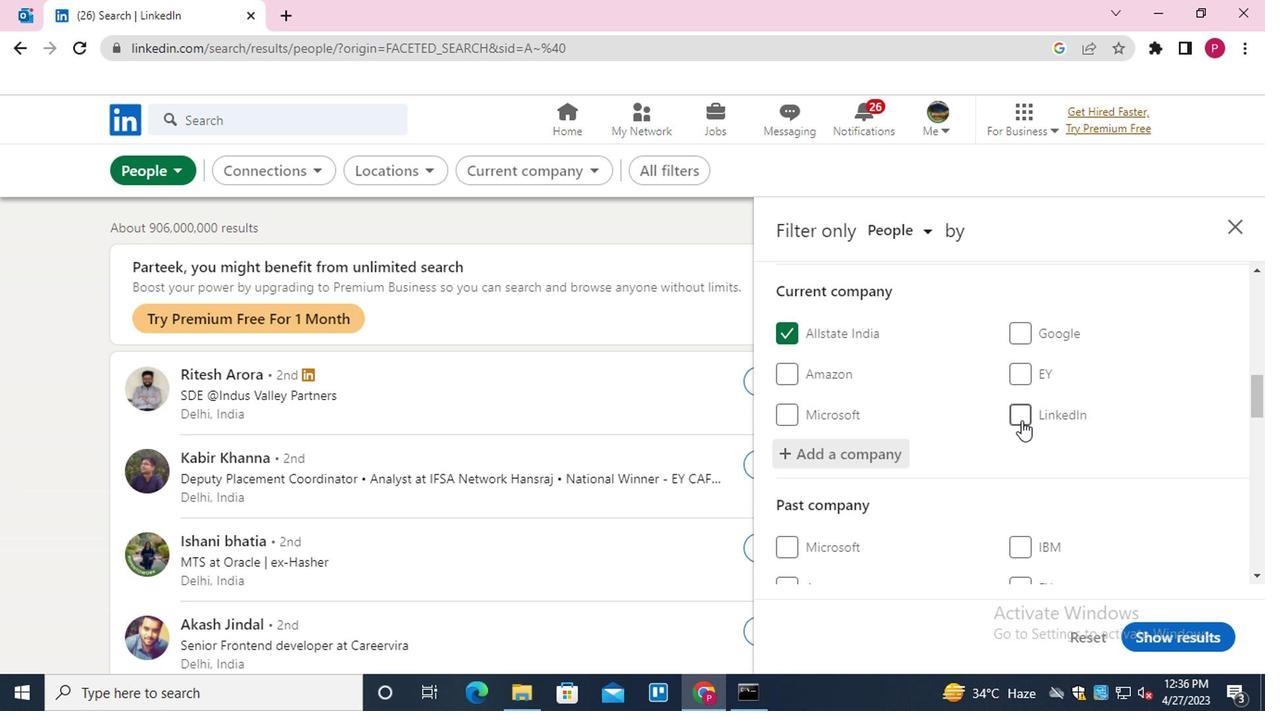 
Action: Mouse moved to (1093, 456)
Screenshot: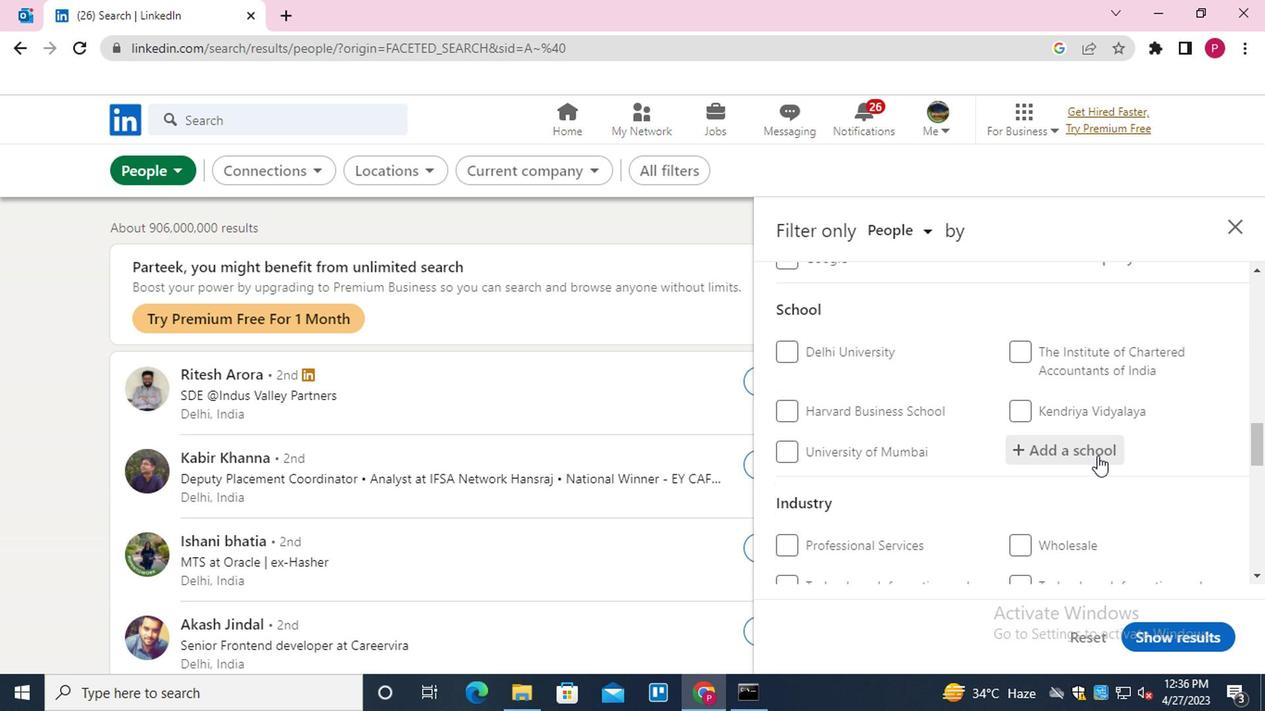 
Action: Mouse pressed left at (1093, 456)
Screenshot: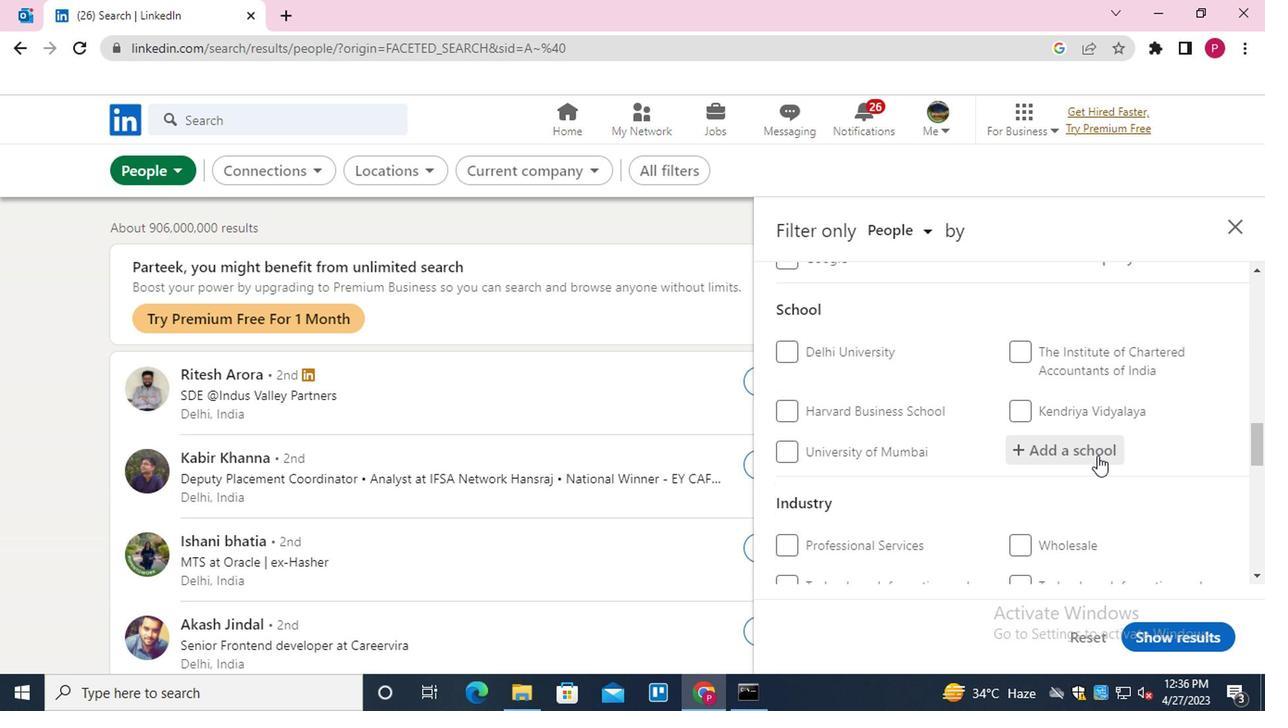 
Action: Mouse moved to (912, 423)
Screenshot: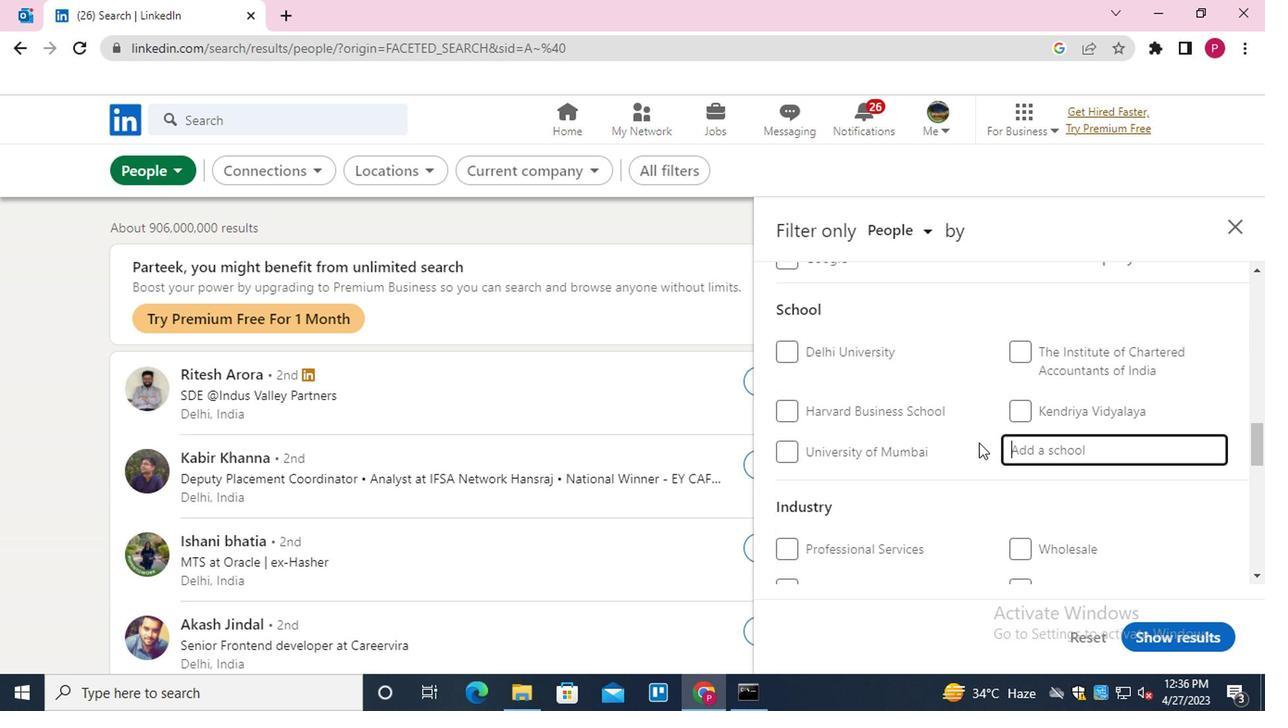 
Action: Mouse scrolled (912, 423) with delta (0, 0)
Screenshot: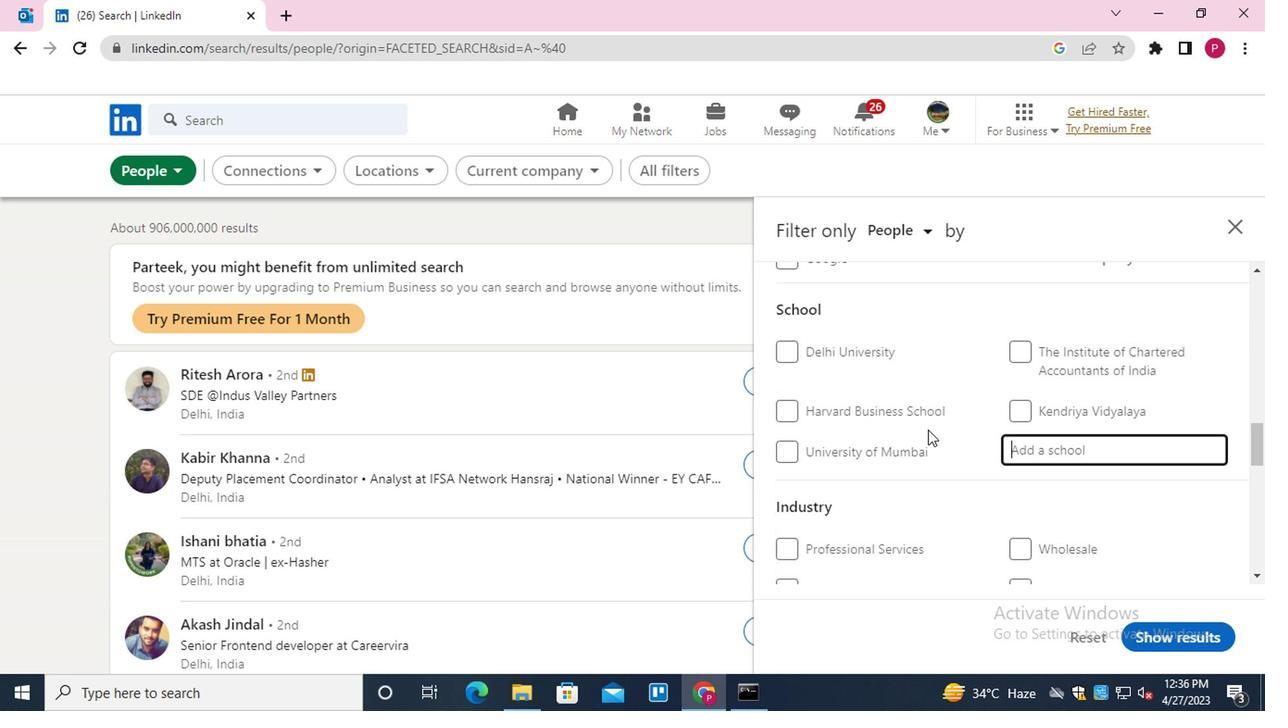 
Action: Mouse scrolled (912, 423) with delta (0, 0)
Screenshot: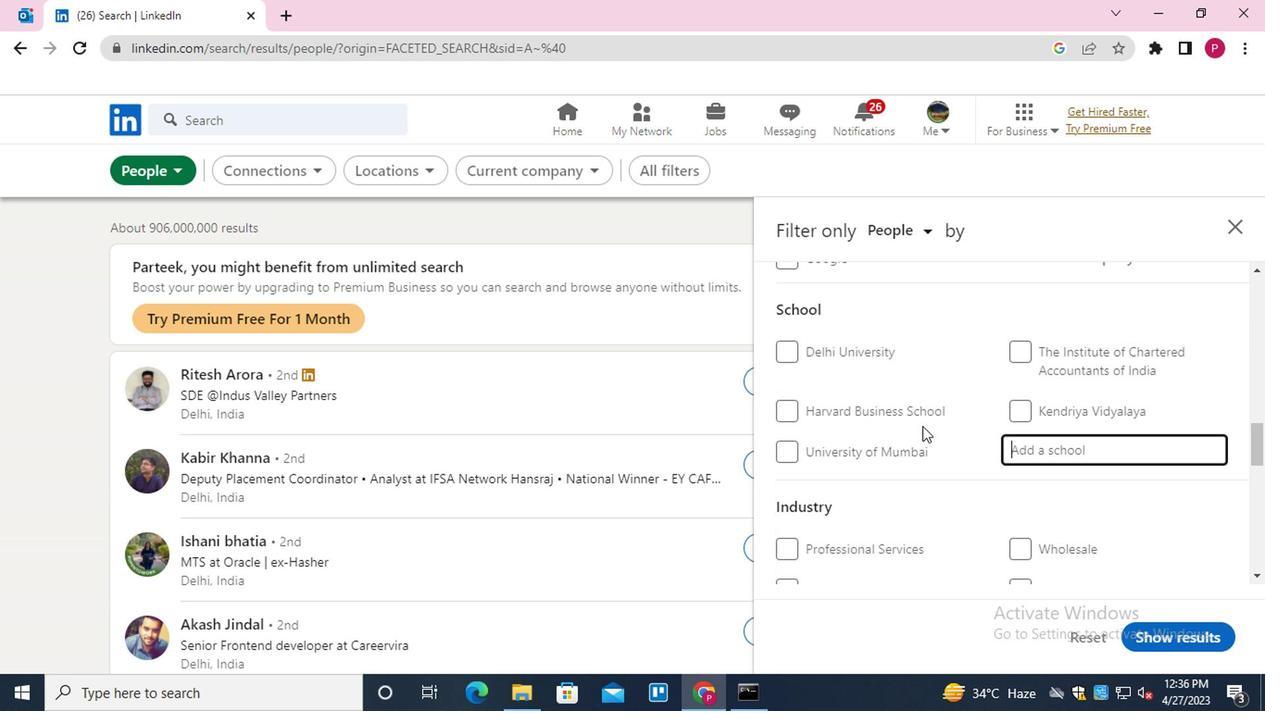 
Action: Mouse scrolled (912, 425) with delta (0, 1)
Screenshot: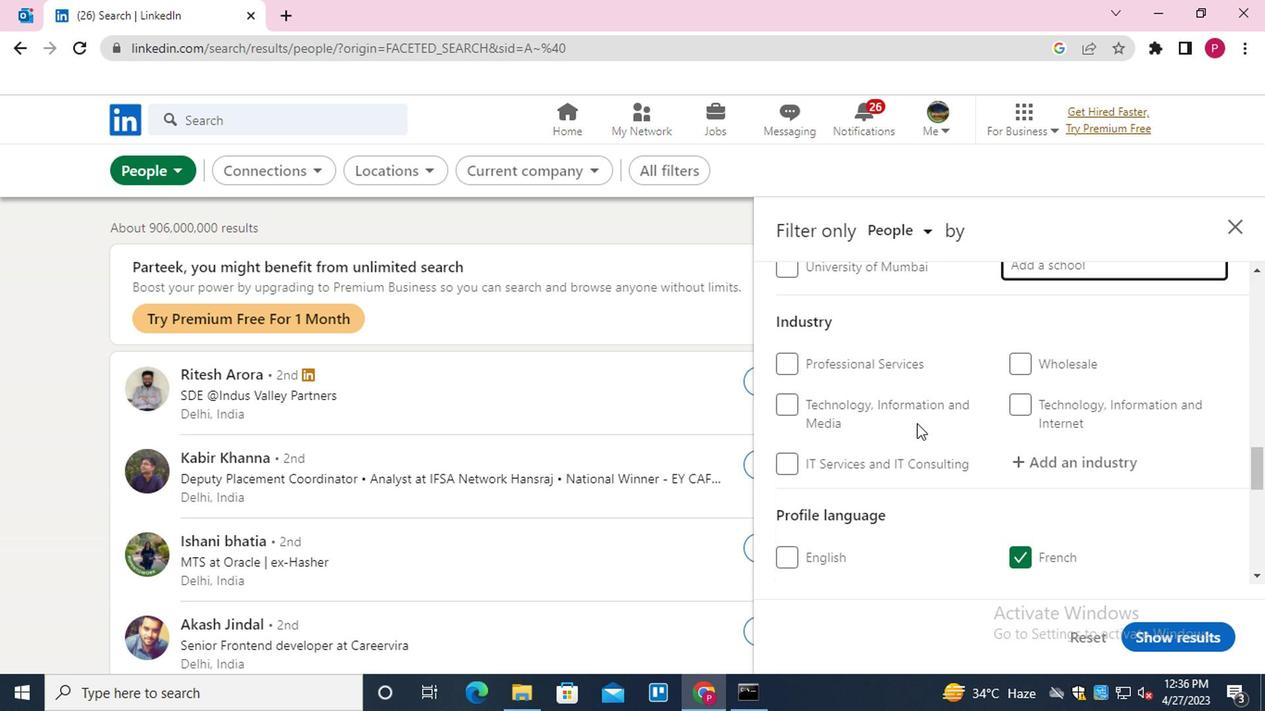 
Action: Key pressed <Key.shift>VEL<Key.space><Key.shift>TECH<Key.space><Key.down><Key.down><Key.down><Key.enter>
Screenshot: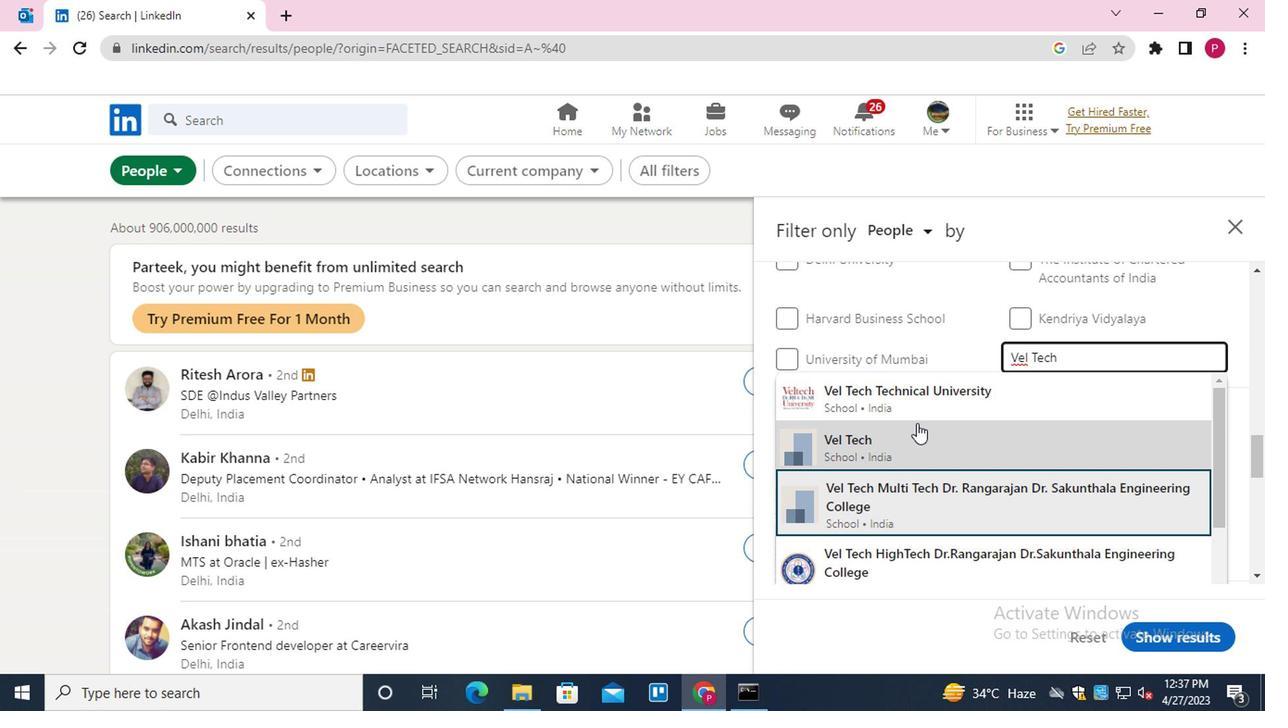 
Action: Mouse scrolled (912, 423) with delta (0, 0)
Screenshot: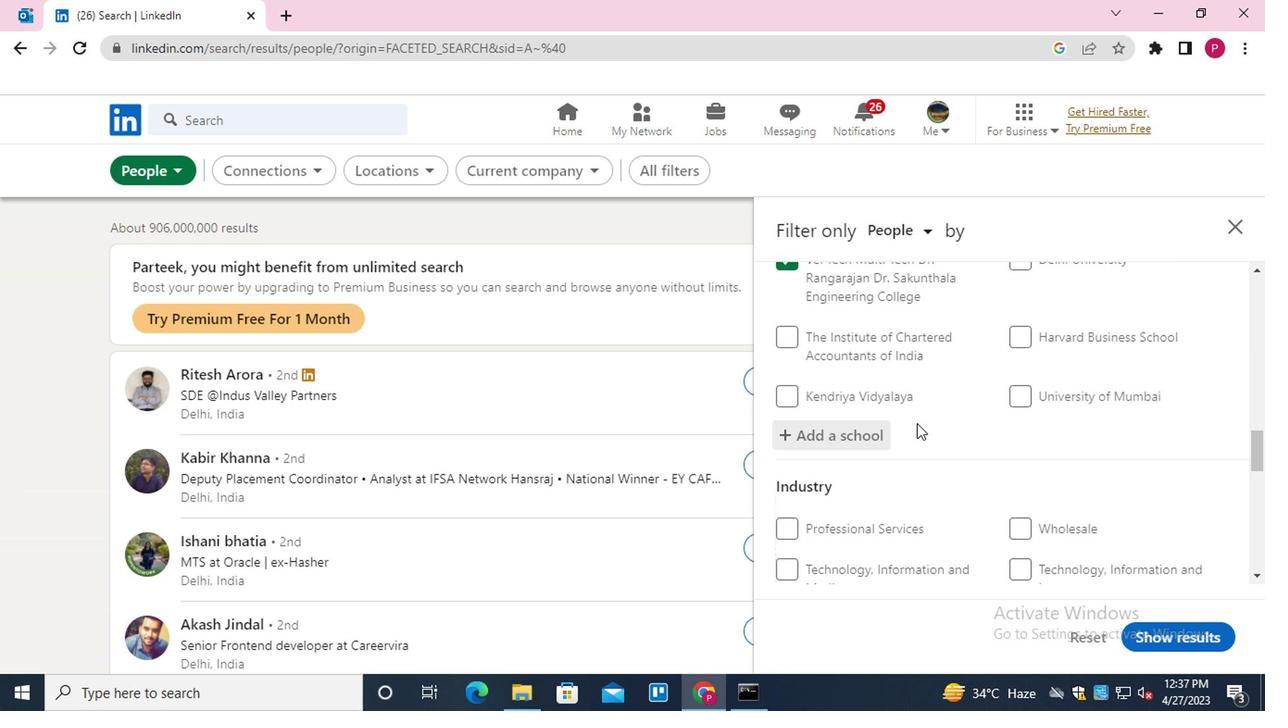 
Action: Mouse scrolled (912, 423) with delta (0, 0)
Screenshot: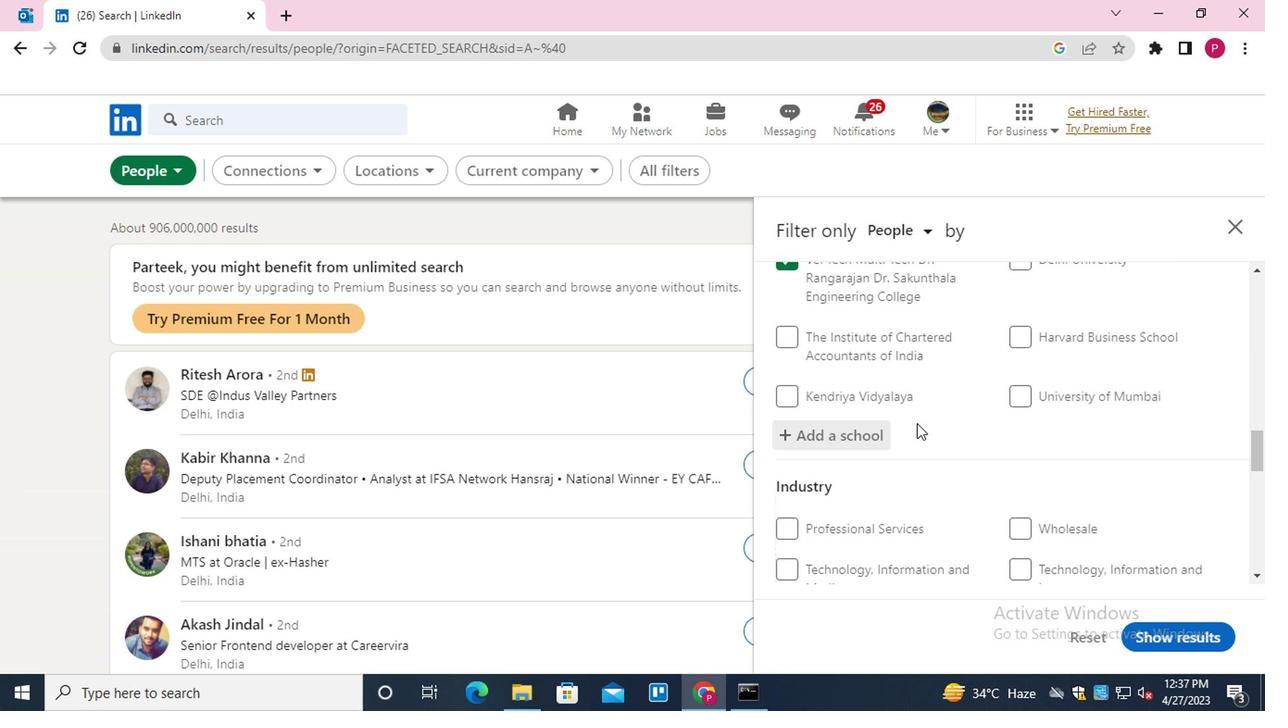 
Action: Mouse scrolled (912, 423) with delta (0, 0)
Screenshot: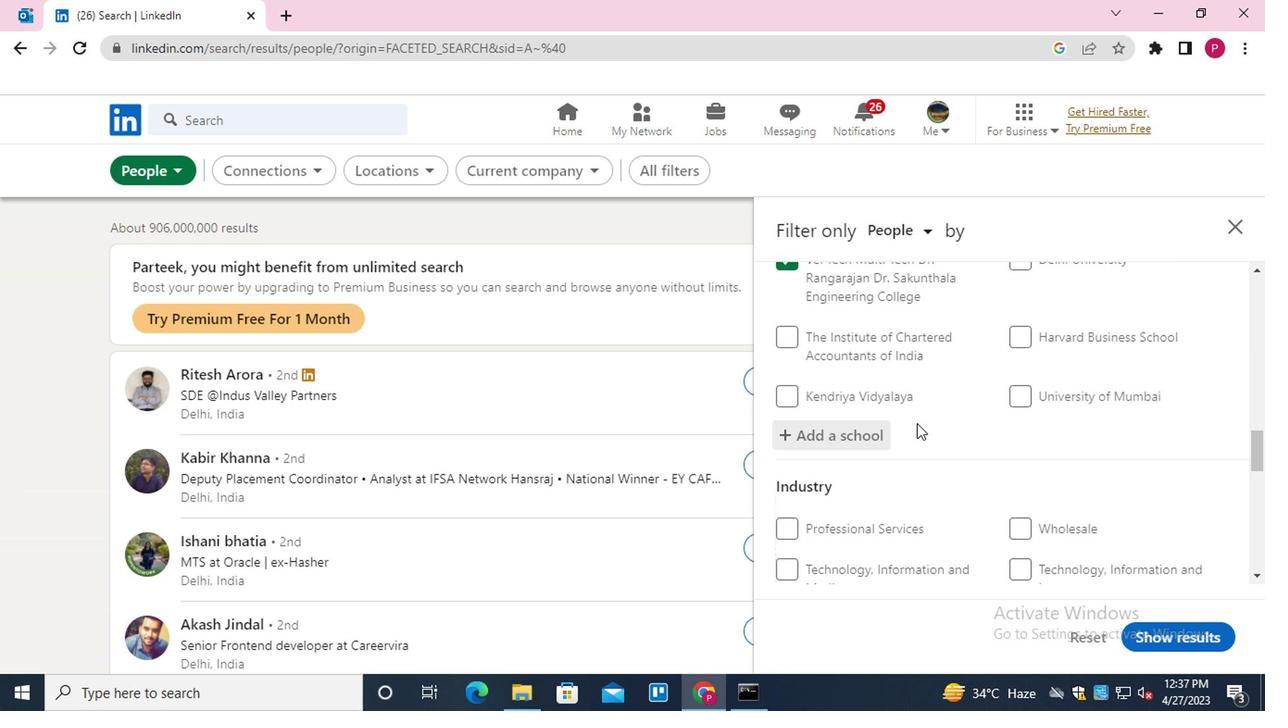 
Action: Mouse moved to (1049, 341)
Screenshot: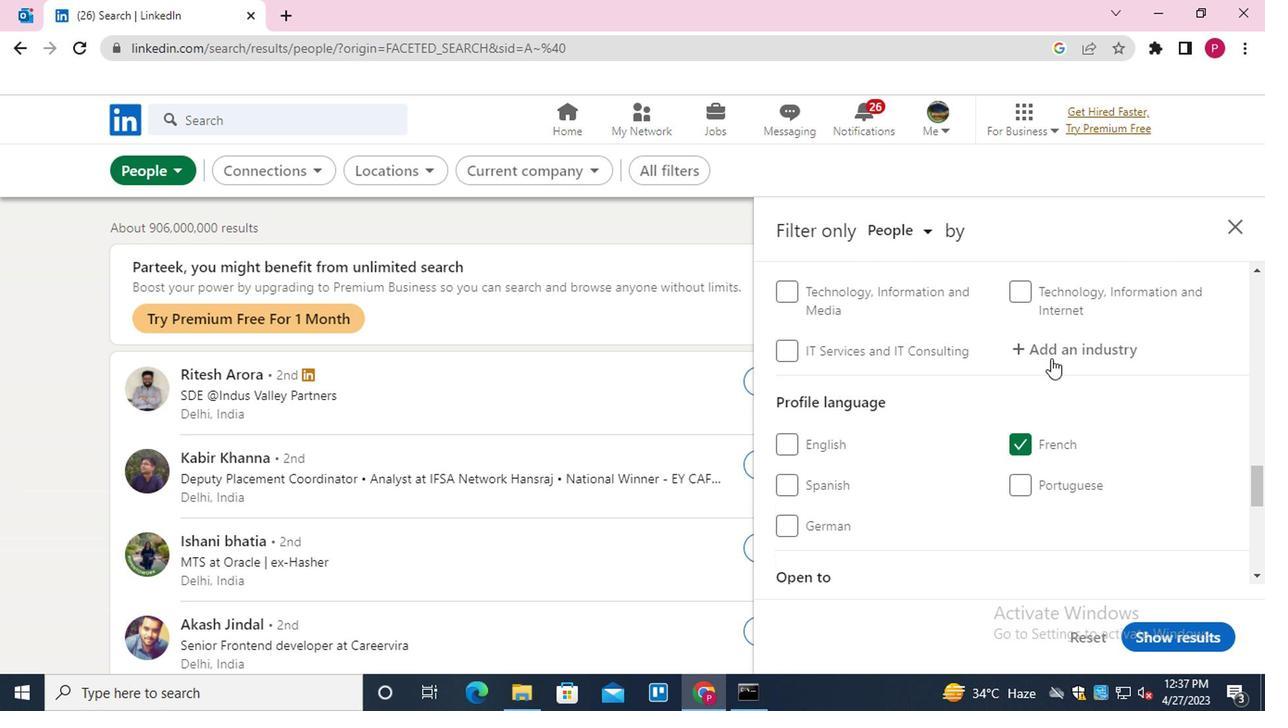
Action: Mouse pressed left at (1049, 341)
Screenshot: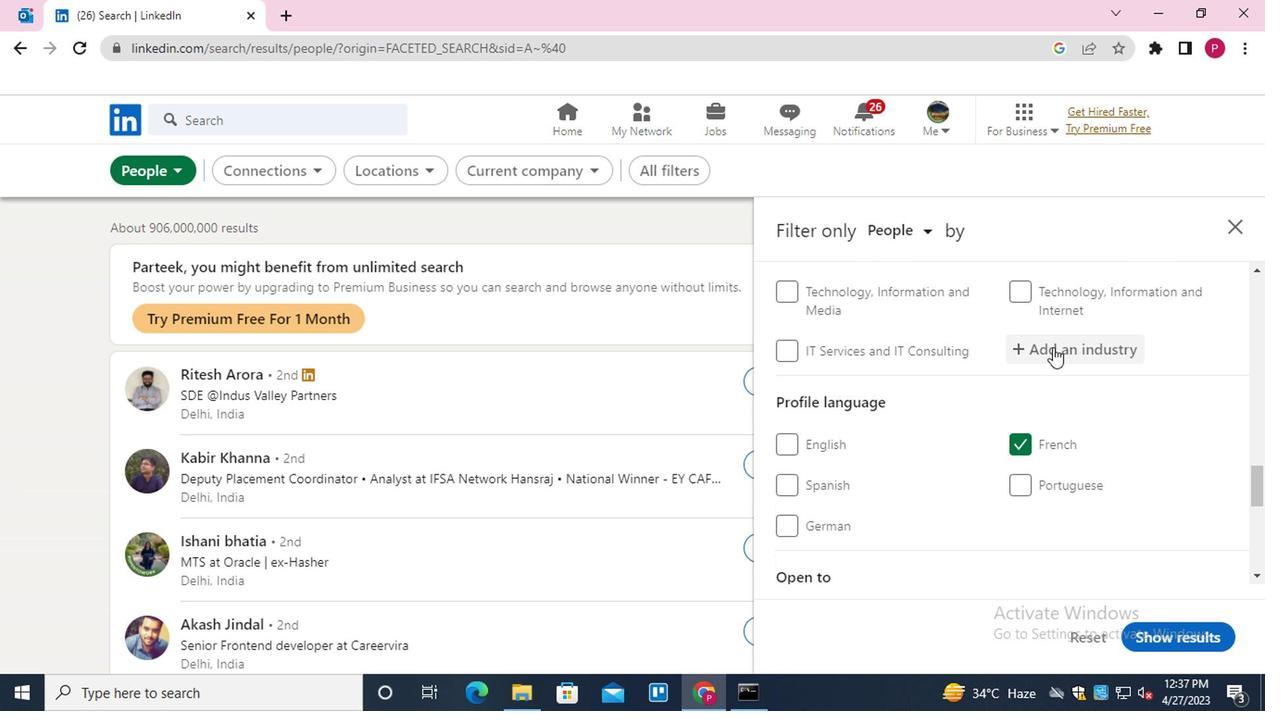 
Action: Mouse moved to (1049, 341)
Screenshot: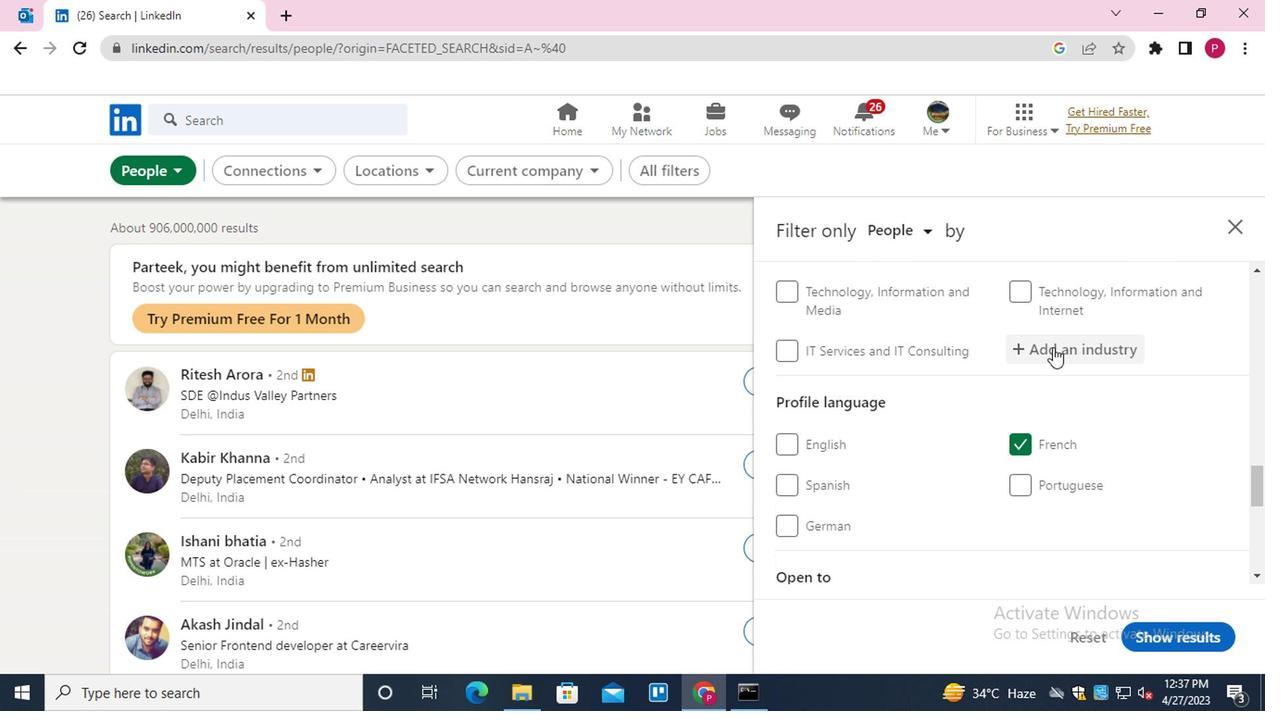 
Action: Key pressed <Key.shift>BUILDING<Key.down><Key.down><Key.down><Key.down><Key.enter>
Screenshot: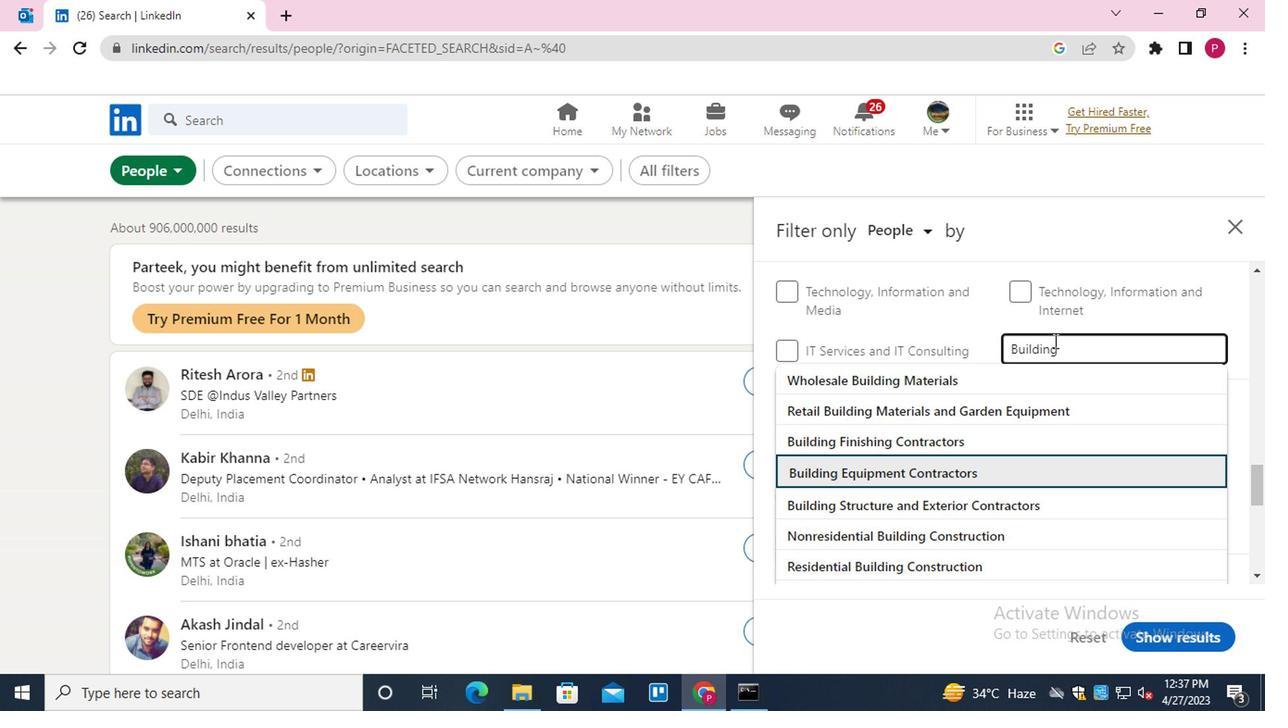 
Action: Mouse moved to (1049, 341)
Screenshot: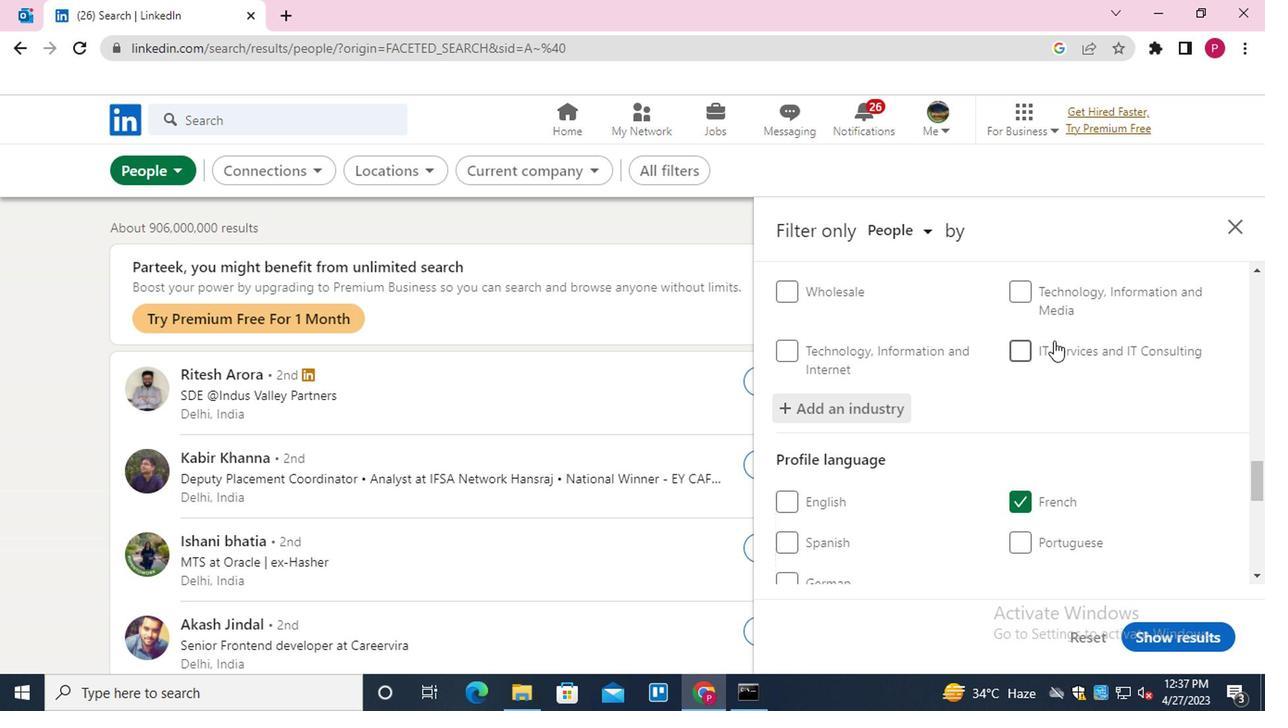 
Action: Mouse scrolled (1049, 340) with delta (0, -1)
Screenshot: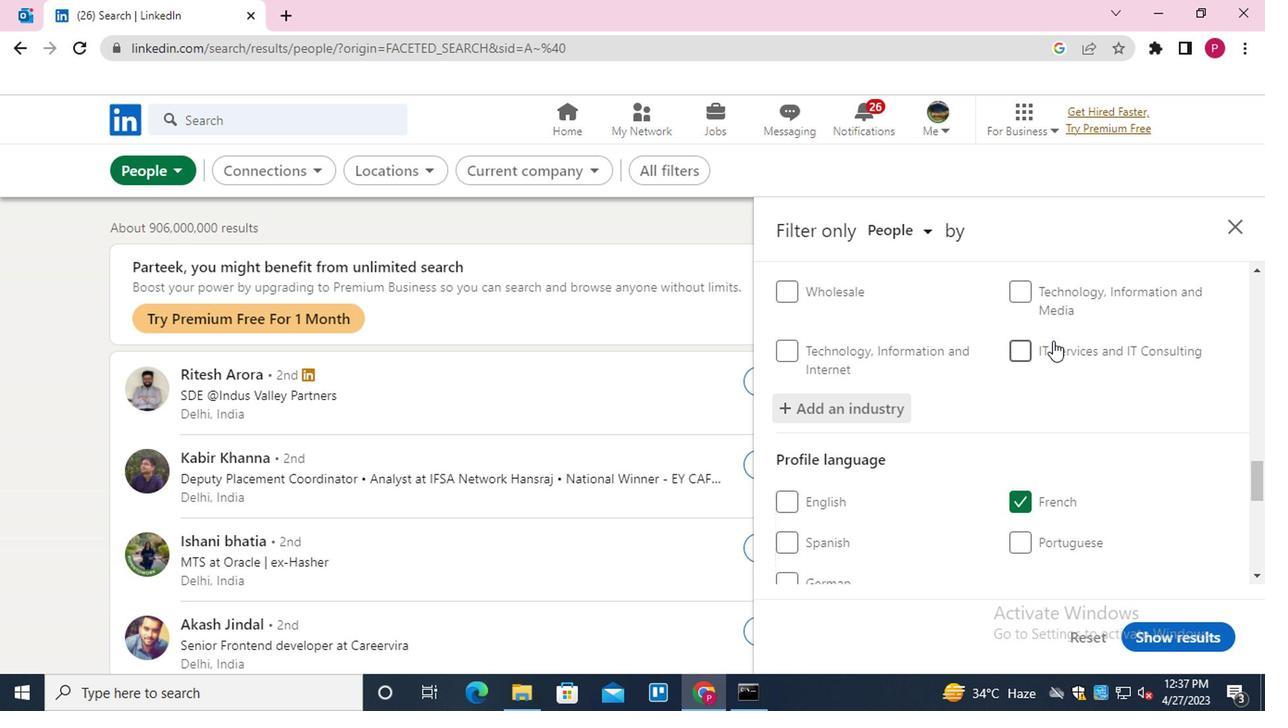 
Action: Mouse scrolled (1049, 340) with delta (0, -1)
Screenshot: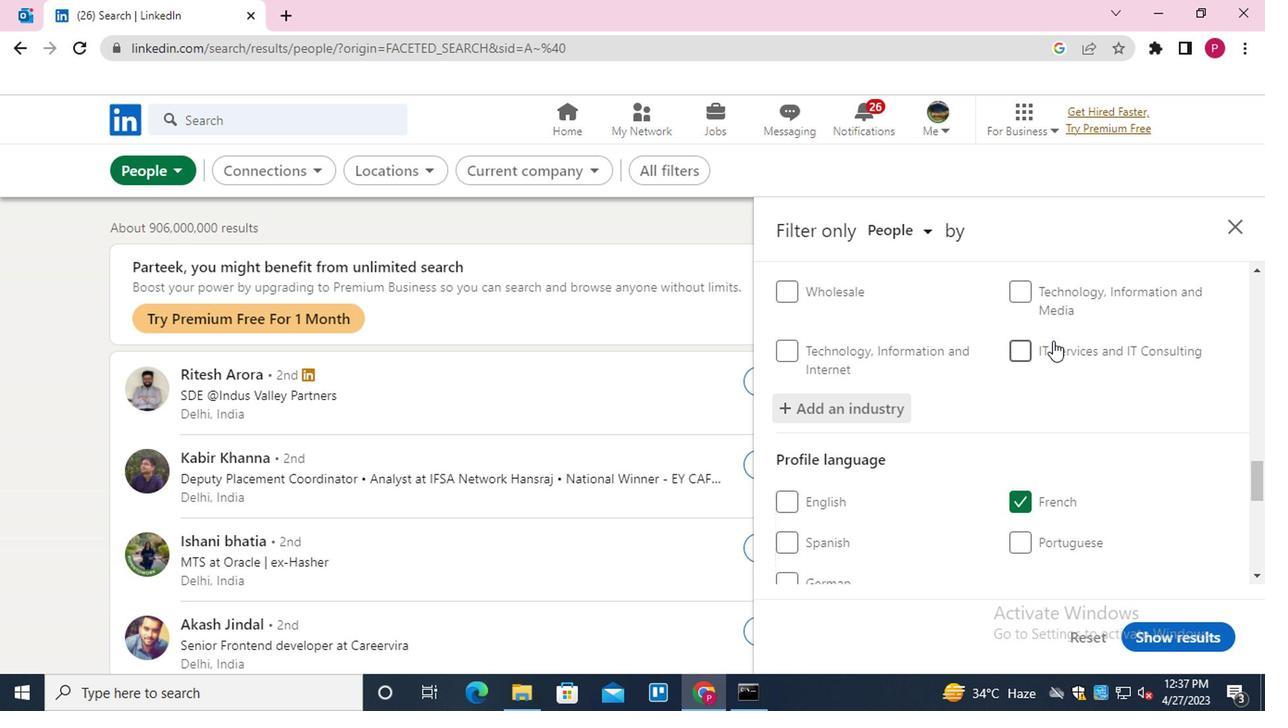 
Action: Mouse scrolled (1049, 340) with delta (0, -1)
Screenshot: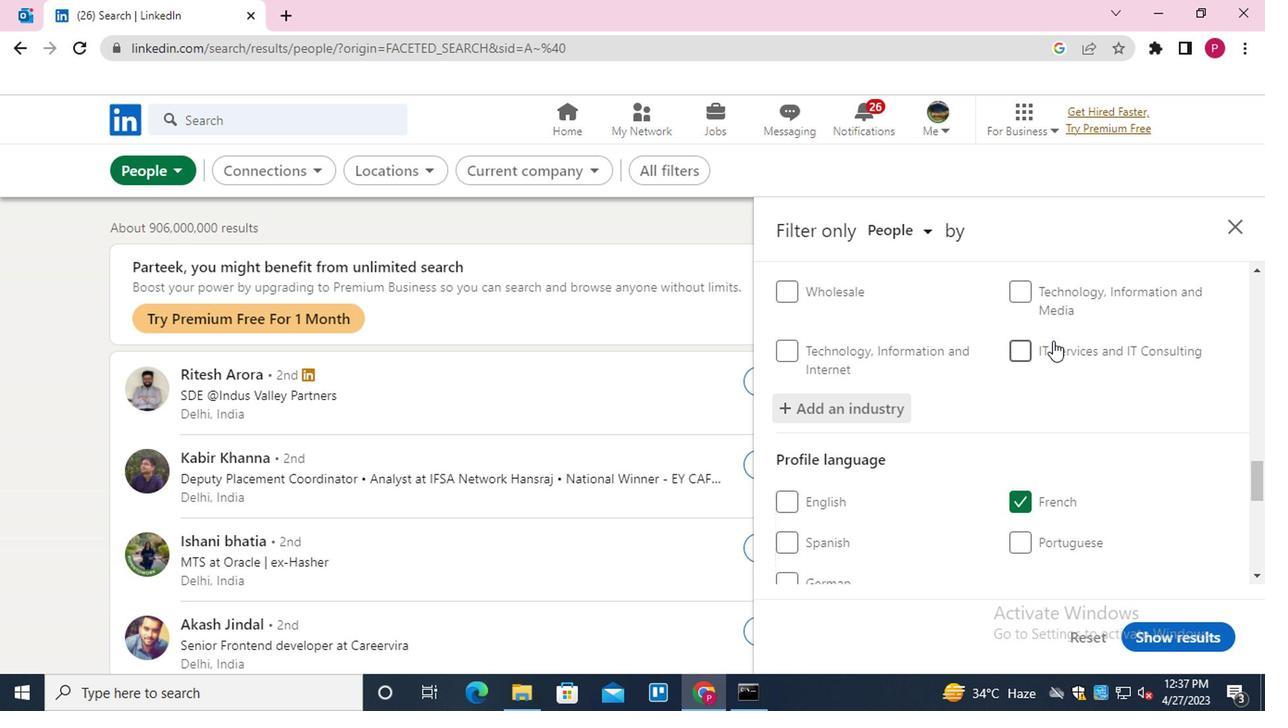 
Action: Mouse scrolled (1049, 340) with delta (0, -1)
Screenshot: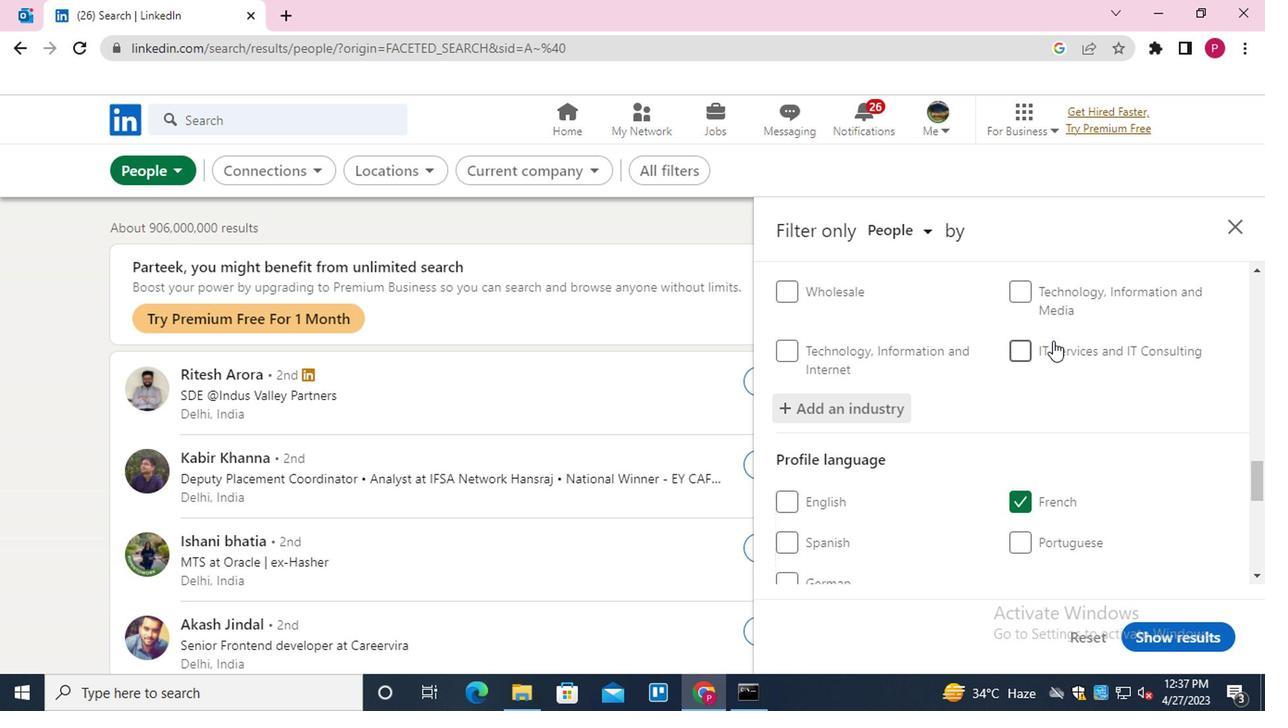 
Action: Mouse moved to (1035, 490)
Screenshot: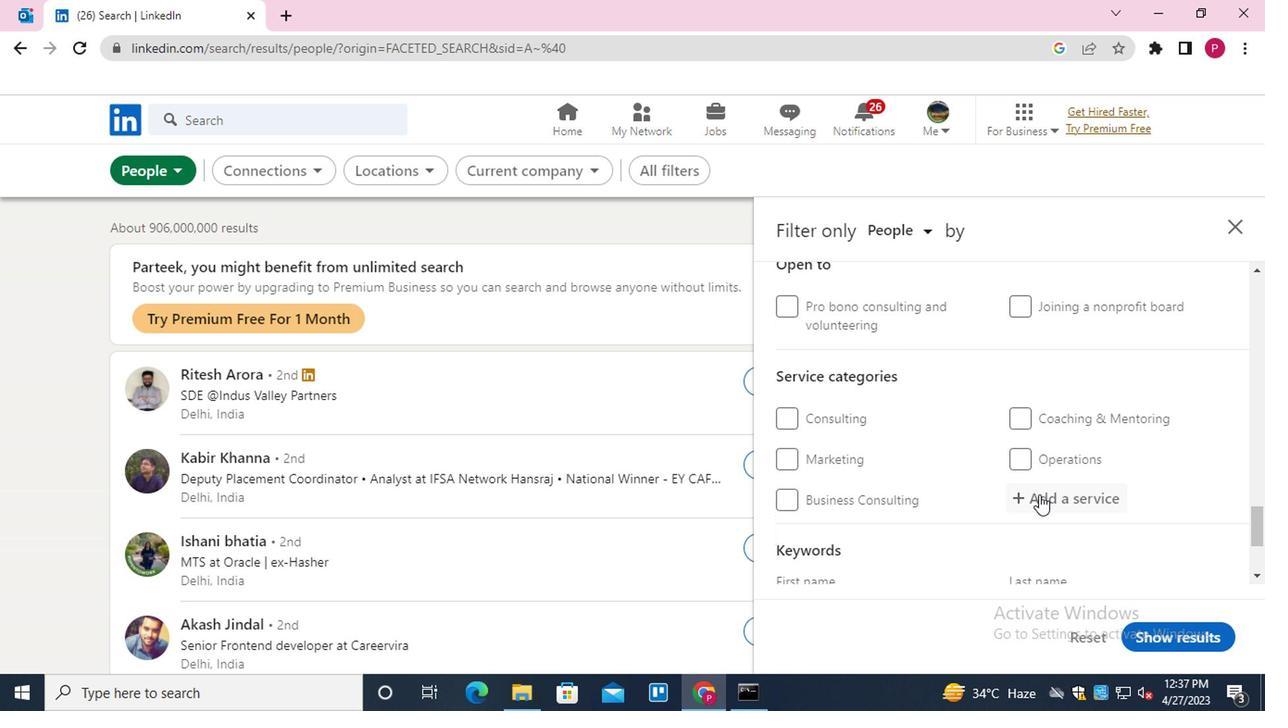 
Action: Mouse pressed left at (1035, 490)
Screenshot: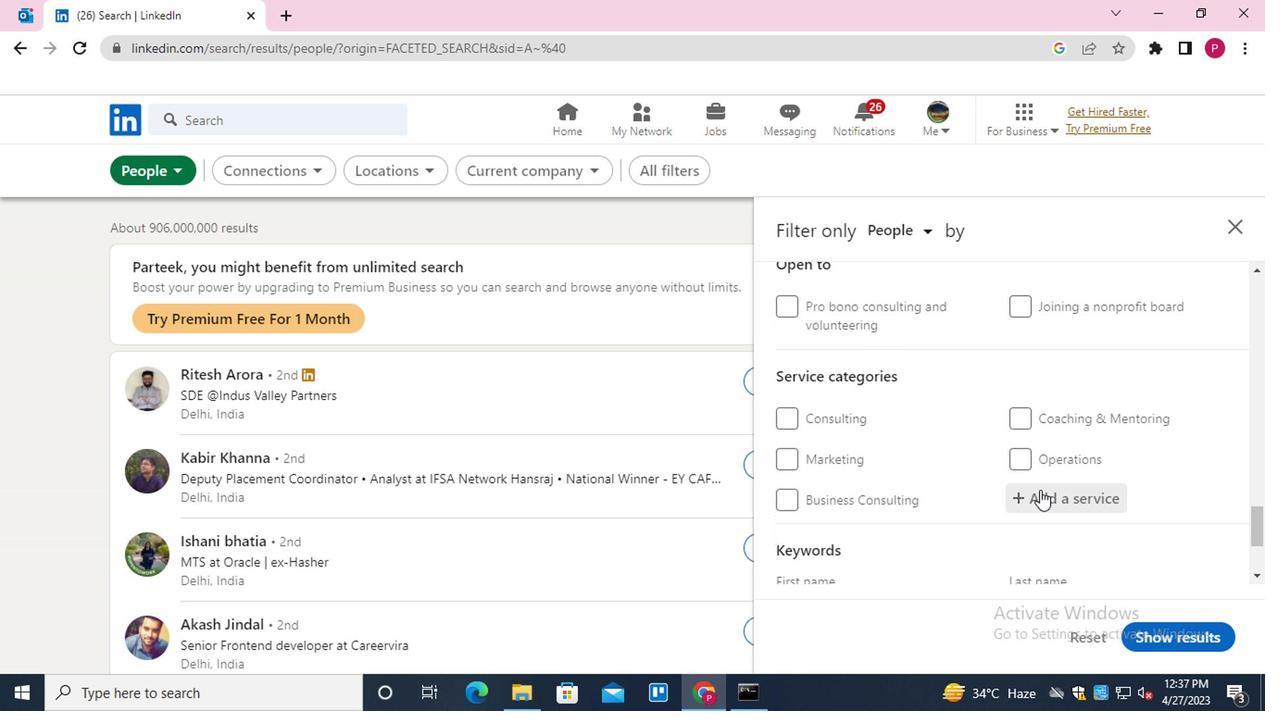 
Action: Key pressed <Key.shift>WEDDI<Key.down><Key.down><Key.down><Key.up><Key.up><Key.enter>
Screenshot: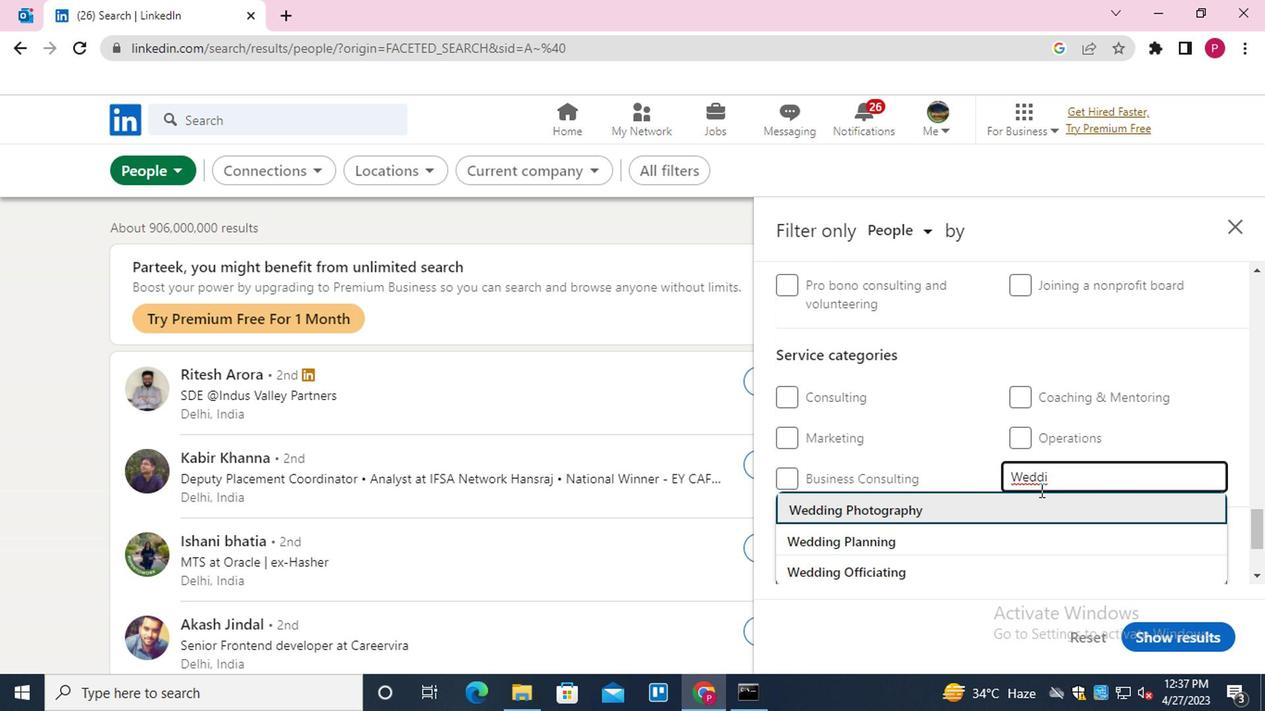 
Action: Mouse scrolled (1035, 489) with delta (0, -1)
Screenshot: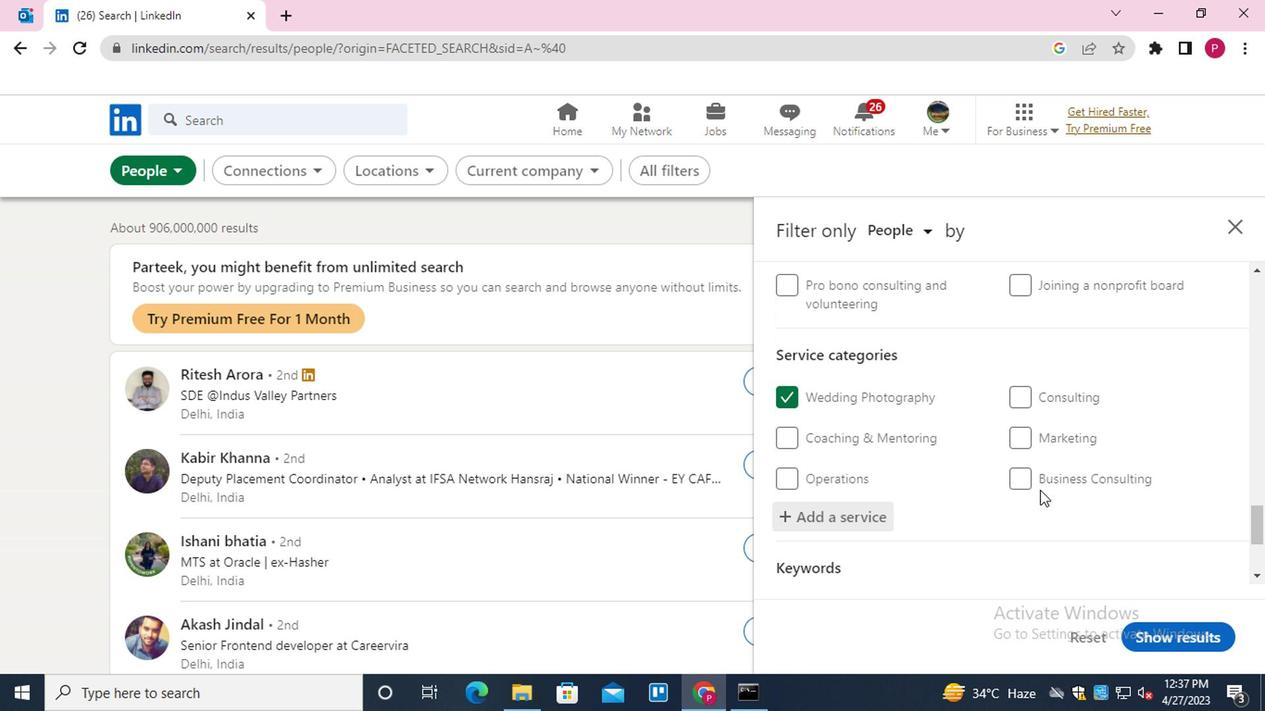 
Action: Mouse scrolled (1035, 489) with delta (0, -1)
Screenshot: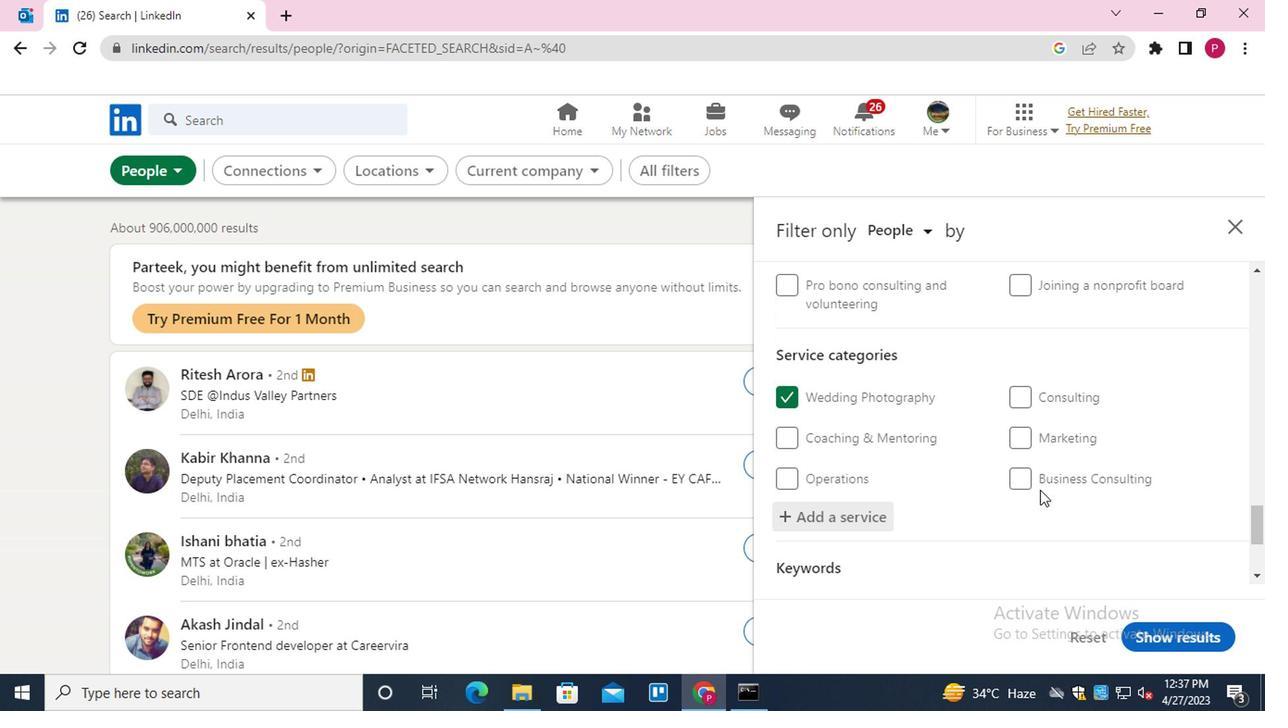 
Action: Mouse scrolled (1035, 489) with delta (0, -1)
Screenshot: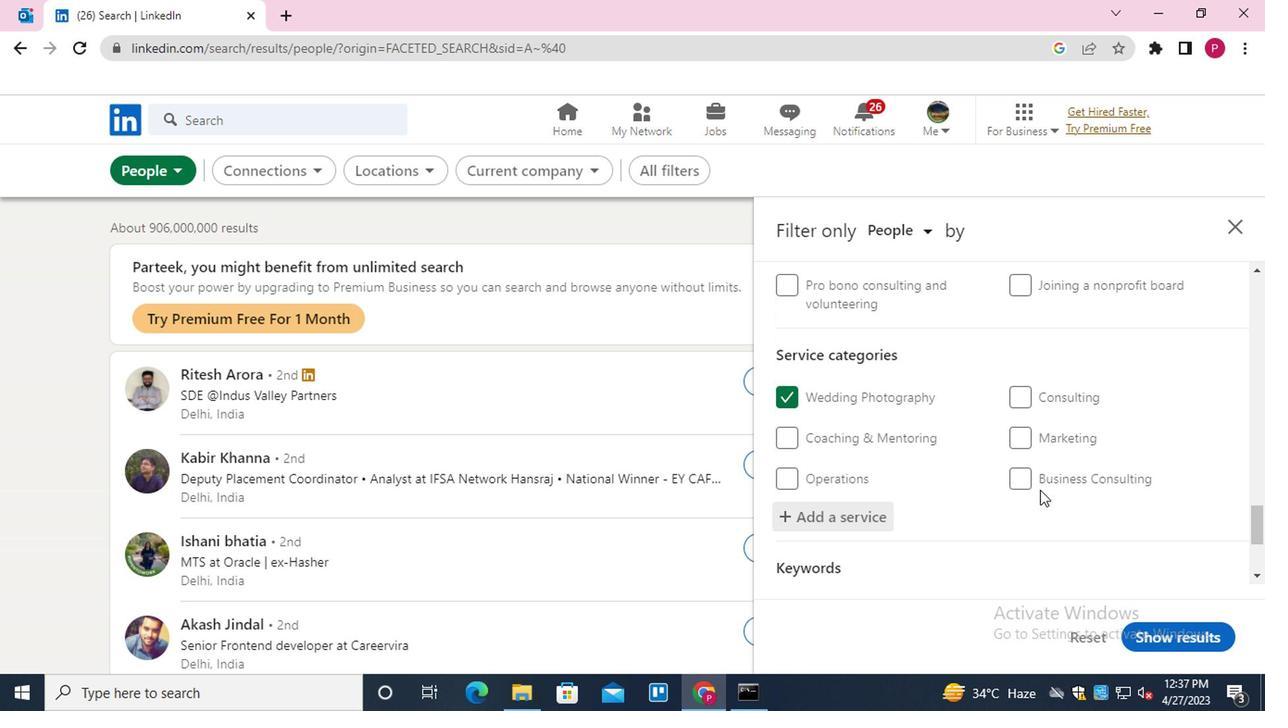 
Action: Mouse scrolled (1035, 489) with delta (0, -1)
Screenshot: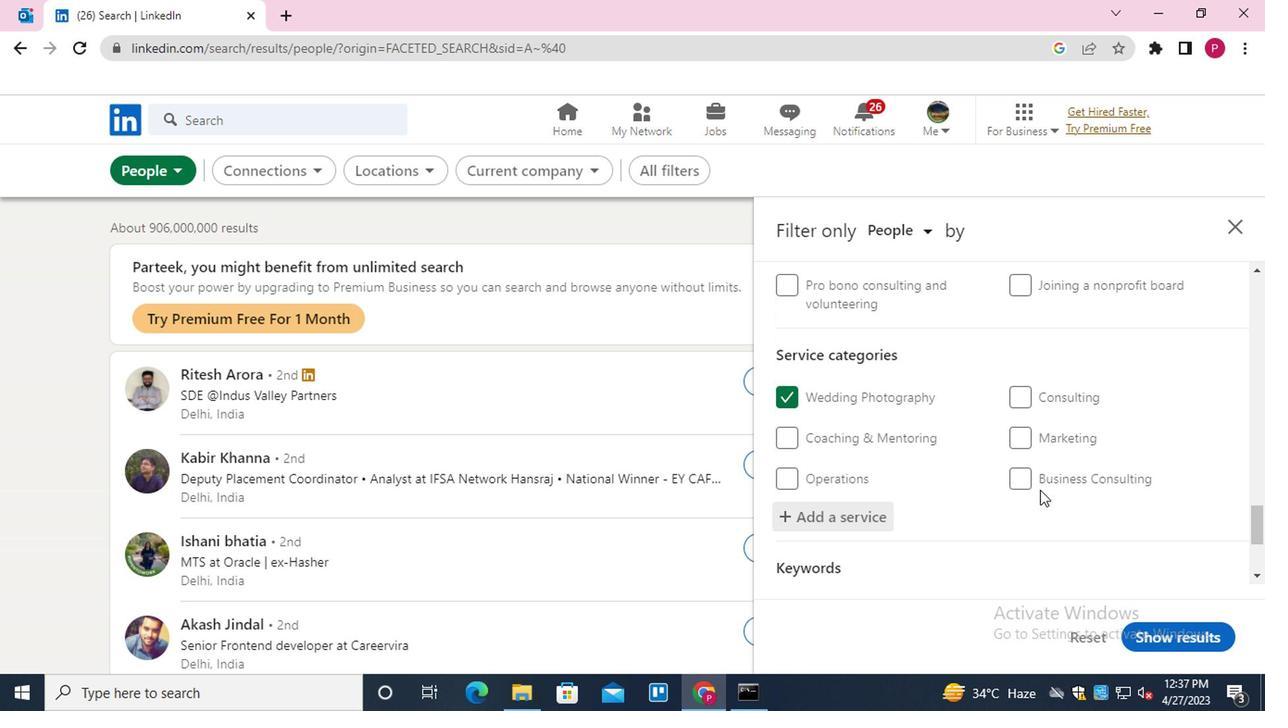 
Action: Mouse scrolled (1035, 489) with delta (0, -1)
Screenshot: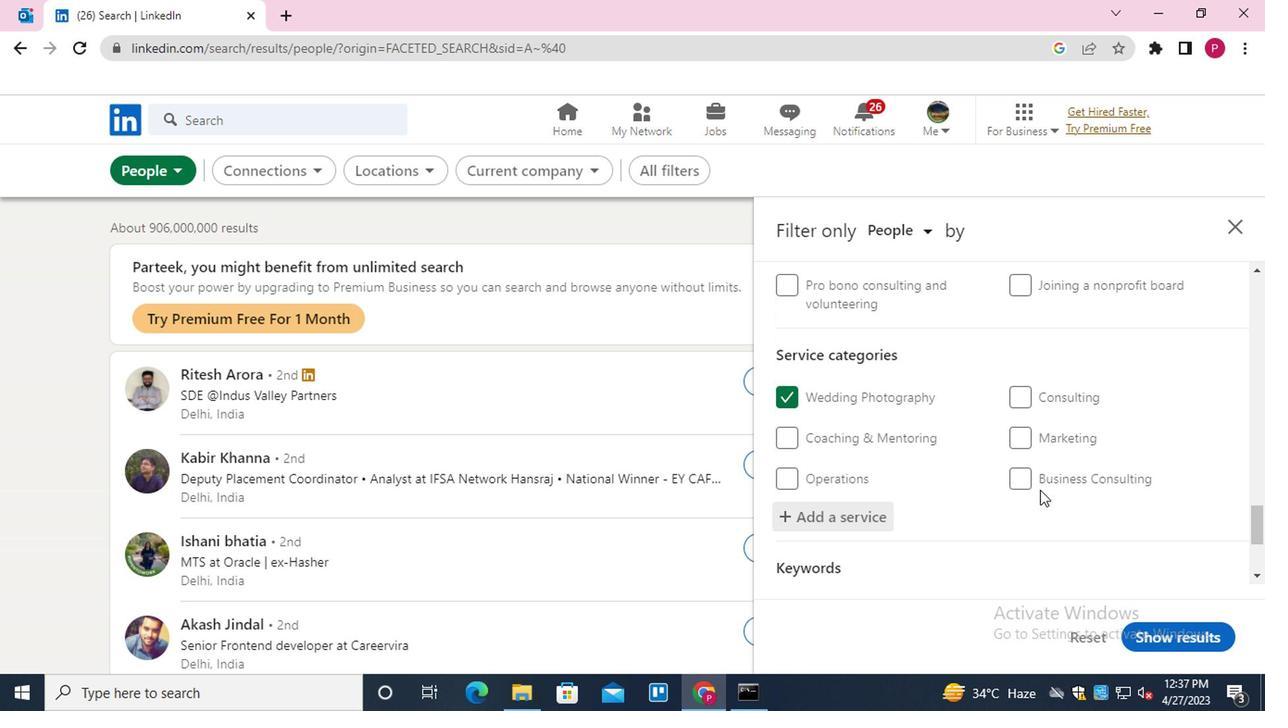 
Action: Mouse moved to (868, 500)
Screenshot: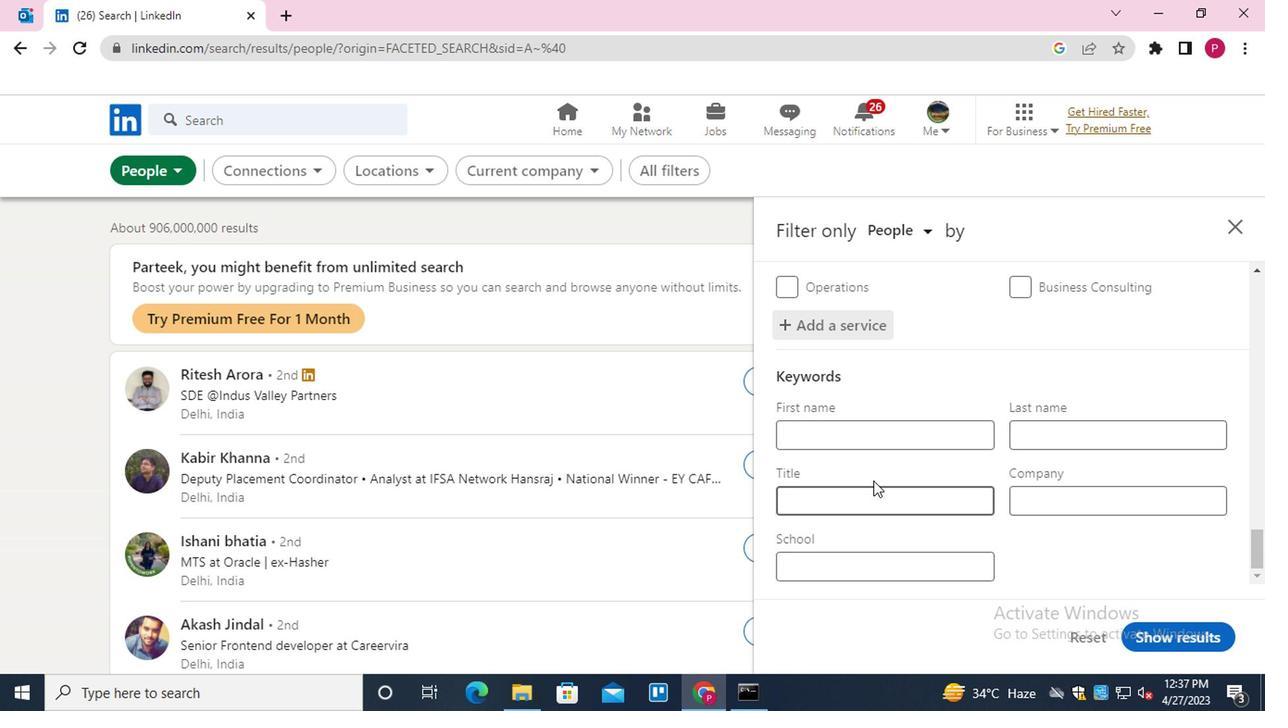 
Action: Mouse pressed left at (868, 500)
Screenshot: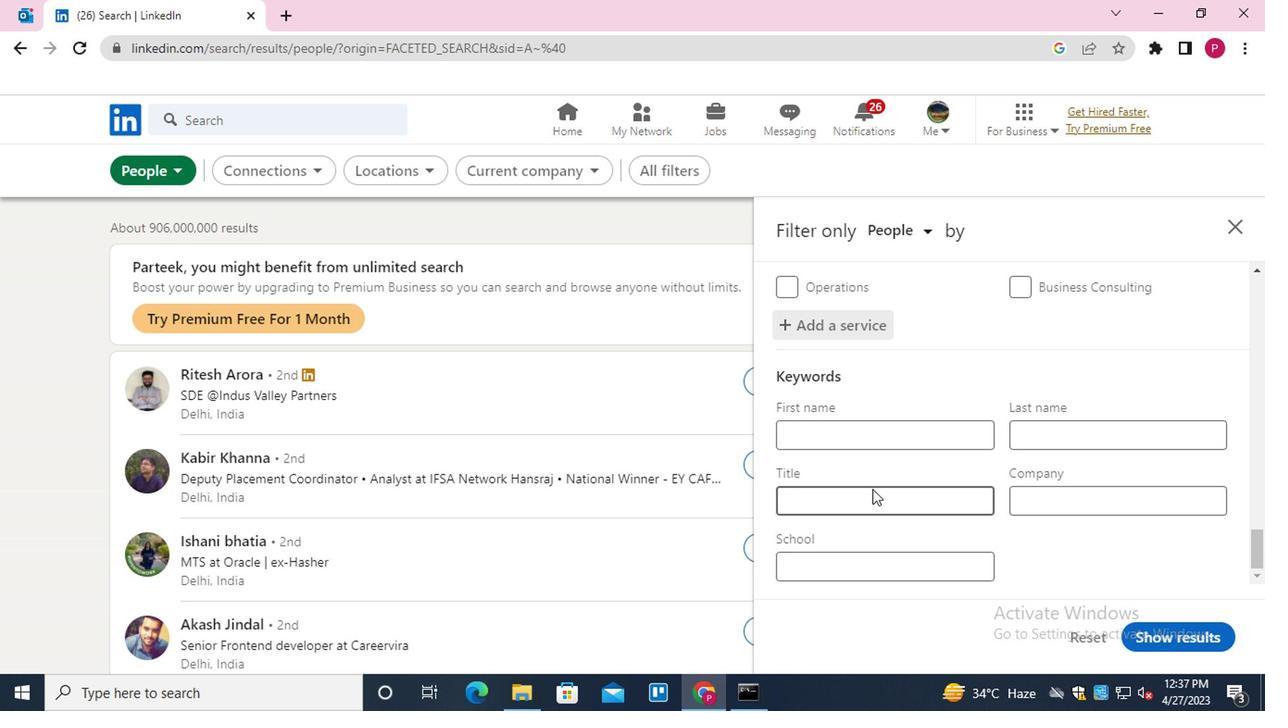 
Action: Key pressed <Key.shift><Key.shift>ARCHIVIST
Screenshot: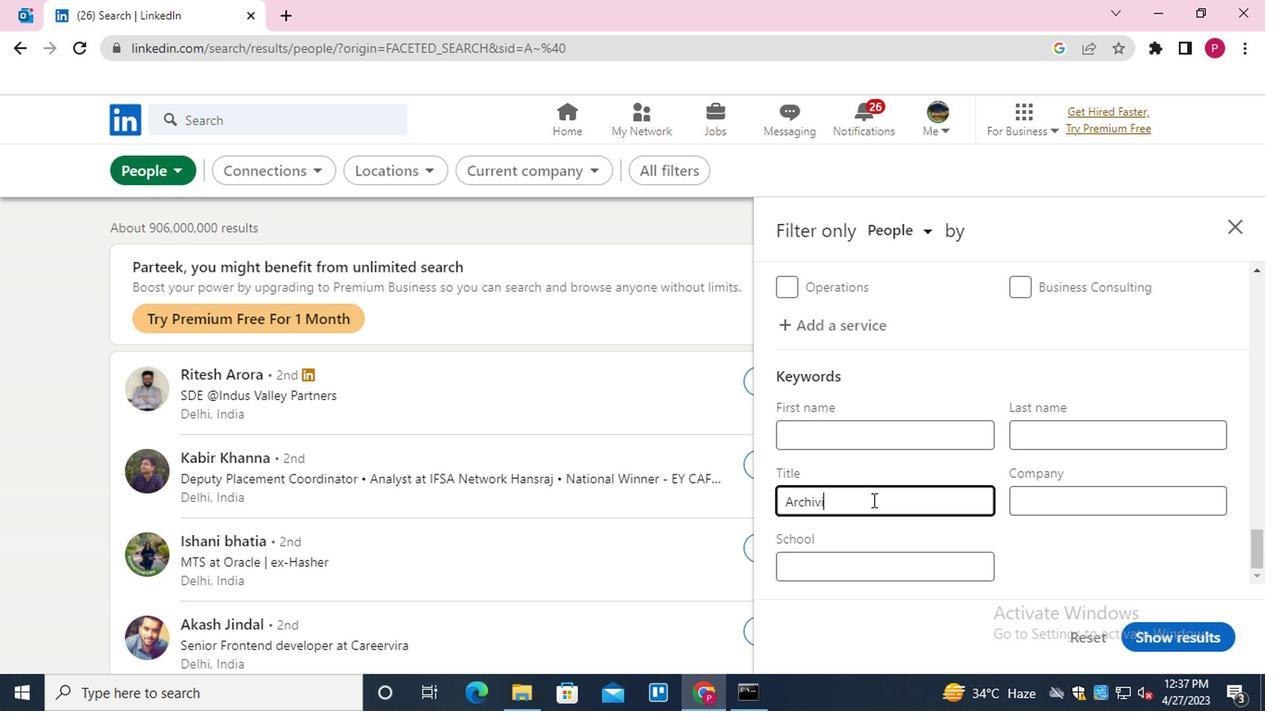 
Action: Mouse moved to (1147, 641)
Screenshot: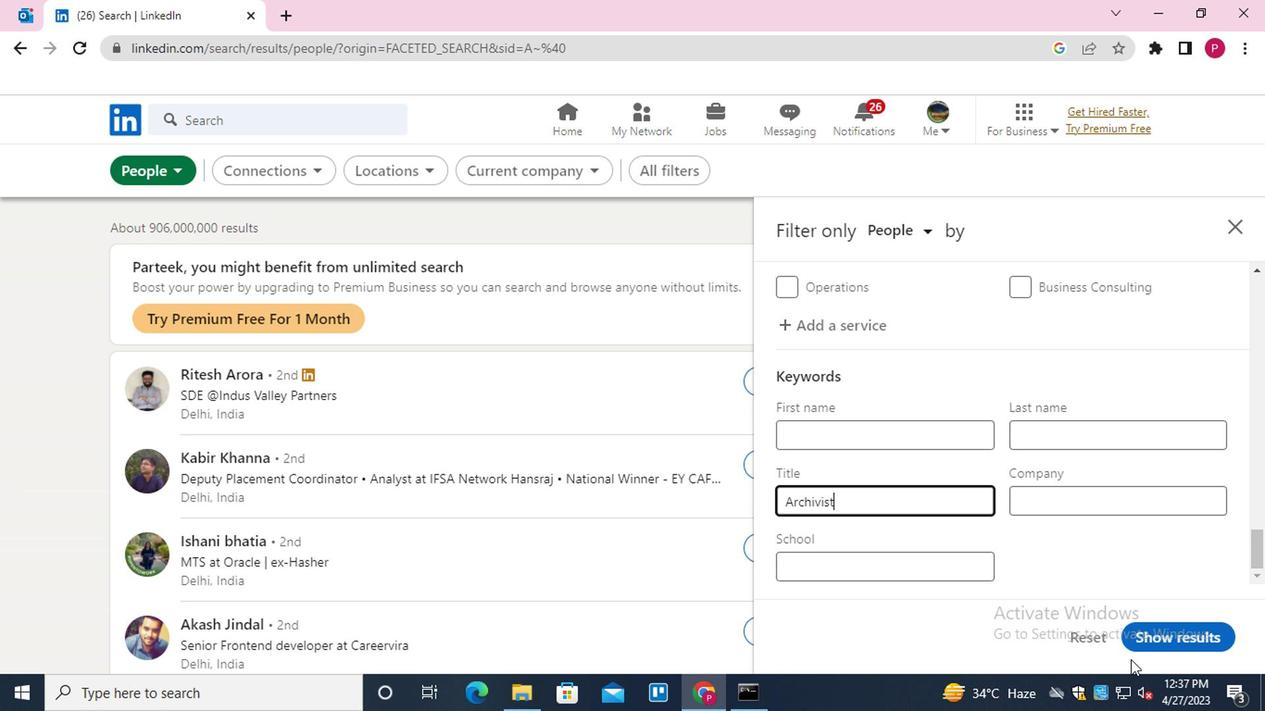 
Action: Mouse pressed left at (1147, 641)
Screenshot: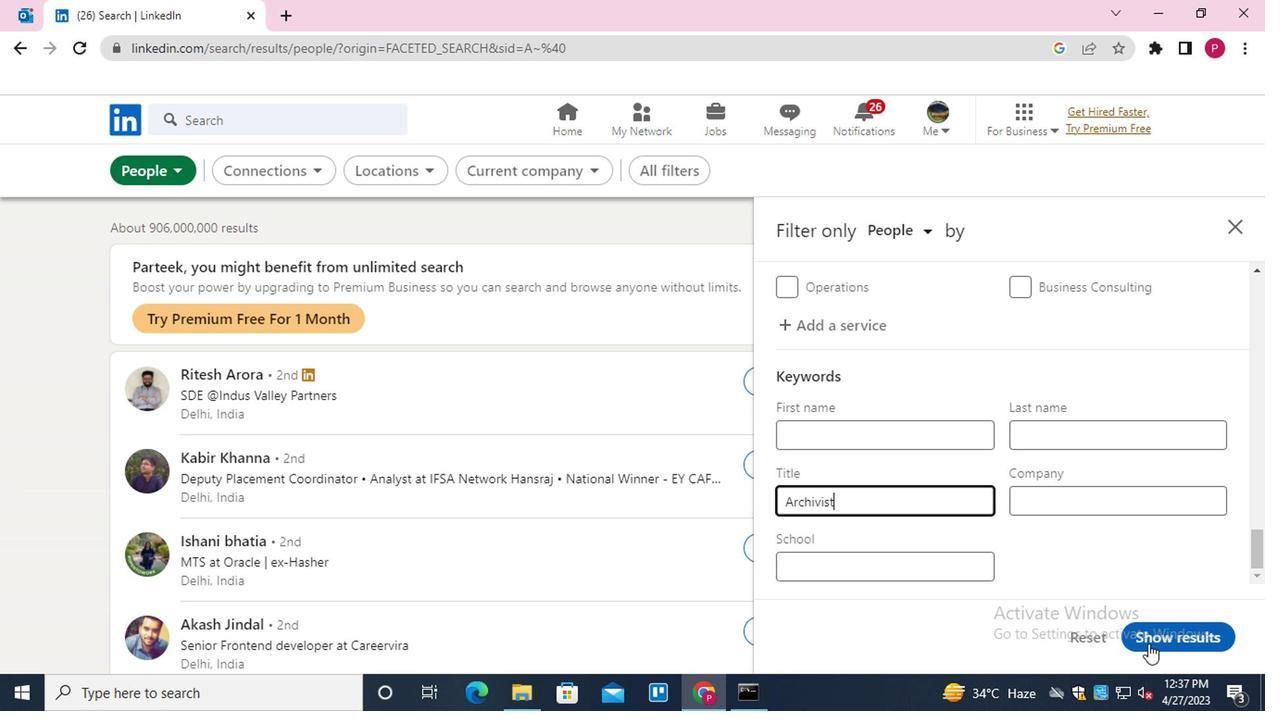 
Action: Mouse moved to (564, 404)
Screenshot: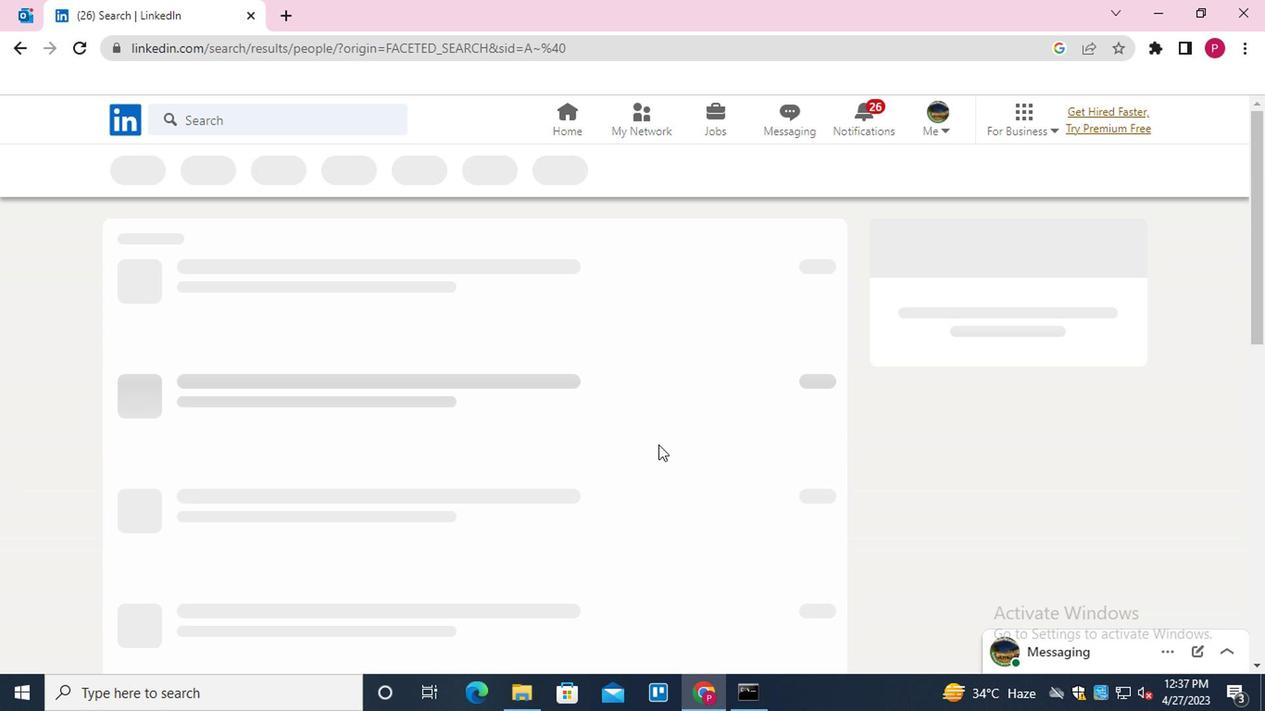 
